 Task: Upload a fitness or workout routine video and make it public.
Action: Mouse moved to (413, 129)
Screenshot: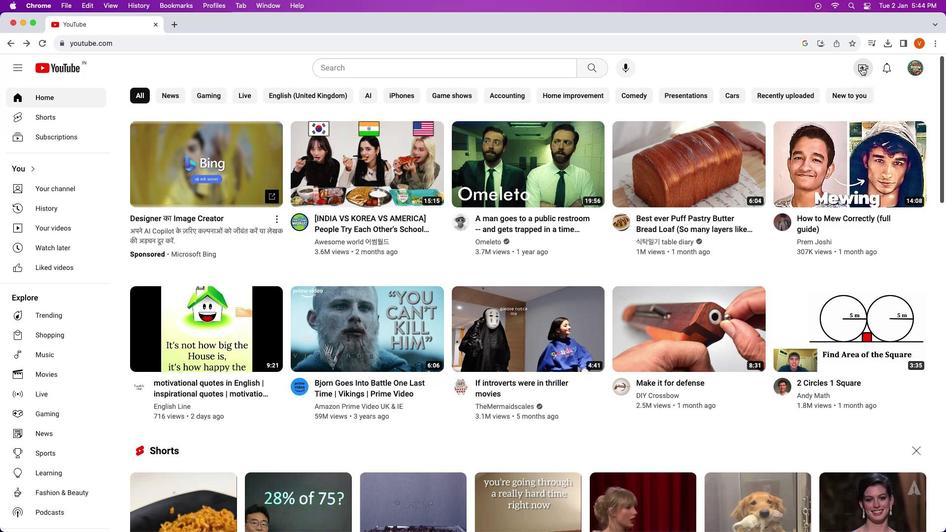 
Action: Mouse pressed left at (413, 129)
Screenshot: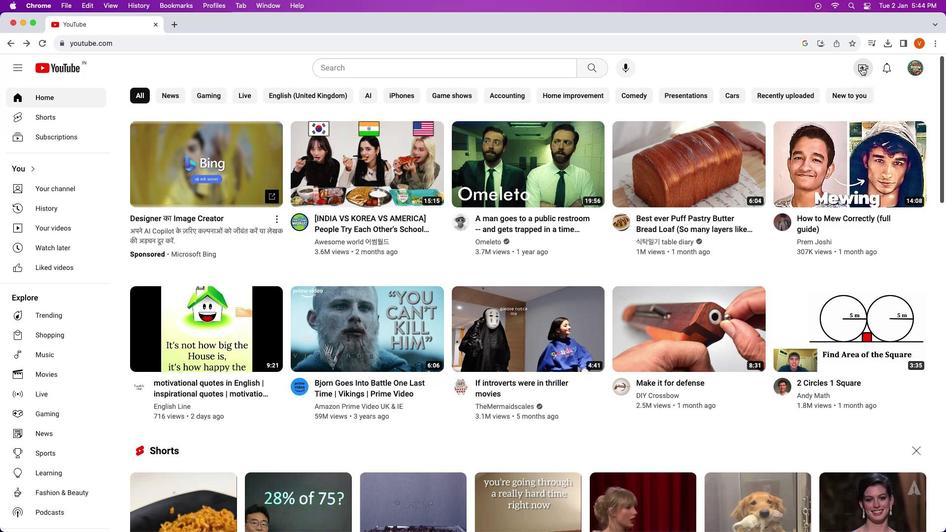 
Action: Mouse moved to (413, 129)
Screenshot: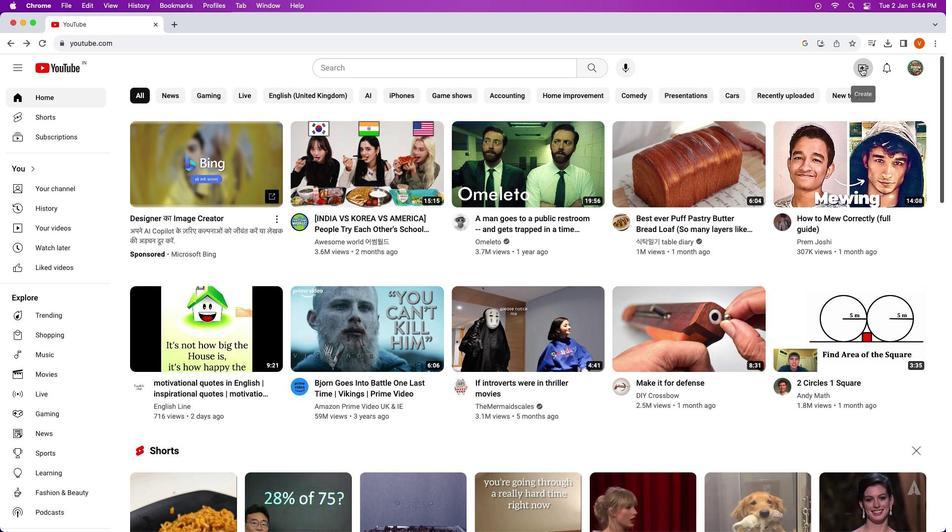 
Action: Mouse pressed left at (413, 129)
Screenshot: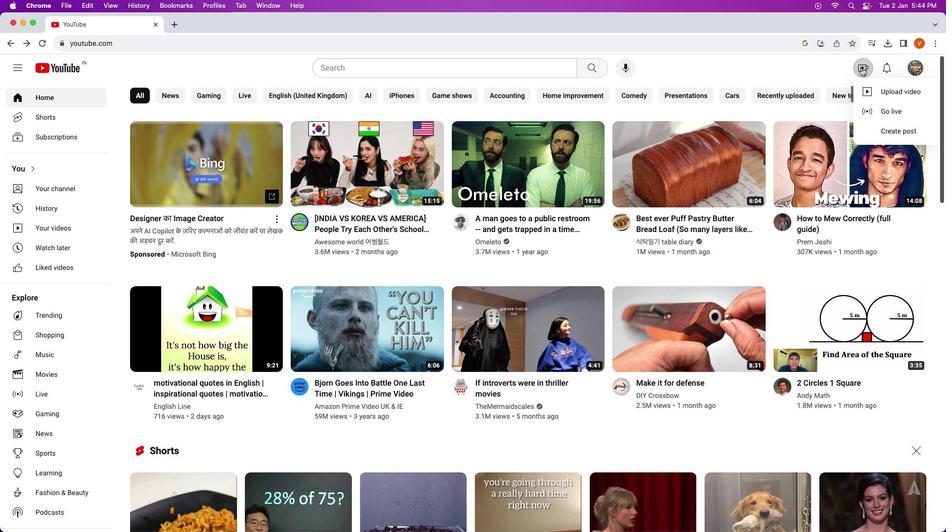 
Action: Mouse moved to (413, 129)
Screenshot: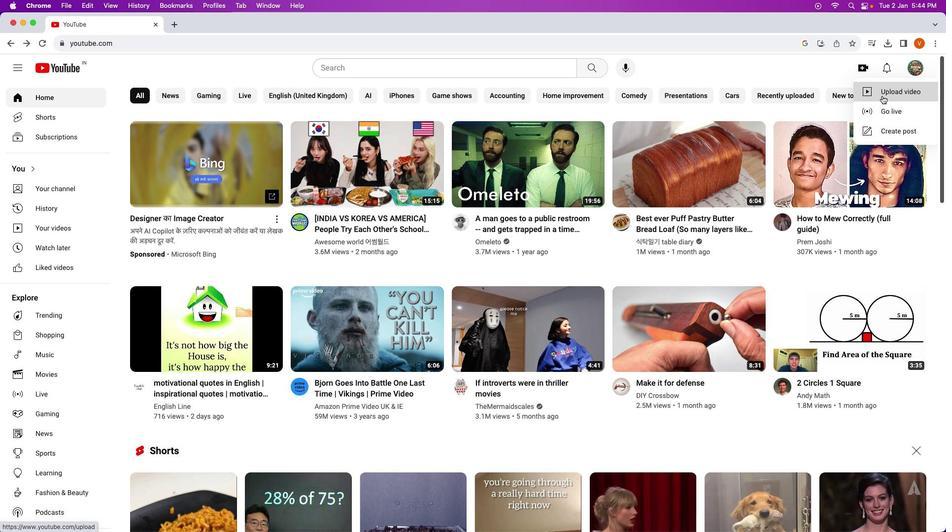 
Action: Mouse pressed left at (413, 129)
Screenshot: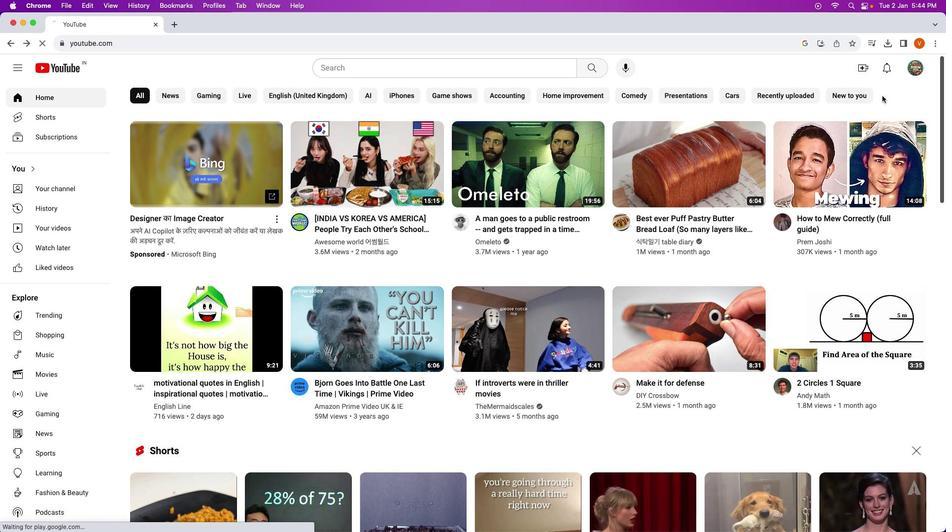 
Action: Mouse moved to (413, 129)
Screenshot: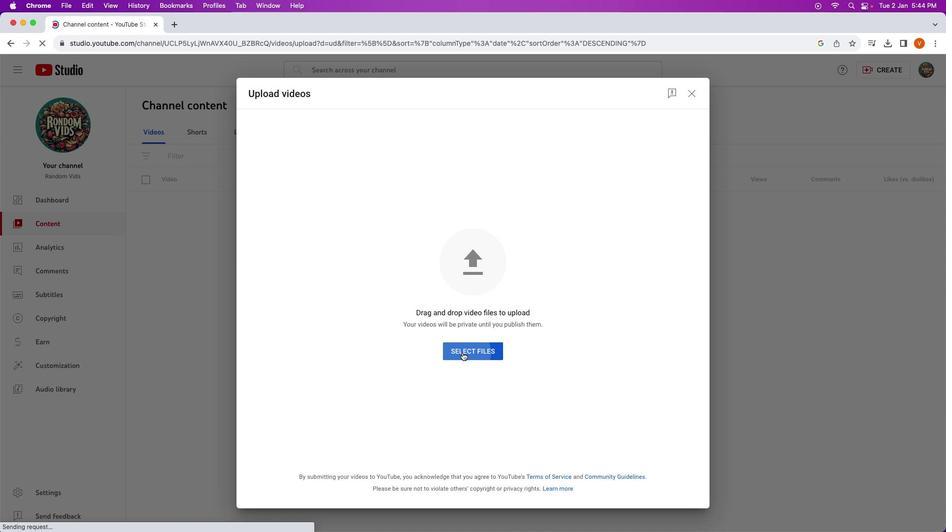 
Action: Mouse pressed left at (413, 129)
Screenshot: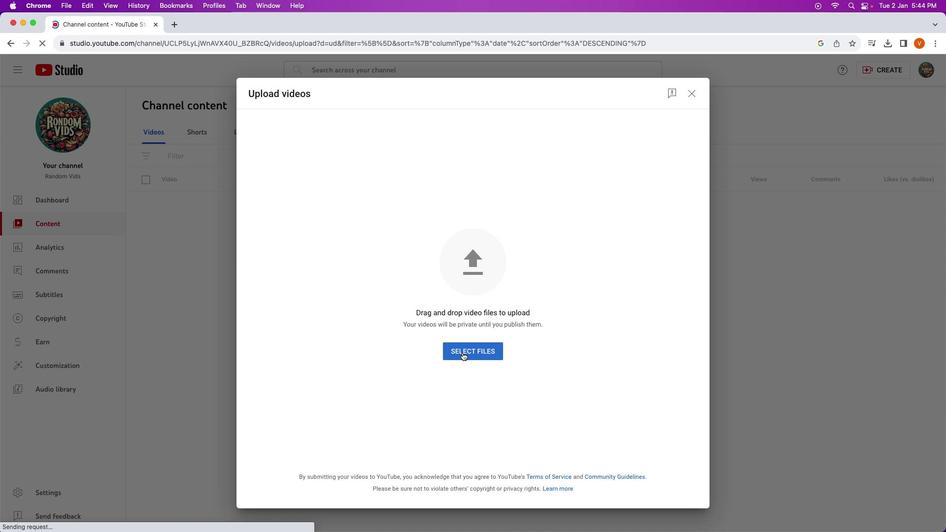 
Action: Mouse moved to (413, 129)
Screenshot: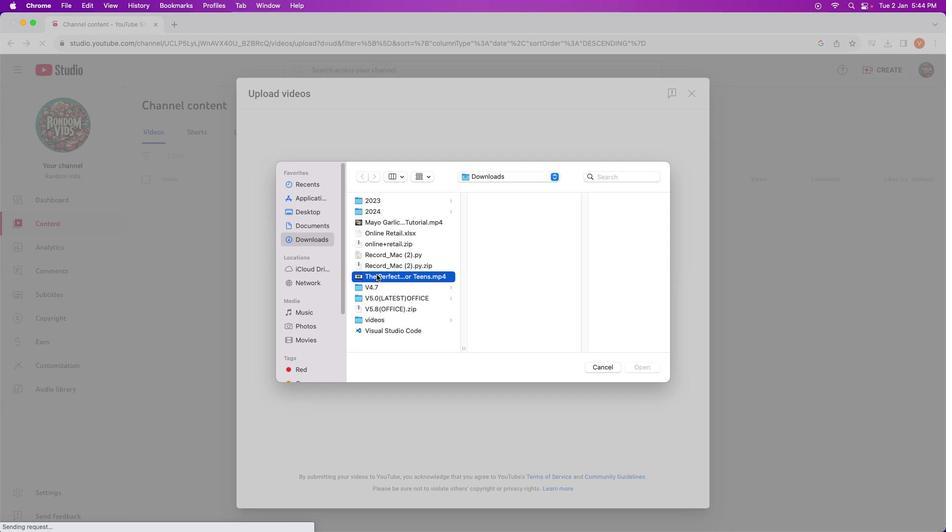 
Action: Mouse pressed left at (413, 129)
Screenshot: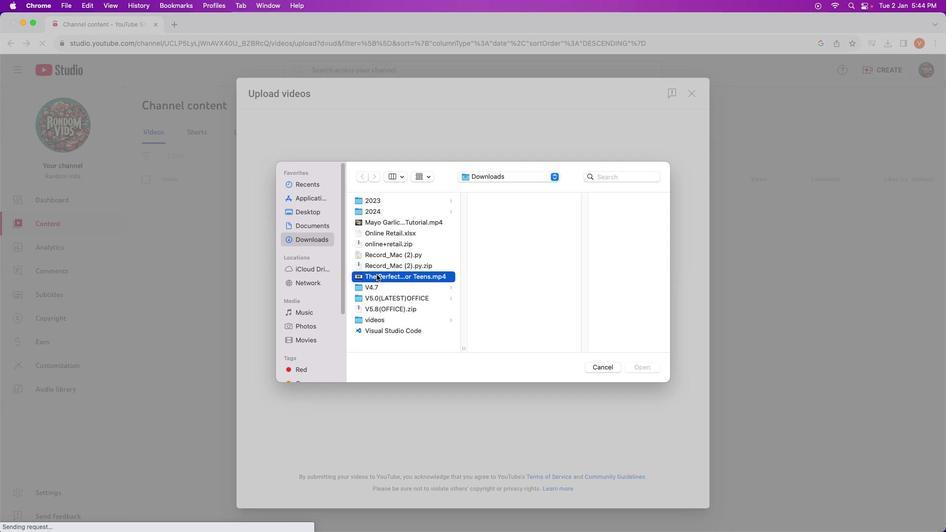 
Action: Mouse moved to (413, 129)
Screenshot: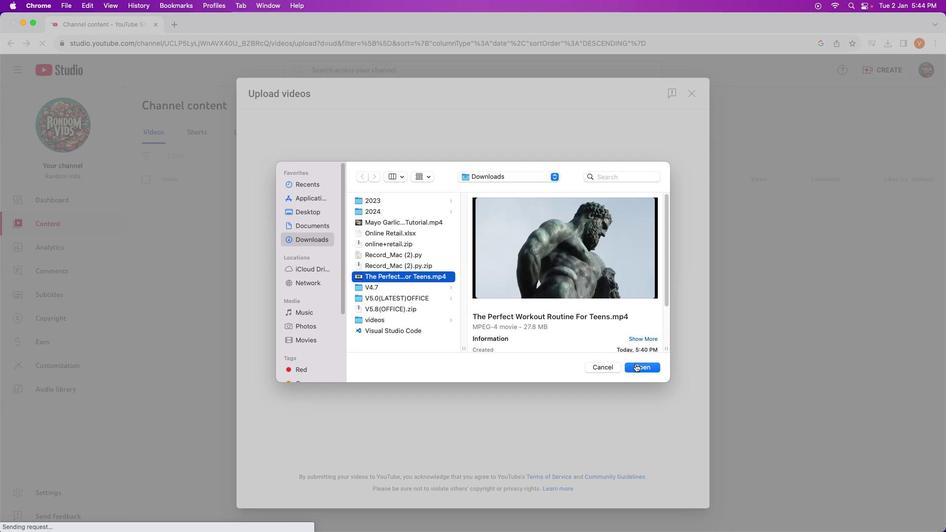 
Action: Mouse pressed left at (413, 129)
Screenshot: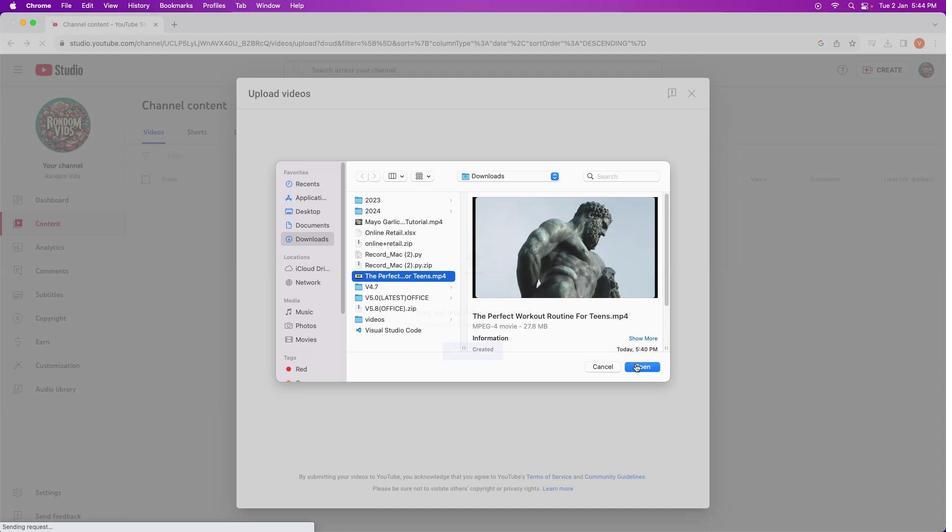 
Action: Mouse moved to (413, 129)
Screenshot: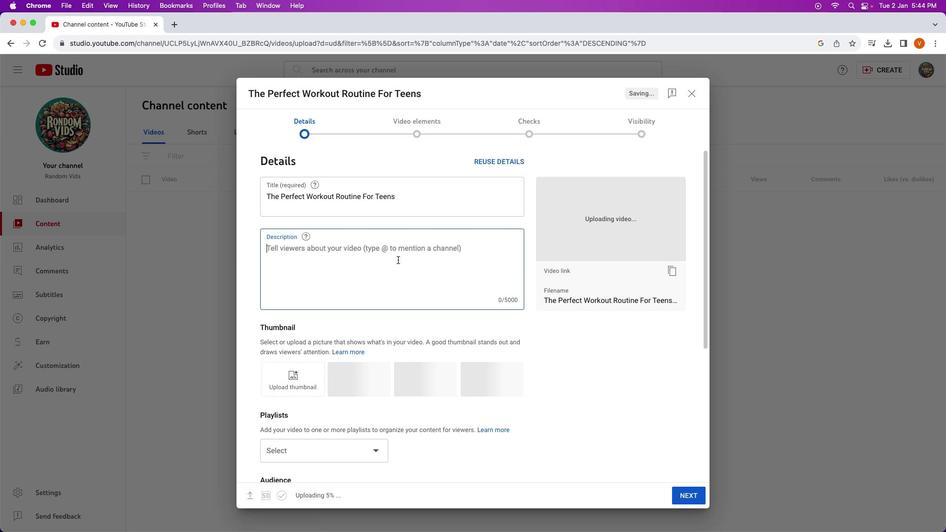 
Action: Mouse pressed left at (413, 129)
Screenshot: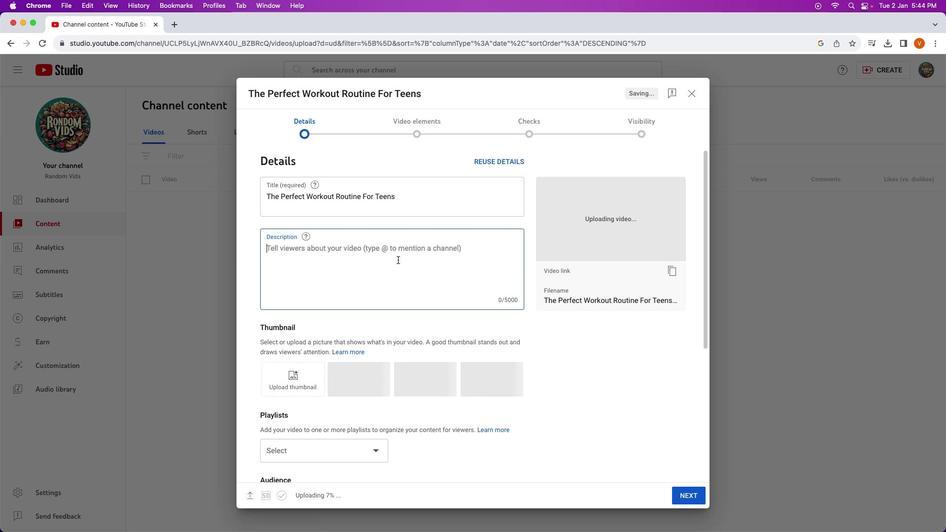 
Action: Mouse moved to (413, 129)
Screenshot: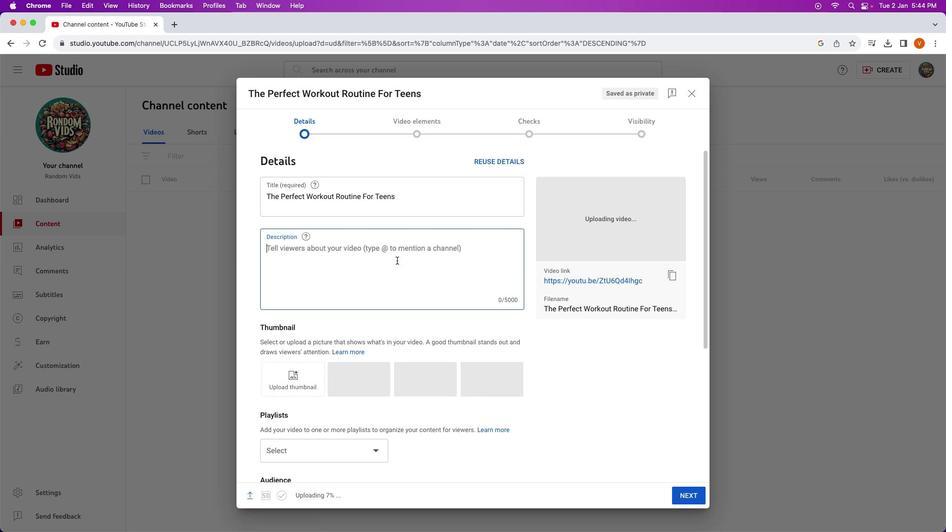
Action: Key pressed Key.shift'T''h''s'Key.backspace'i''s'Key.space't''h''e'Key.space'v''e''r''y'Key.space'b''a''s''i''c'Key.space'p''e''r''f''e''c''t'Key.space'a''n''d'Key.space'e''f''f''e''c''t''i''v''e'Key.space'r''o''u''t''i''n''e'Key.space'f''o''r'Key.space'w''o''r''k''o''u''t'Key.space'f''o''r'Key.space't''e''e''n''s''.'
Screenshot: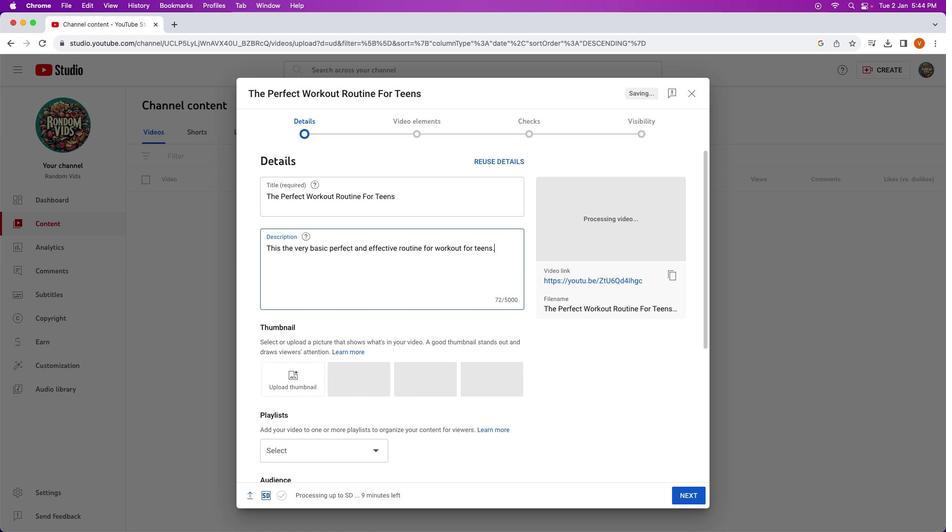 
Action: Mouse moved to (413, 129)
Screenshot: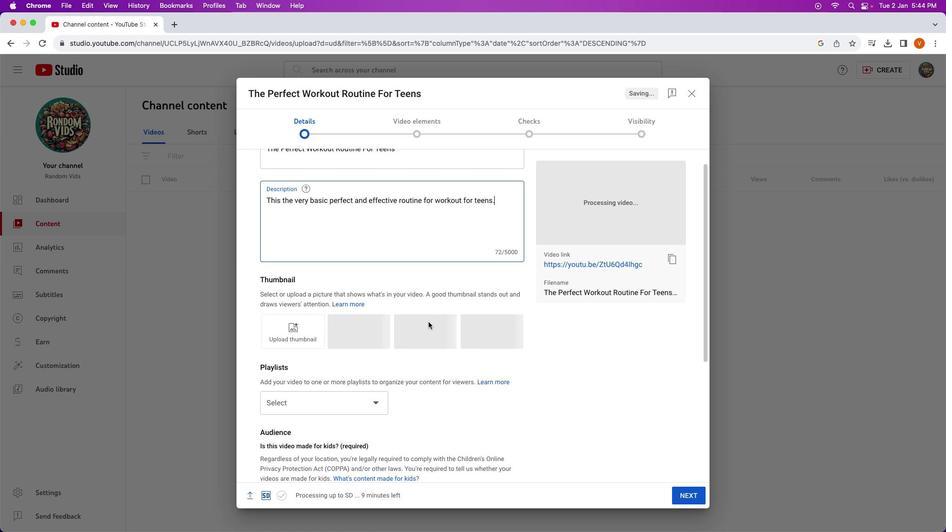 
Action: Mouse scrolled (413, 129) with delta (414, 129)
Screenshot: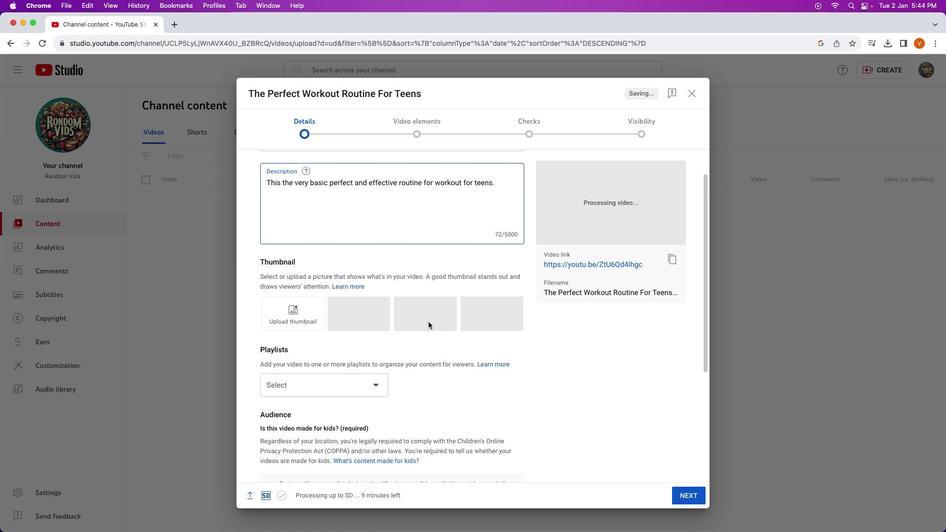 
Action: Mouse moved to (413, 129)
Screenshot: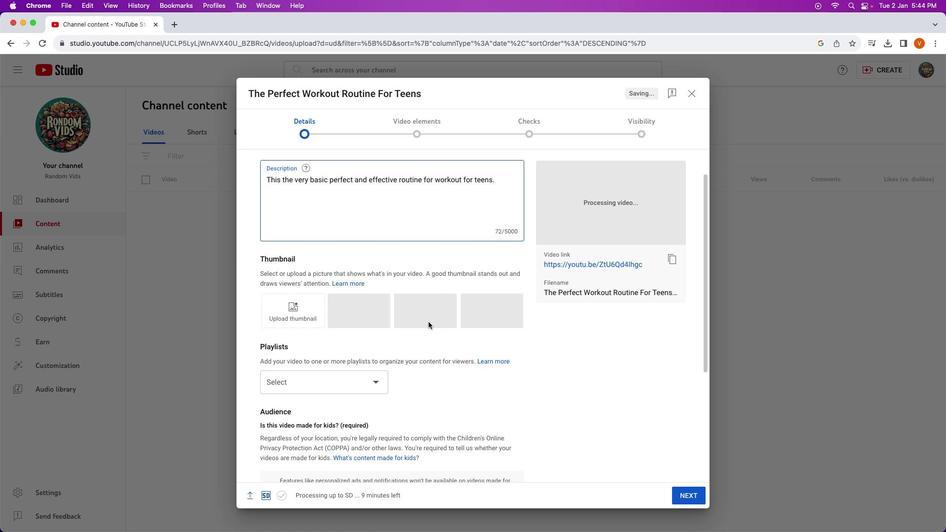 
Action: Mouse scrolled (413, 129) with delta (414, 129)
Screenshot: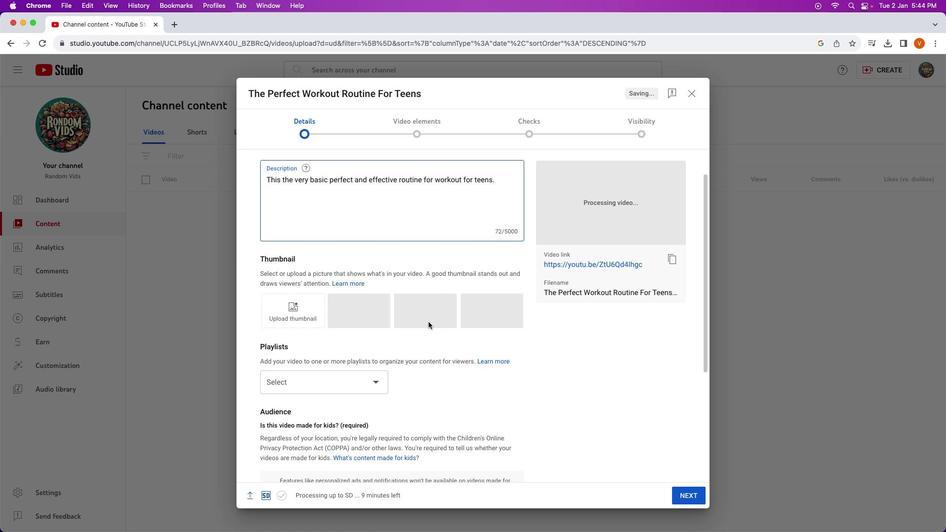 
Action: Mouse scrolled (413, 129) with delta (414, 129)
Screenshot: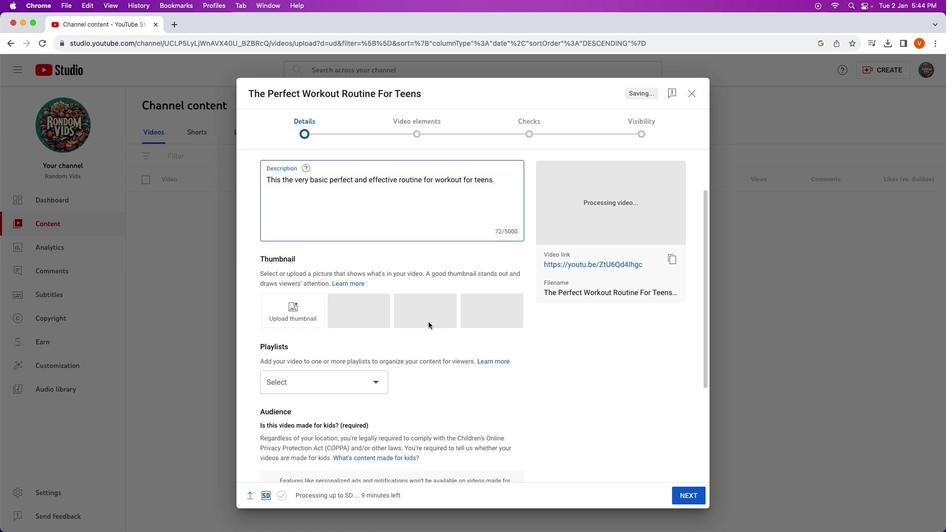
Action: Mouse moved to (413, 129)
Screenshot: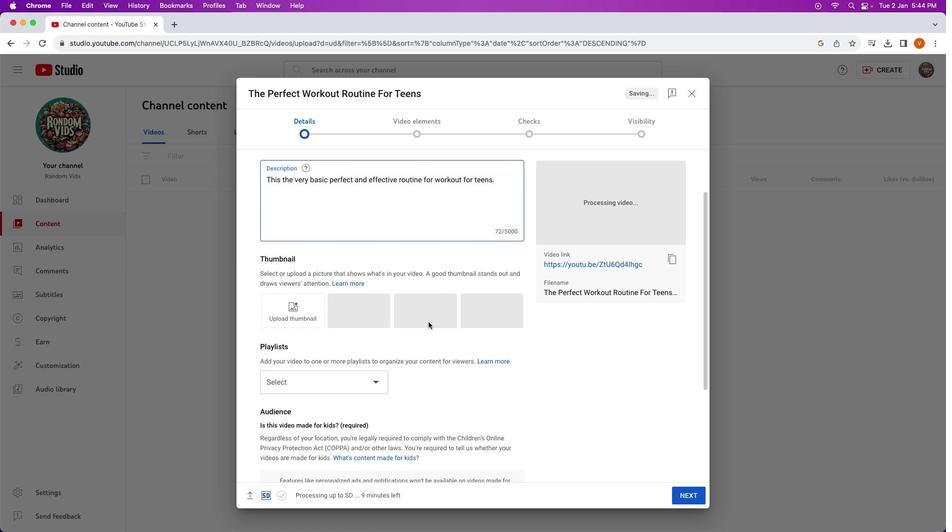 
Action: Mouse scrolled (413, 129) with delta (414, 129)
Screenshot: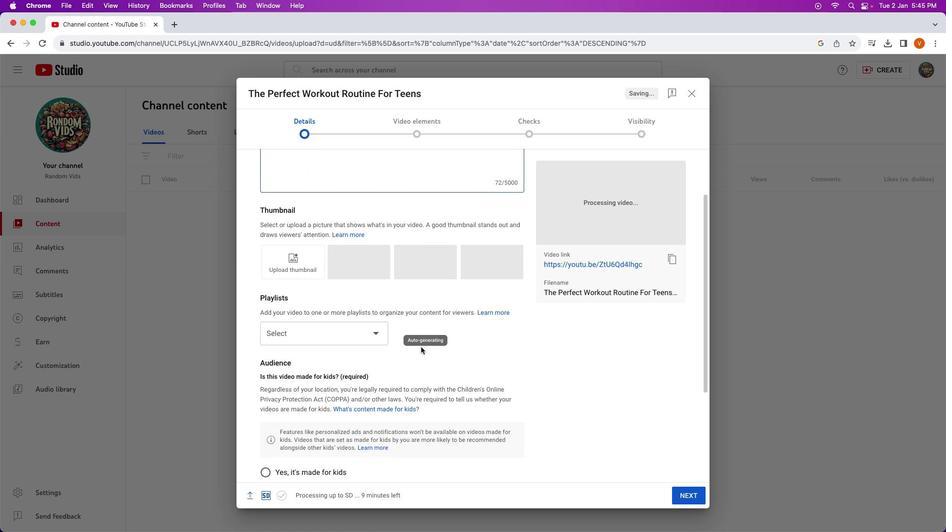 
Action: Mouse scrolled (413, 129) with delta (414, 129)
Screenshot: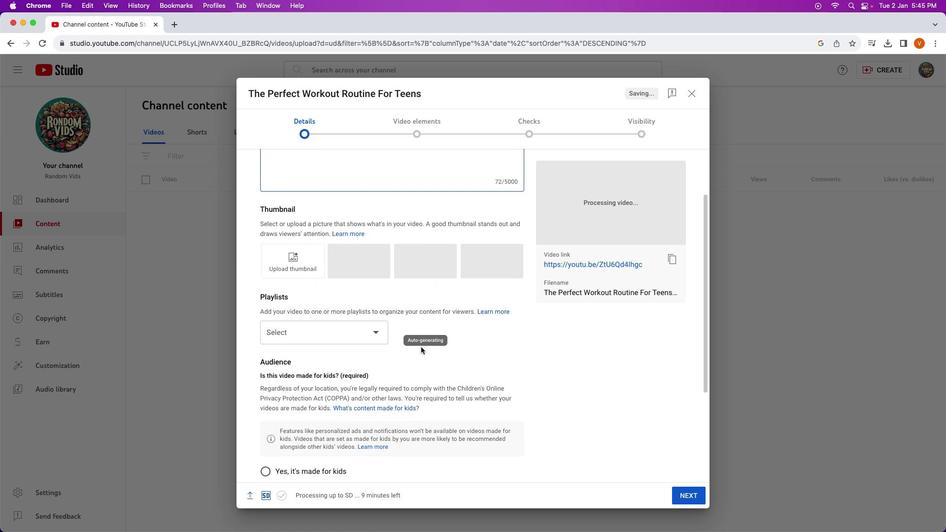 
Action: Mouse moved to (413, 129)
Screenshot: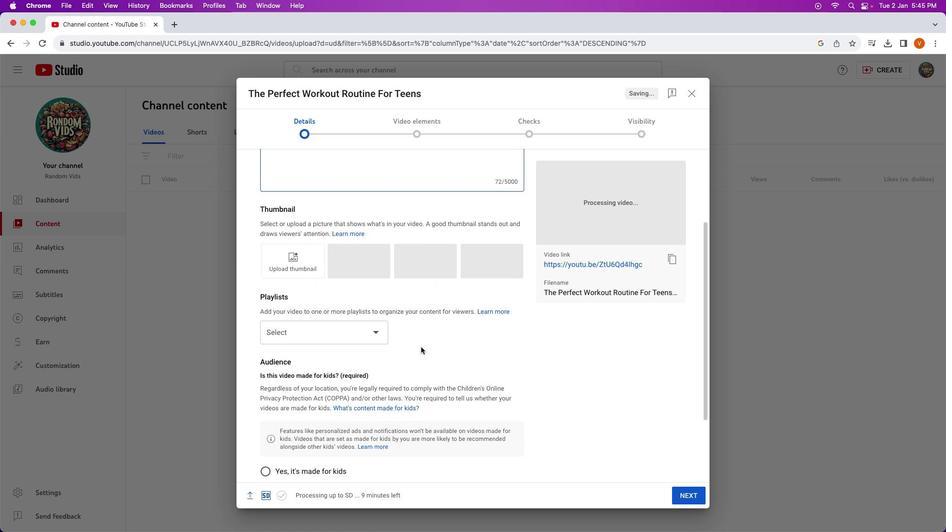 
Action: Mouse scrolled (413, 129) with delta (414, 129)
Screenshot: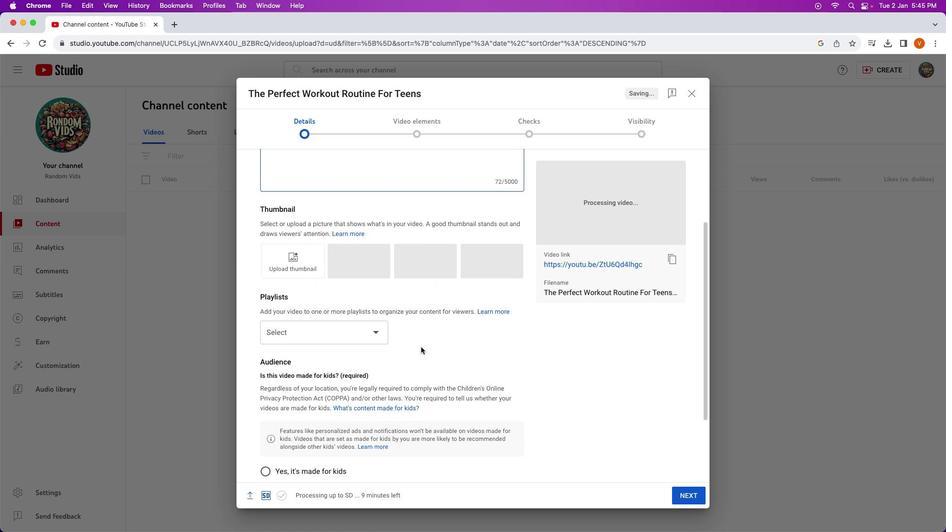 
Action: Mouse moved to (413, 129)
Screenshot: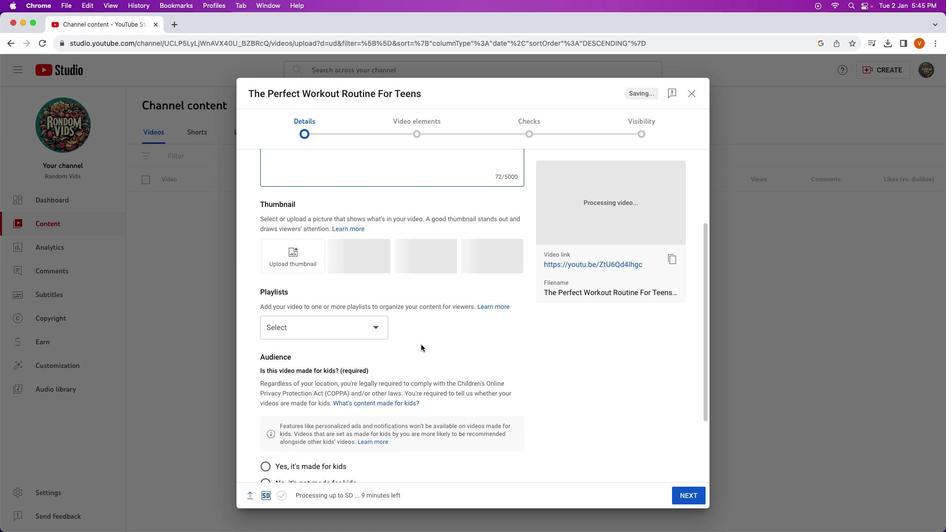 
Action: Mouse scrolled (413, 129) with delta (414, 129)
Screenshot: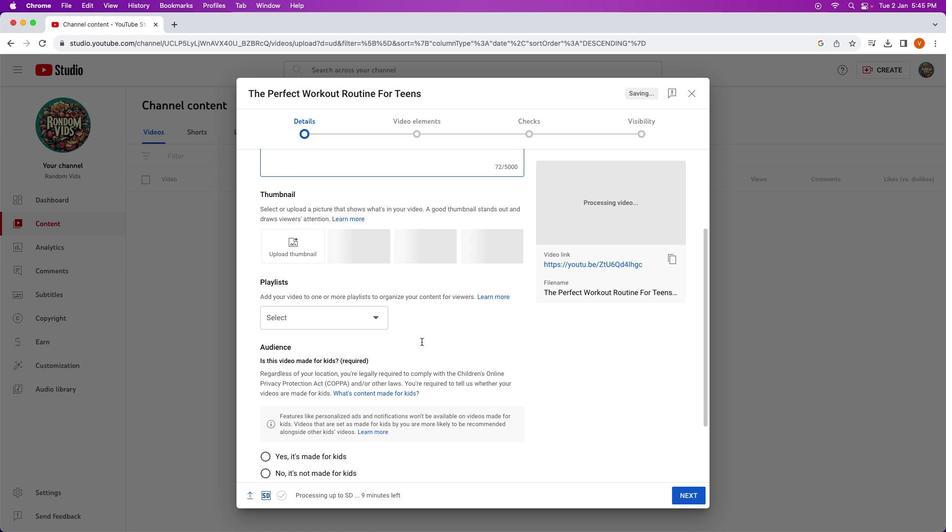 
Action: Mouse moved to (413, 129)
Screenshot: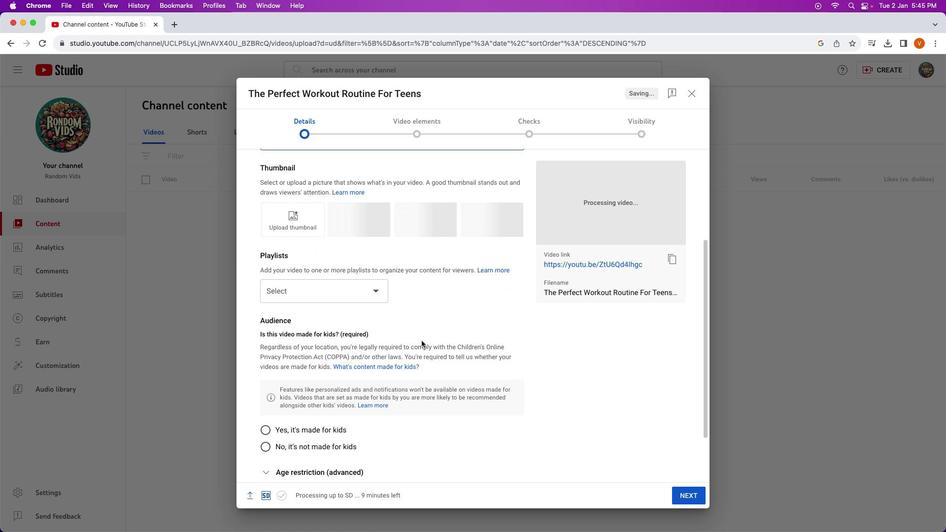 
Action: Mouse scrolled (413, 129) with delta (414, 129)
Screenshot: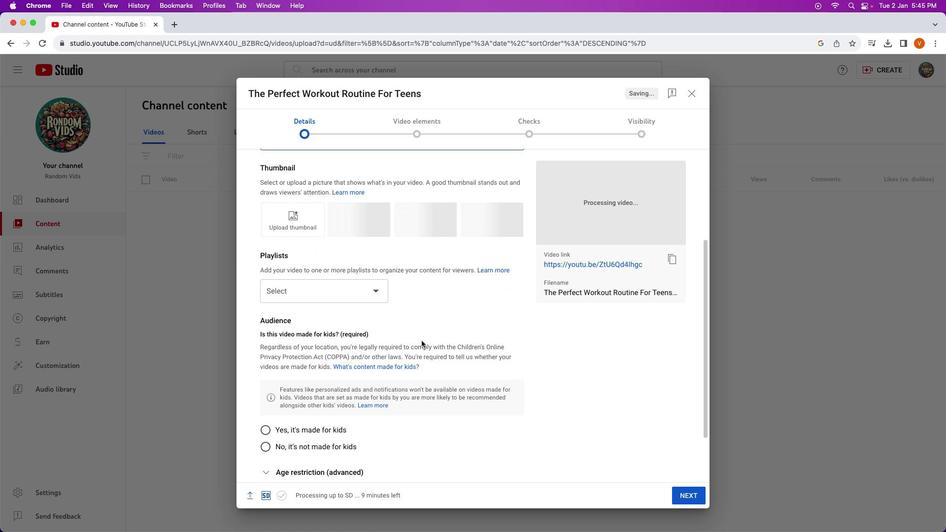 
Action: Mouse moved to (413, 129)
Screenshot: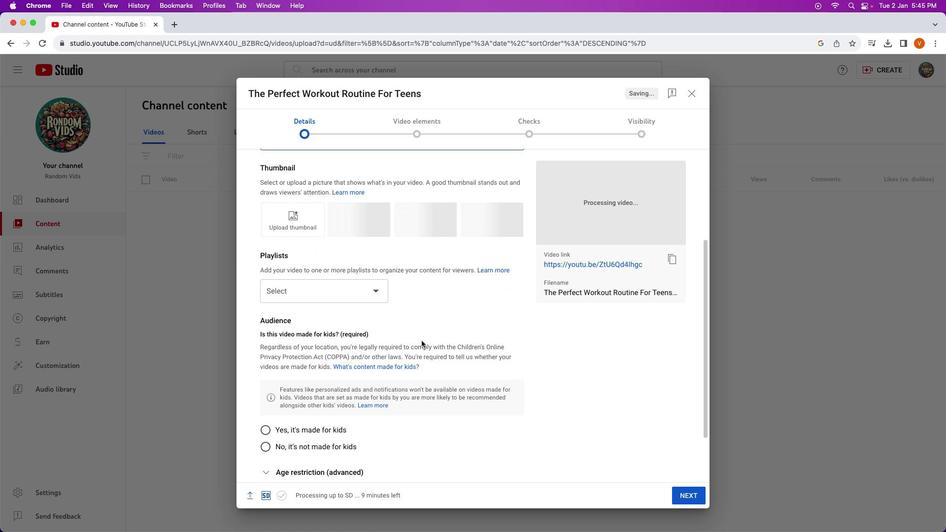 
Action: Mouse scrolled (413, 129) with delta (414, 129)
Screenshot: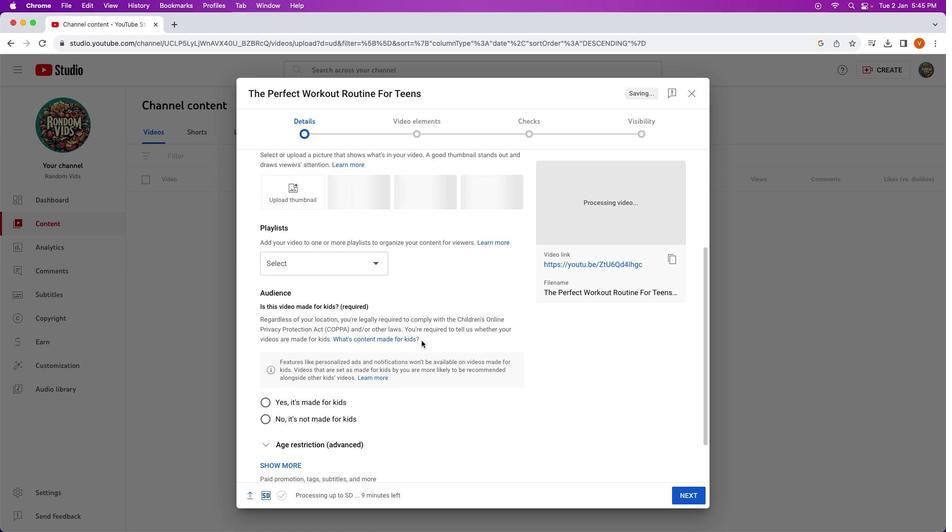 
Action: Mouse scrolled (413, 129) with delta (414, 129)
Screenshot: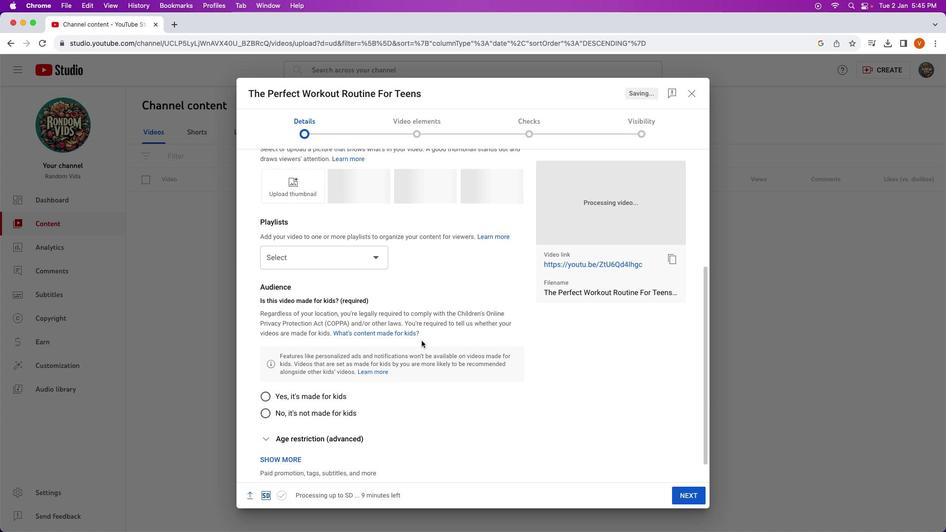 
Action: Mouse moved to (413, 129)
Screenshot: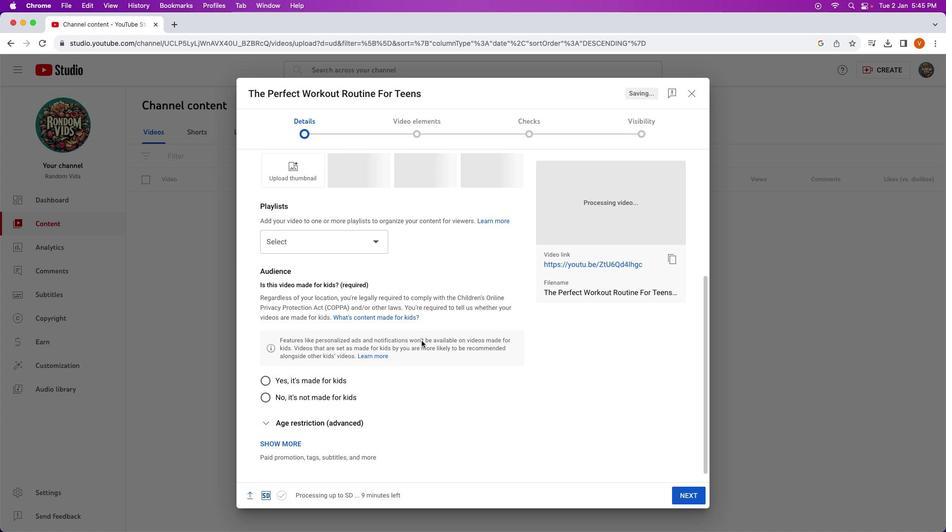 
Action: Mouse scrolled (413, 129) with delta (414, 129)
Screenshot: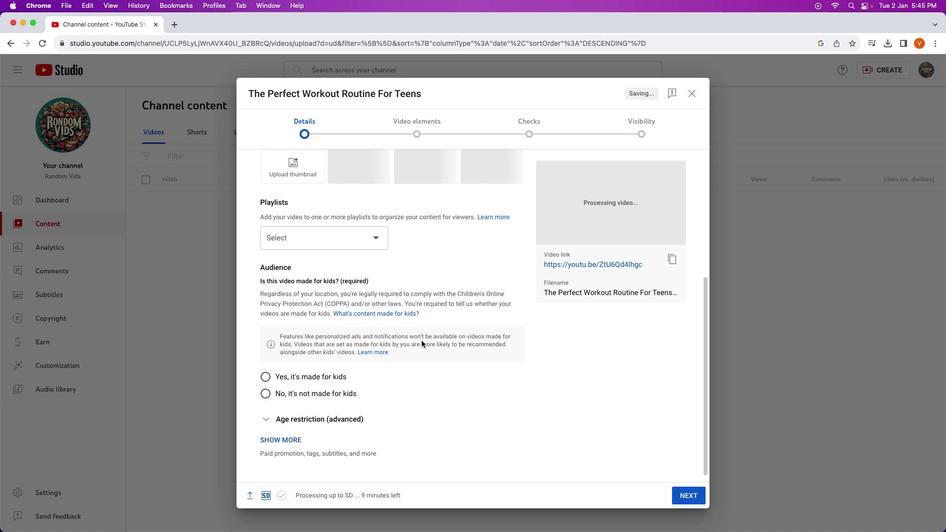 
Action: Mouse scrolled (413, 129) with delta (414, 129)
Screenshot: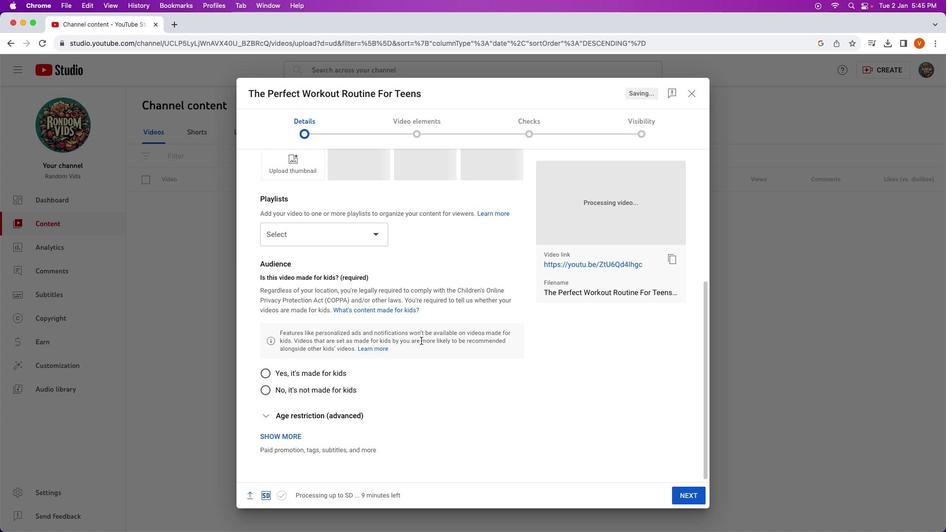 
Action: Mouse scrolled (413, 129) with delta (414, 129)
Screenshot: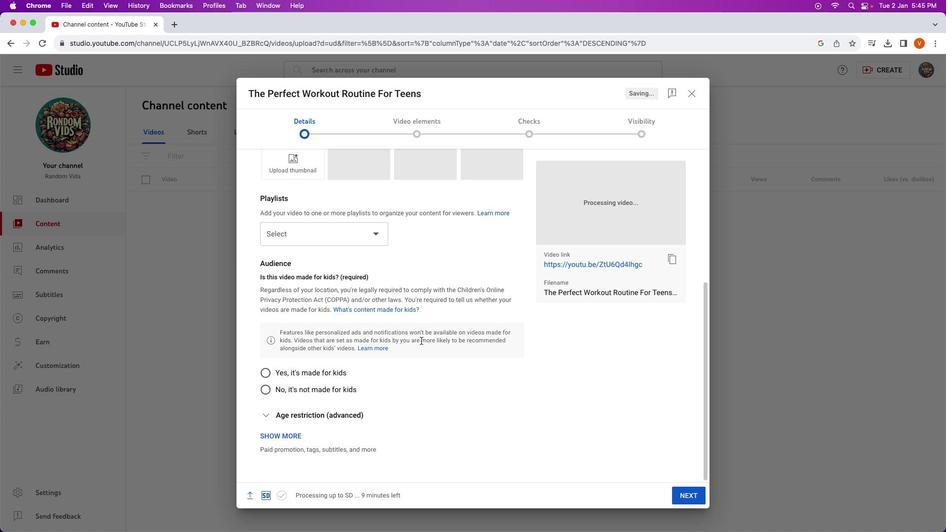 
Action: Mouse moved to (413, 129)
Screenshot: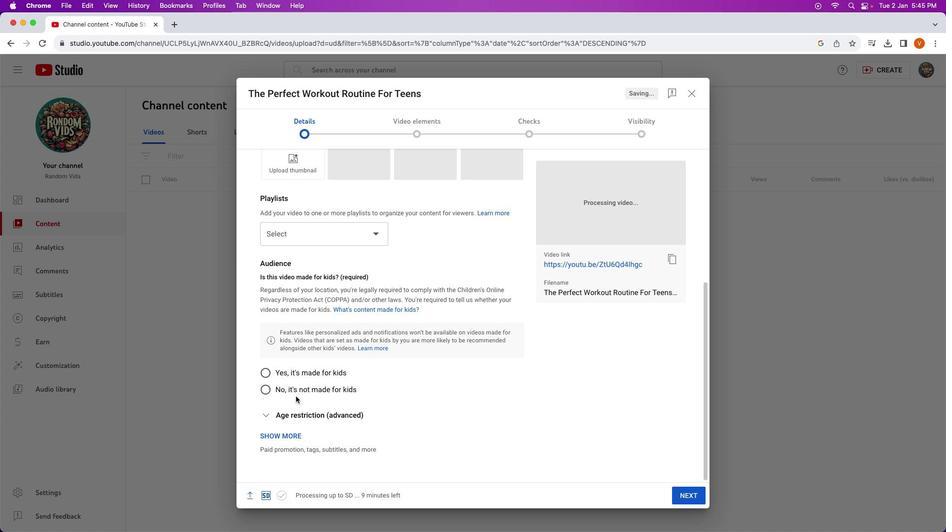 
Action: Mouse scrolled (413, 129) with delta (414, 129)
Screenshot: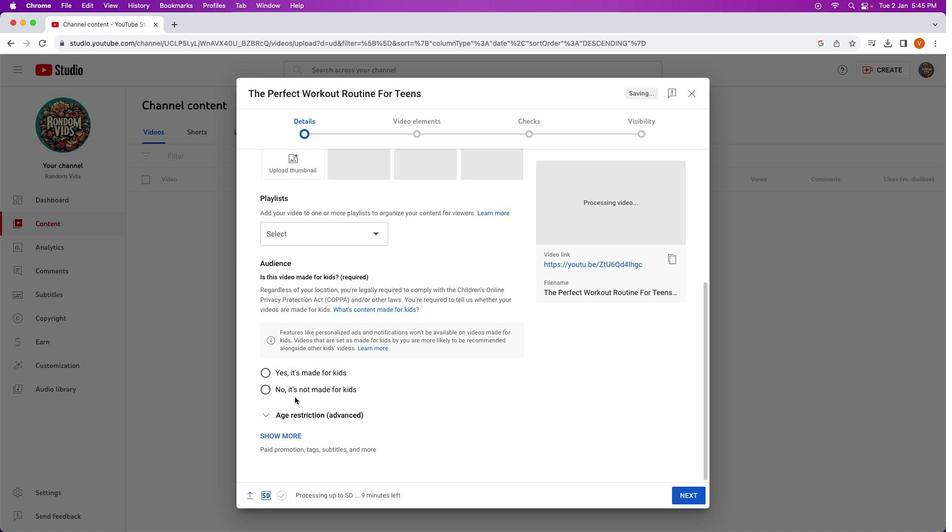
Action: Mouse scrolled (413, 129) with delta (414, 129)
Screenshot: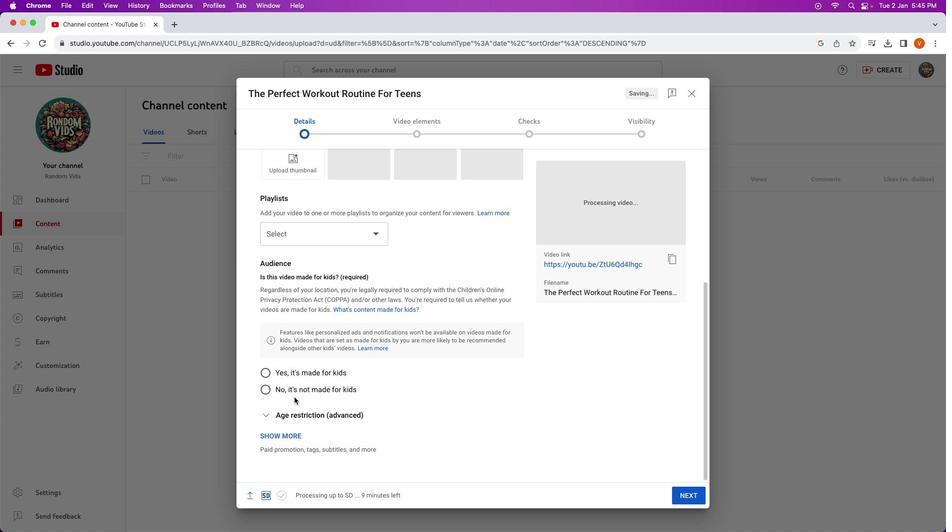 
Action: Mouse moved to (413, 129)
Screenshot: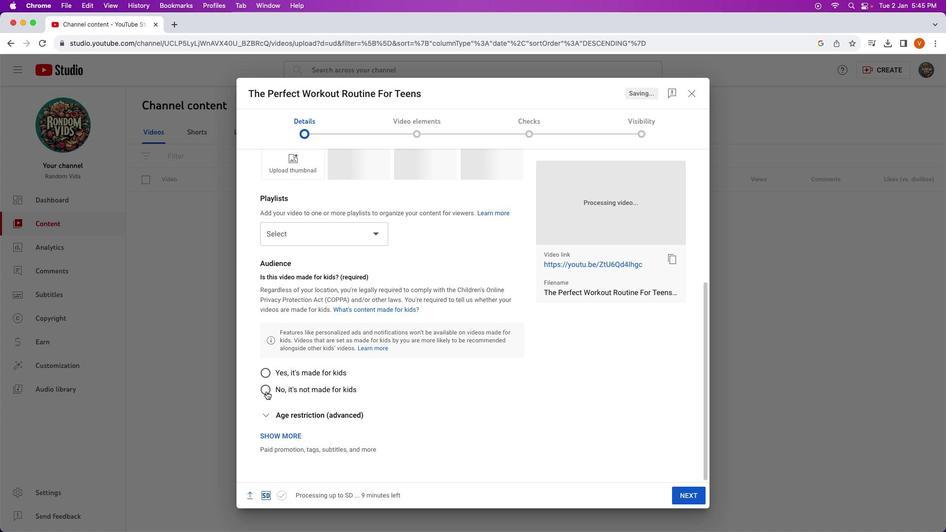 
Action: Mouse pressed left at (413, 129)
Screenshot: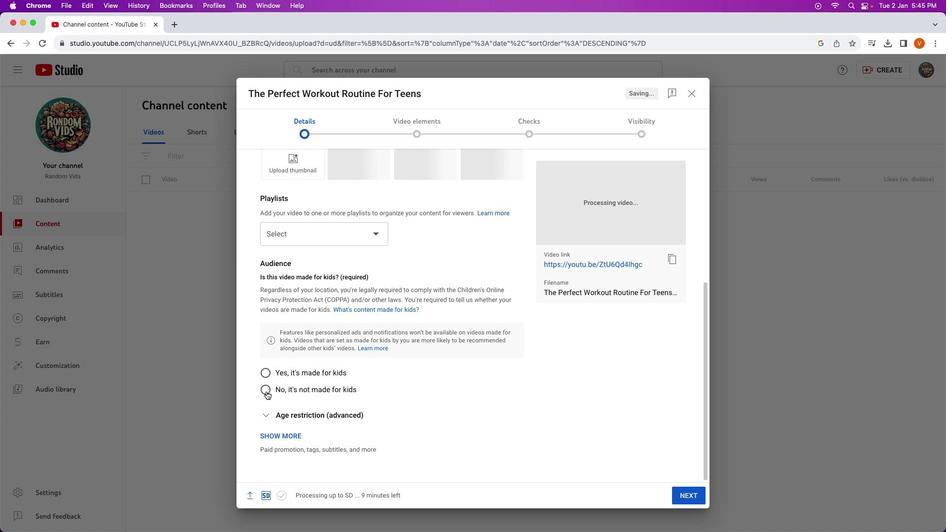 
Action: Mouse moved to (413, 129)
Screenshot: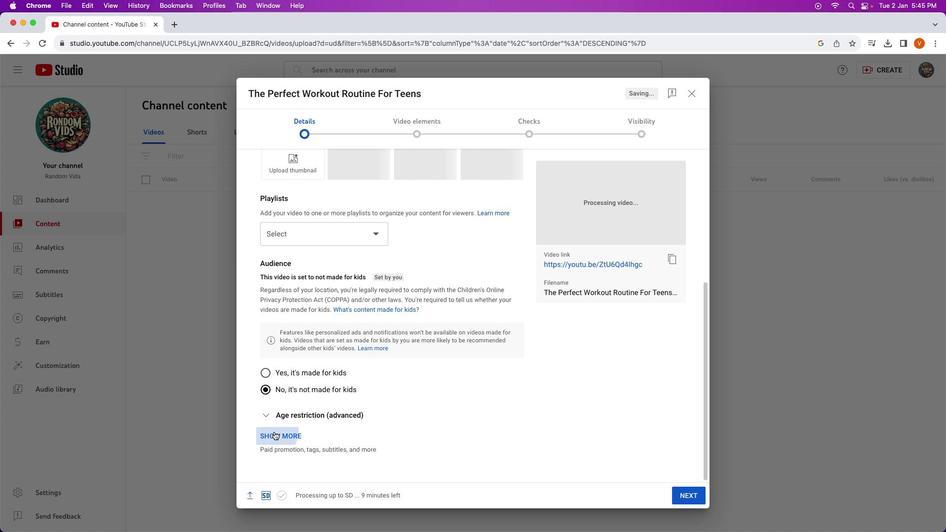 
Action: Mouse pressed left at (413, 129)
Screenshot: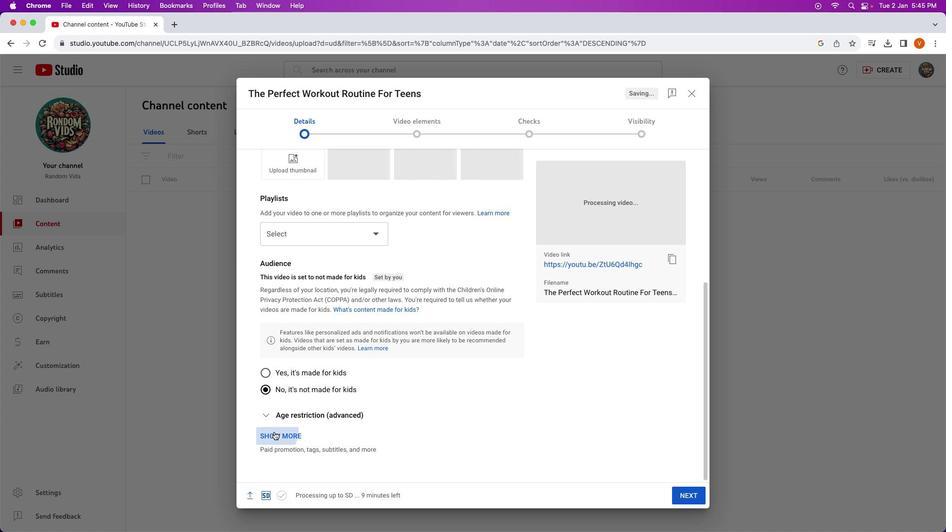 
Action: Mouse moved to (413, 129)
Screenshot: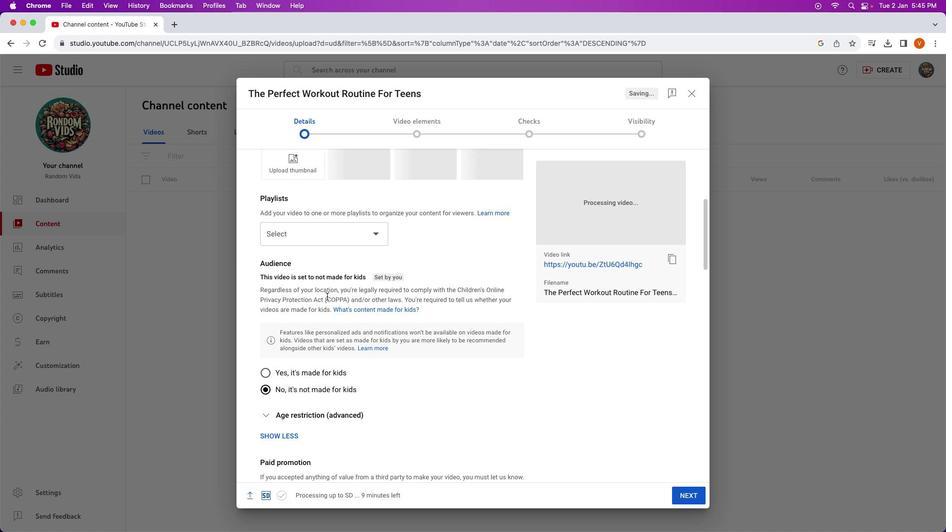 
Action: Mouse scrolled (413, 129) with delta (414, 129)
Screenshot: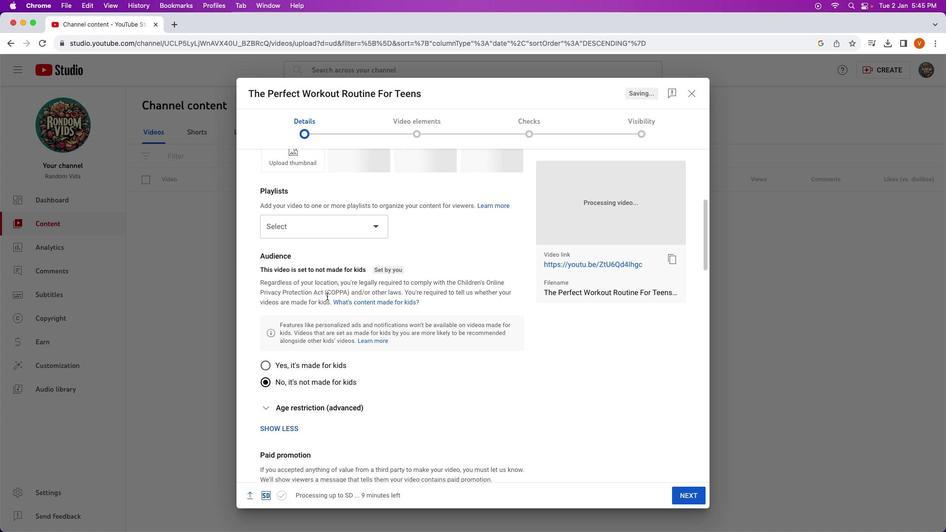 
Action: Mouse scrolled (413, 129) with delta (414, 129)
Screenshot: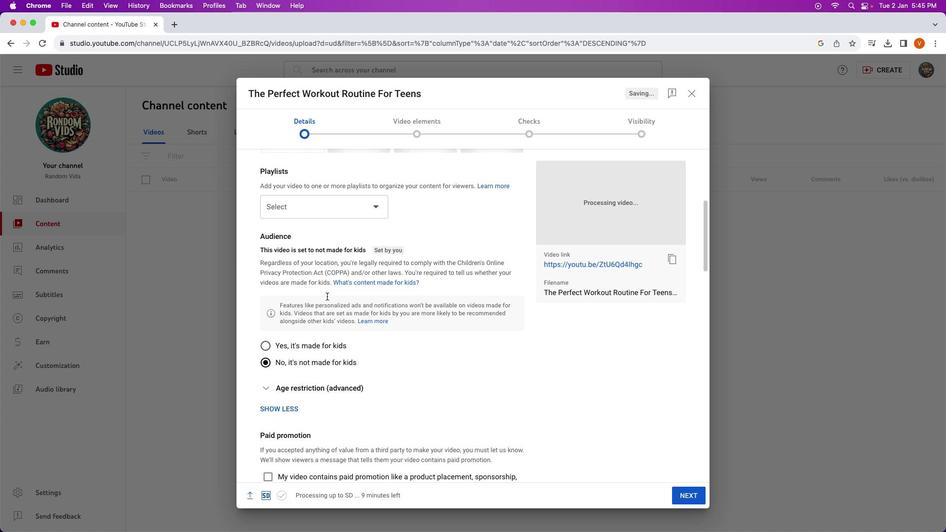 
Action: Mouse scrolled (413, 129) with delta (414, 129)
Screenshot: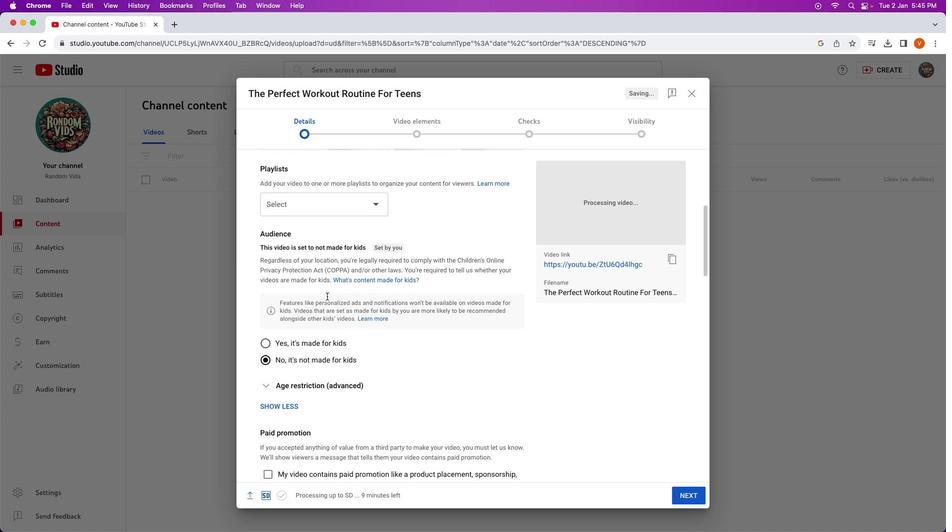
Action: Mouse scrolled (413, 129) with delta (414, 129)
Screenshot: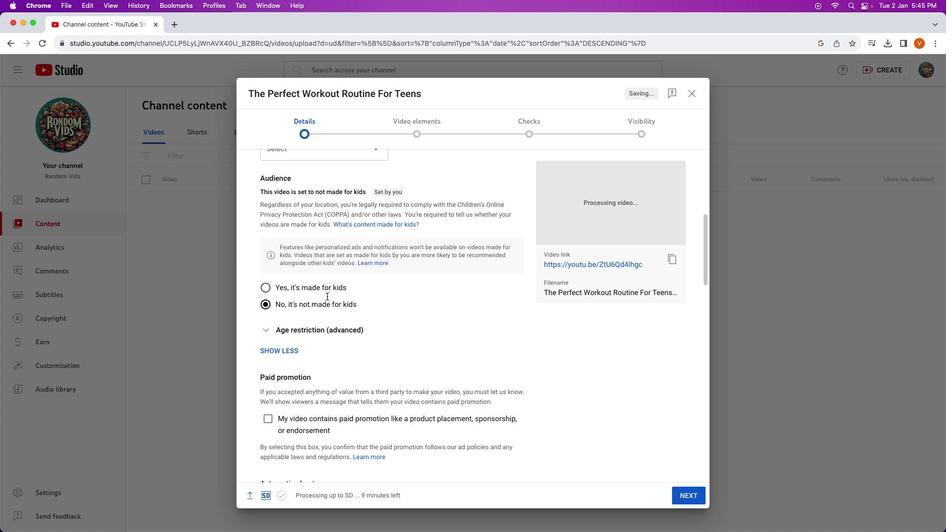
Action: Mouse scrolled (413, 129) with delta (414, 129)
Screenshot: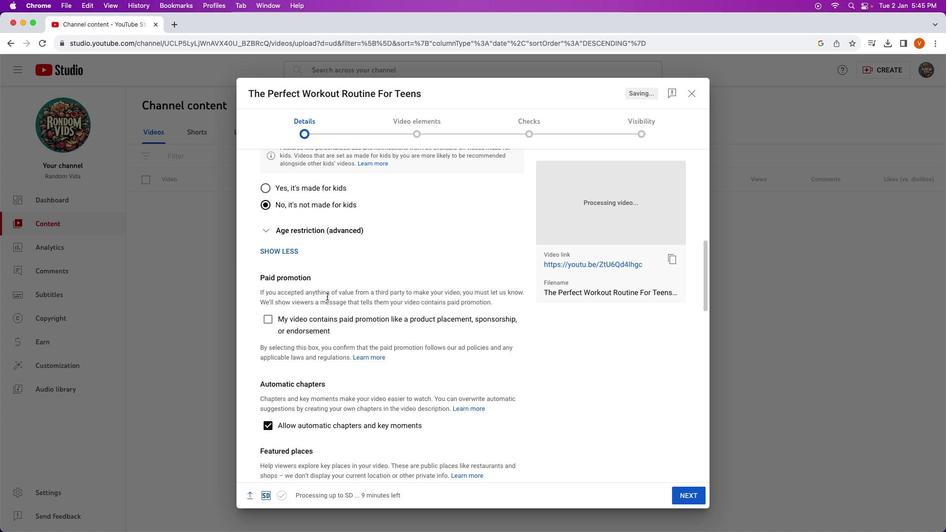 
Action: Mouse scrolled (413, 129) with delta (414, 129)
Screenshot: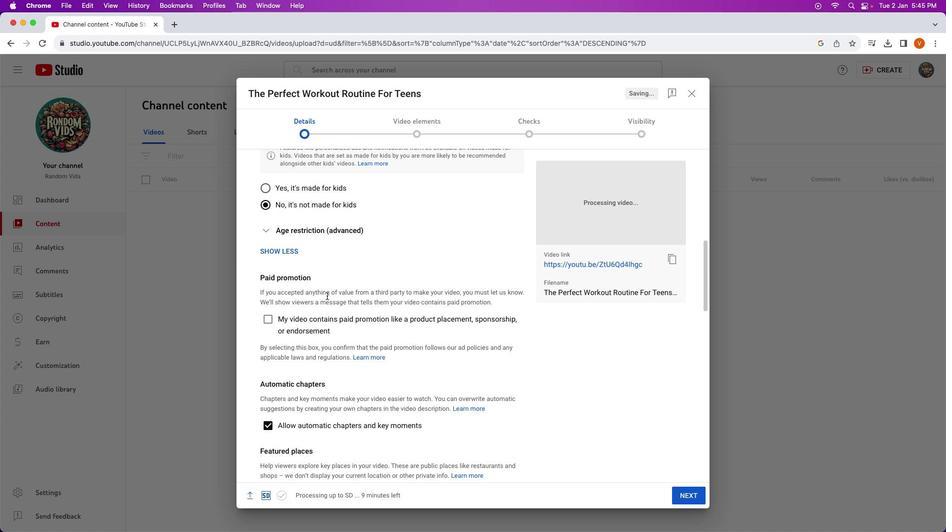 
Action: Mouse scrolled (413, 129) with delta (414, 129)
Screenshot: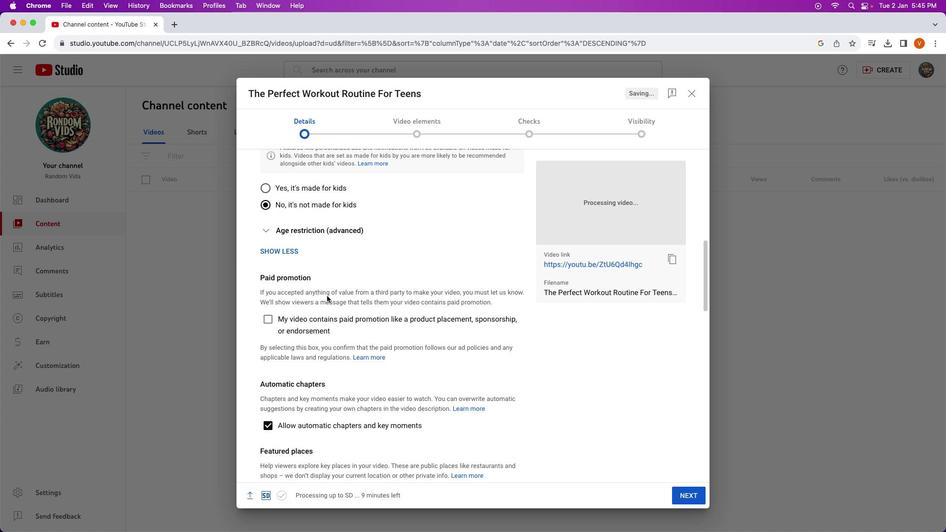 
Action: Mouse moved to (413, 129)
Screenshot: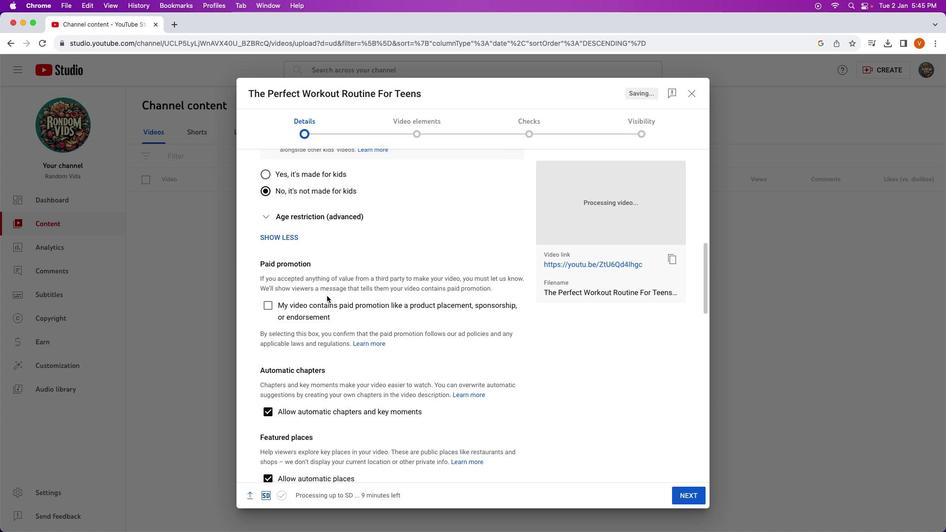 
Action: Mouse scrolled (413, 129) with delta (414, 129)
Screenshot: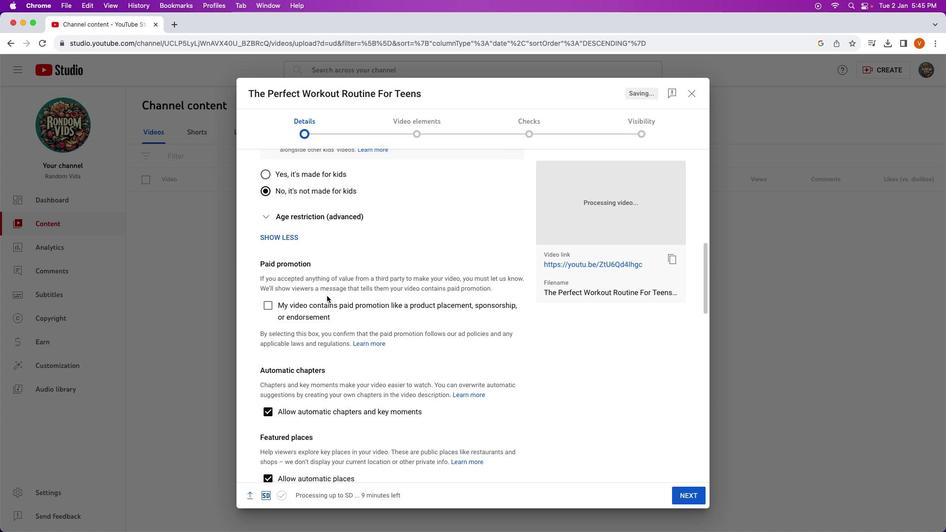 
Action: Mouse scrolled (413, 129) with delta (414, 129)
Screenshot: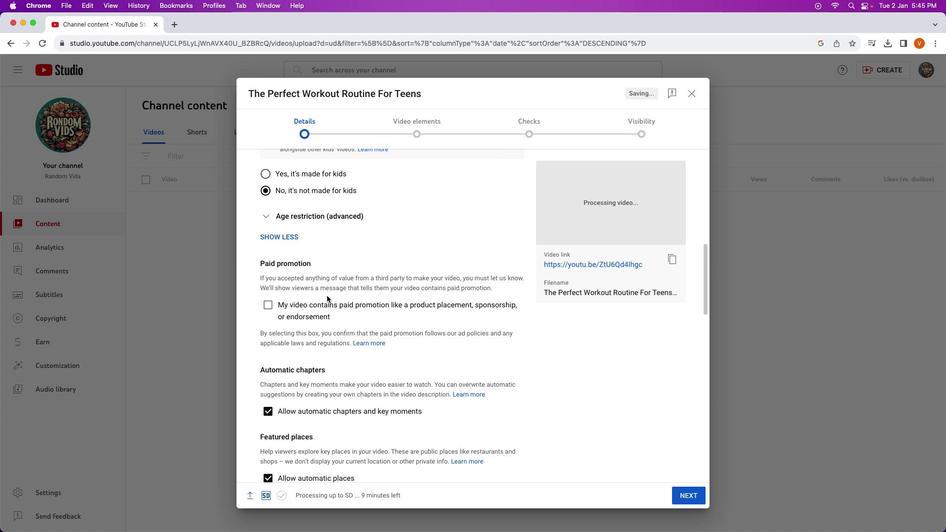 
Action: Mouse scrolled (413, 129) with delta (414, 129)
Screenshot: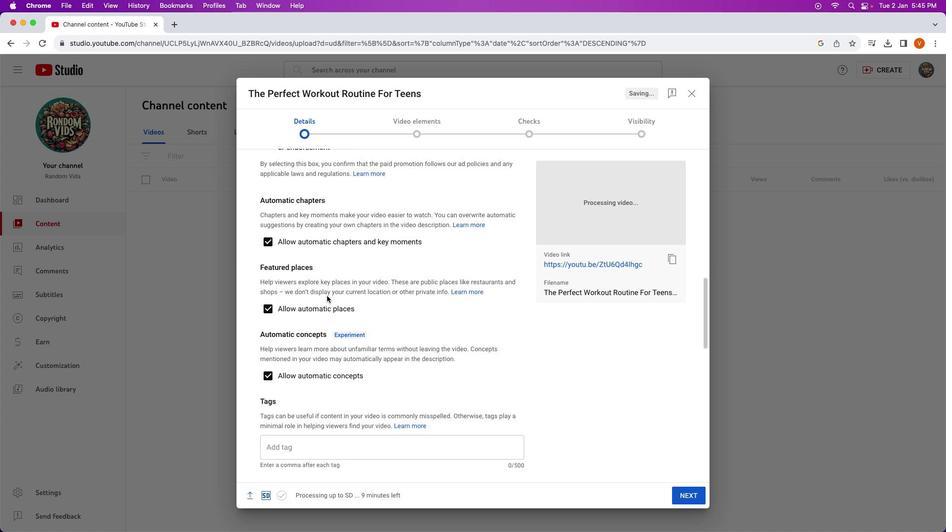 
Action: Mouse scrolled (413, 129) with delta (414, 129)
Screenshot: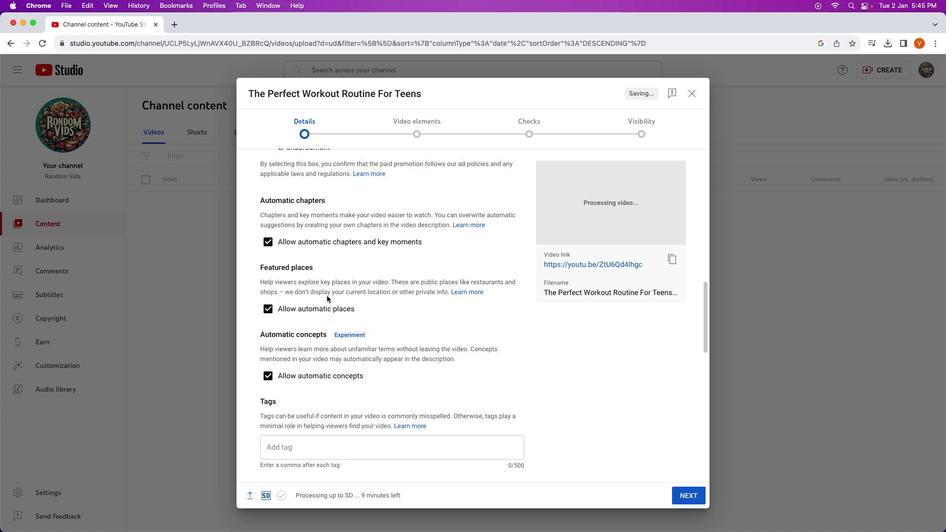 
Action: Mouse scrolled (413, 129) with delta (414, 129)
Screenshot: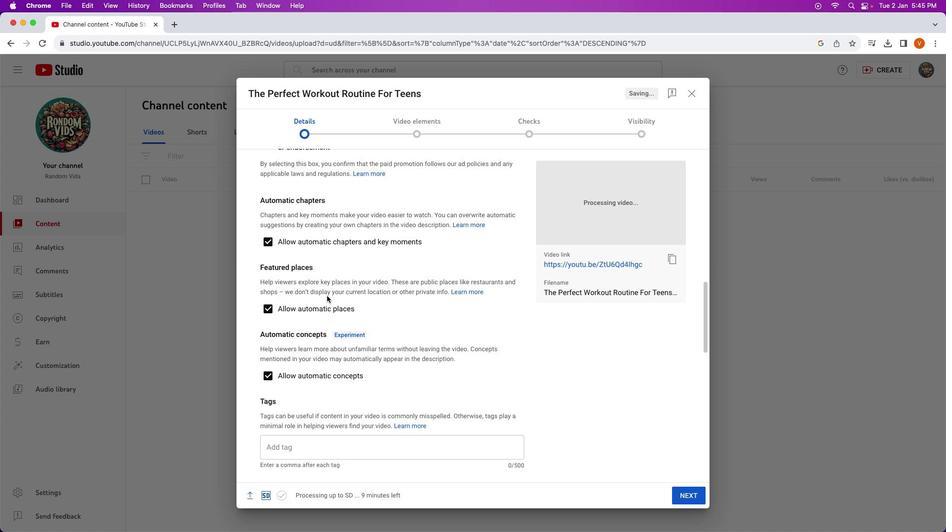 
Action: Mouse scrolled (413, 129) with delta (414, 129)
Screenshot: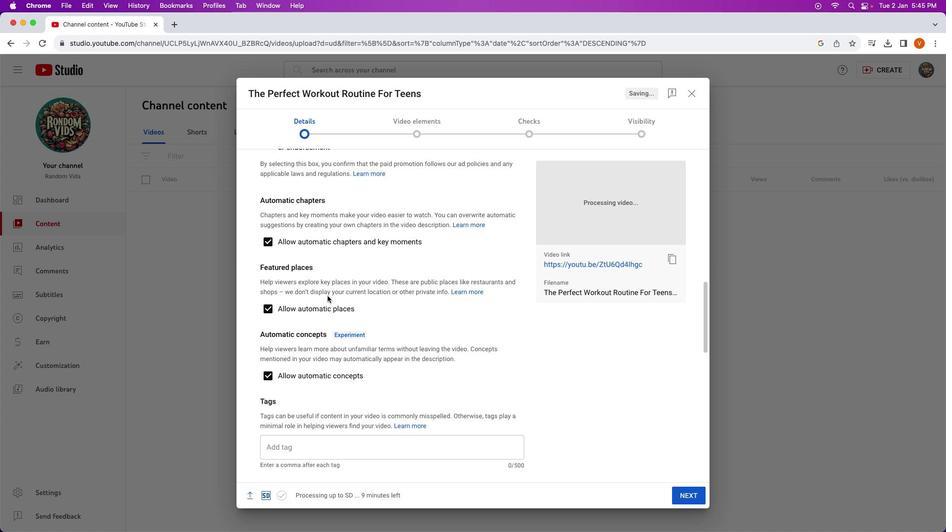 
Action: Mouse moved to (413, 129)
Screenshot: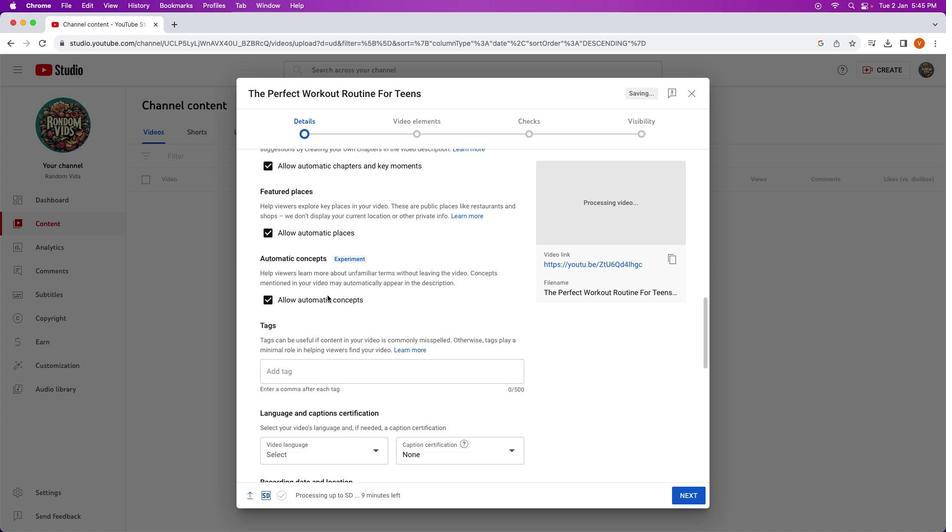 
Action: Mouse scrolled (413, 129) with delta (414, 129)
Screenshot: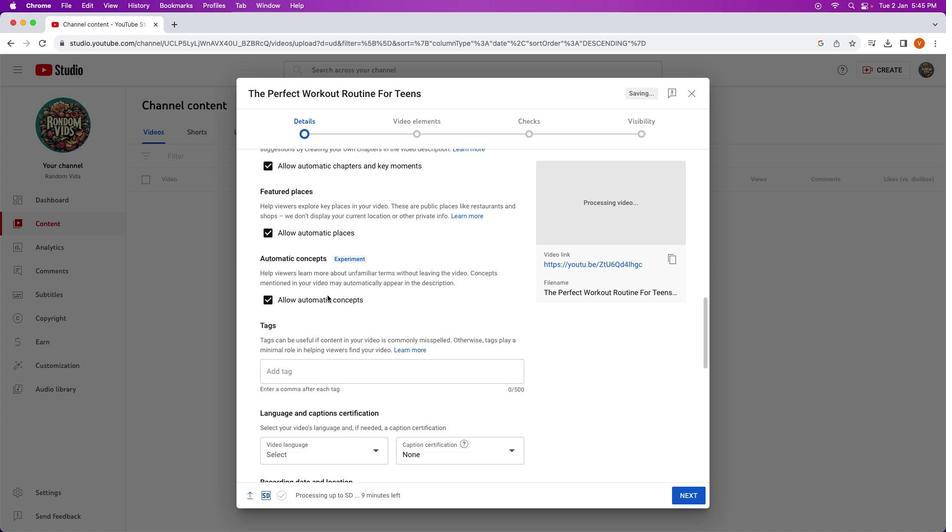 
Action: Mouse moved to (413, 129)
Screenshot: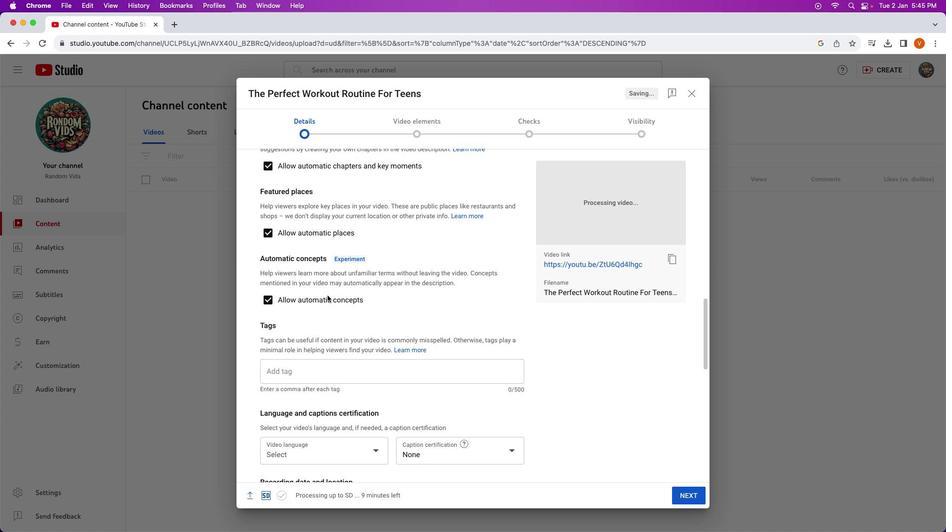 
Action: Mouse scrolled (413, 129) with delta (414, 129)
Screenshot: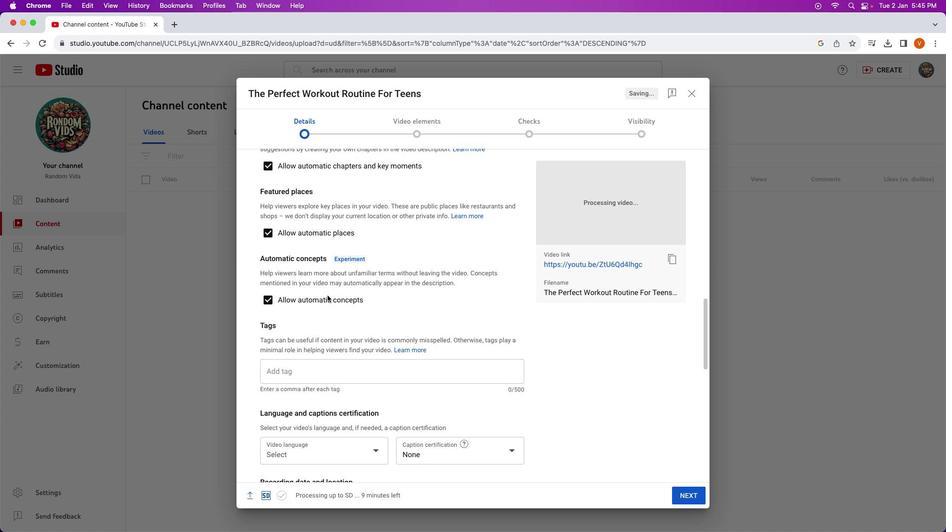 
Action: Mouse scrolled (413, 129) with delta (414, 129)
Screenshot: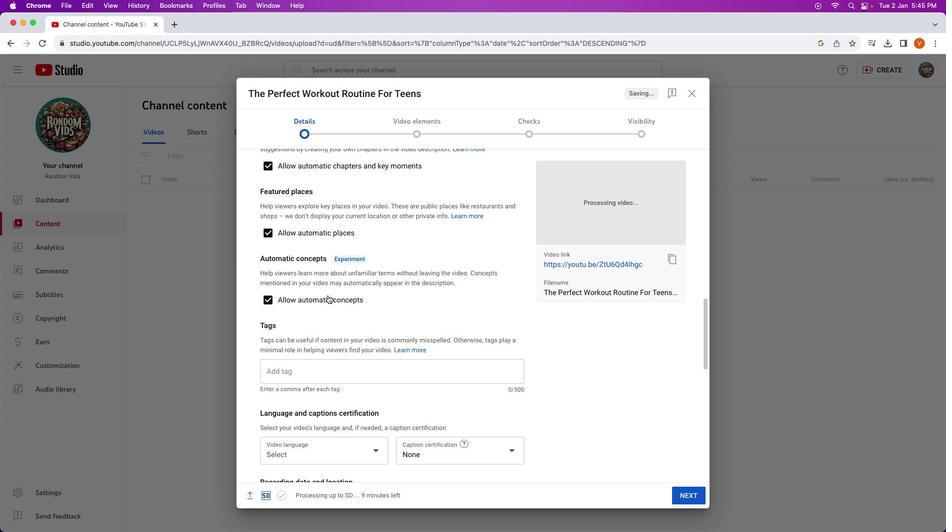
Action: Mouse moved to (413, 129)
Screenshot: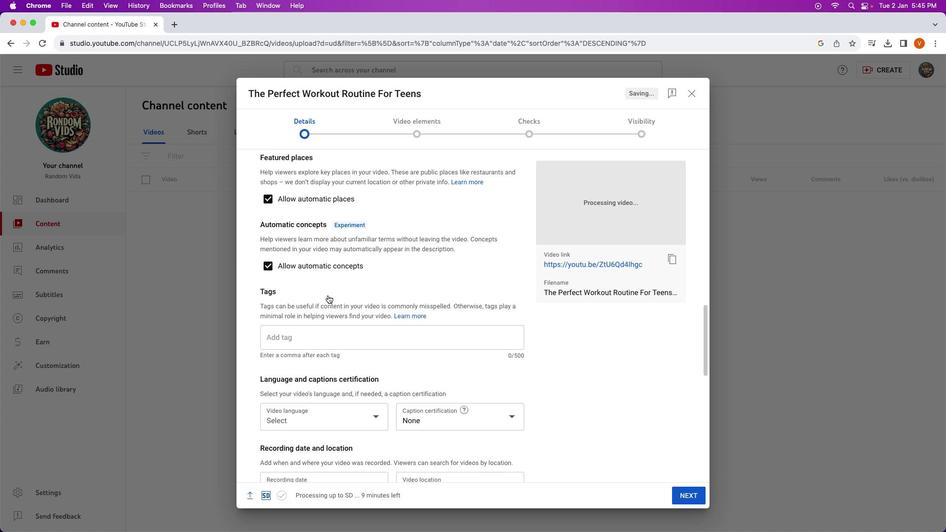 
Action: Mouse scrolled (413, 129) with delta (414, 129)
Screenshot: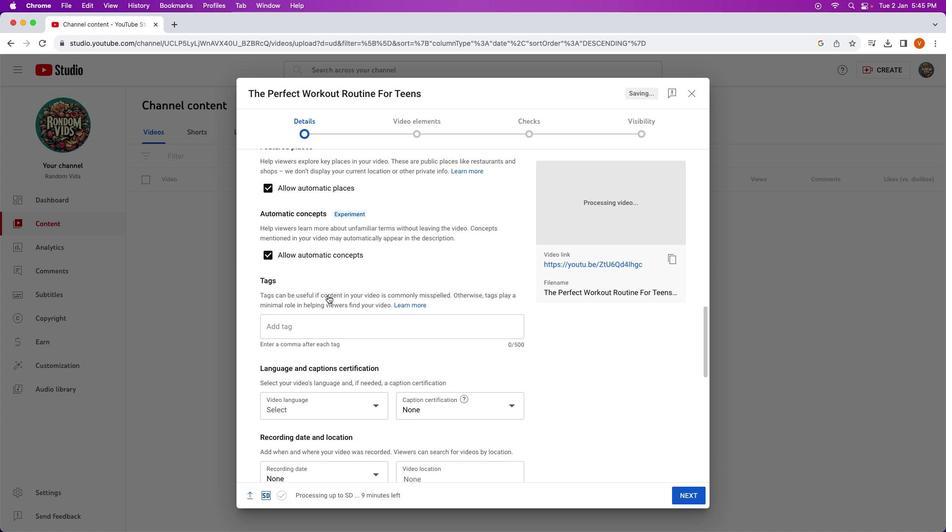 
Action: Mouse scrolled (413, 129) with delta (414, 129)
Screenshot: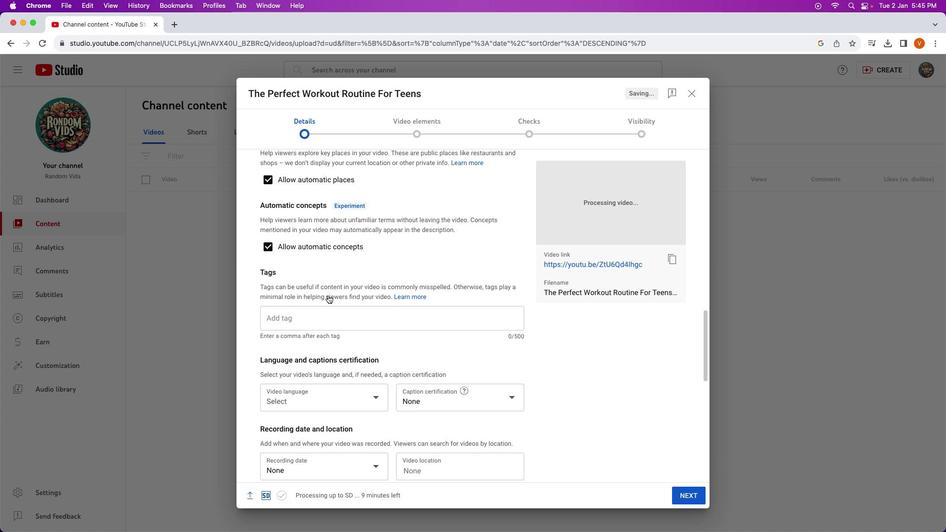 
Action: Mouse scrolled (413, 129) with delta (414, 129)
Screenshot: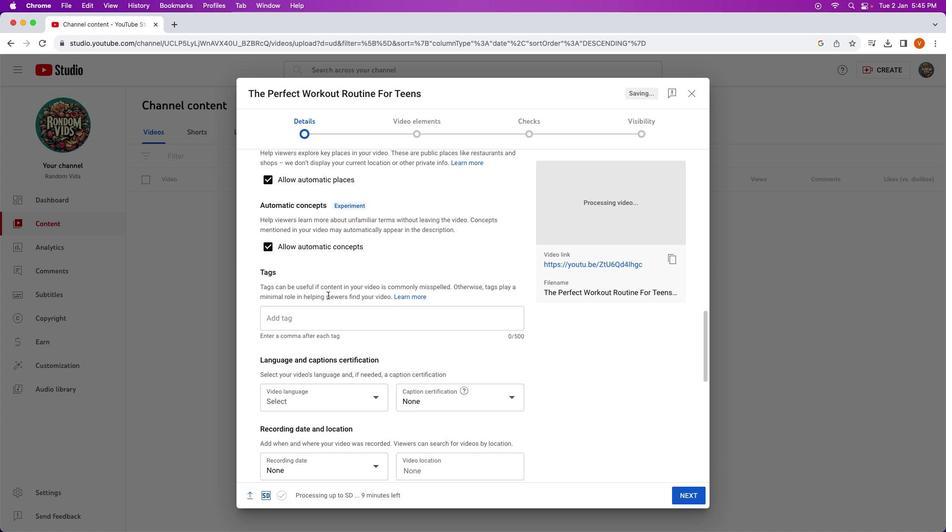
Action: Mouse moved to (413, 129)
Screenshot: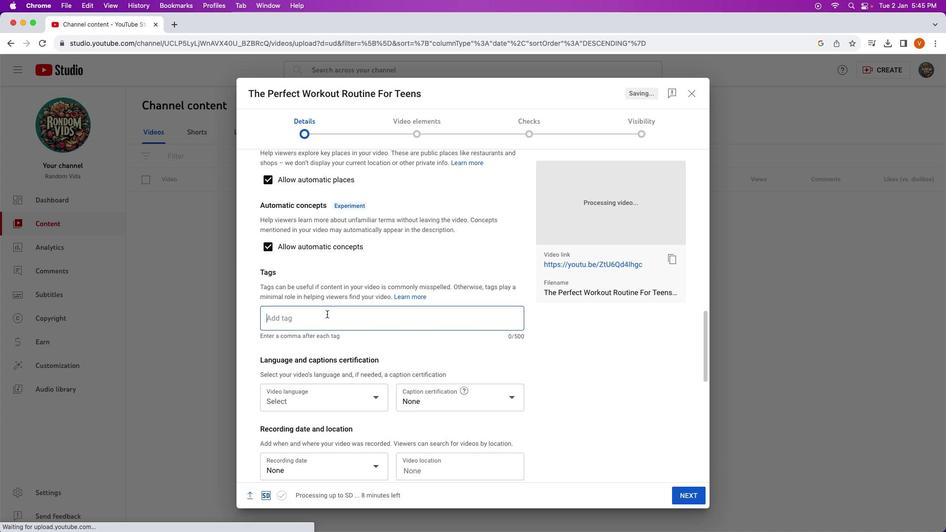 
Action: Mouse pressed left at (413, 129)
Screenshot: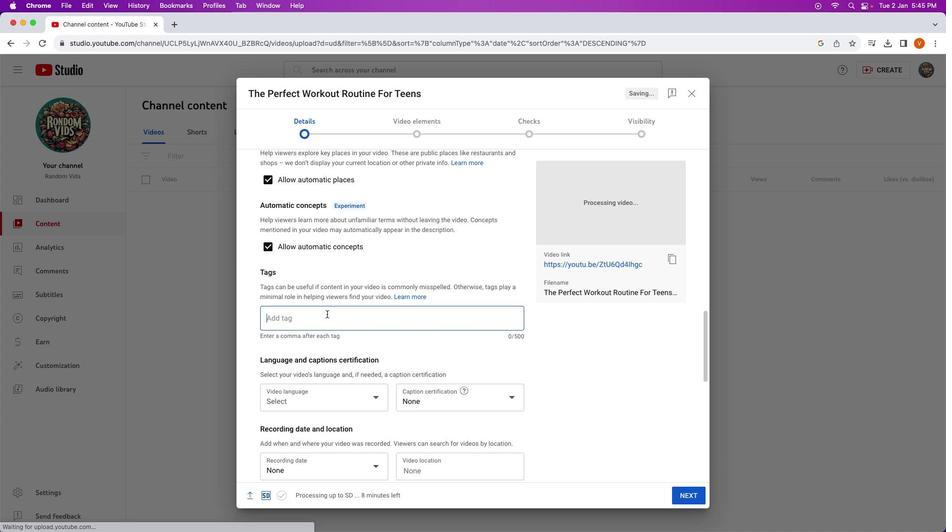 
Action: Key pressed Key.shift'W''o''r''k''o''u''t'Key.spaceKey.shift'R''o''u''t''i''n''e'Key.enterKey.shift'R''o''u''t''i''n''e'Key.space'f''o''r'Key.spaceKey.shift'W''o''r''k''o''u''t'Key.enterKey.shift'T''e''n'Key.backspace'e''n'Key.spaceKey.shift'W''o''r''k''o''u''t'Key.spaceKey.shift'R''o''u''t''i''n''e'Key.enter
Screenshot: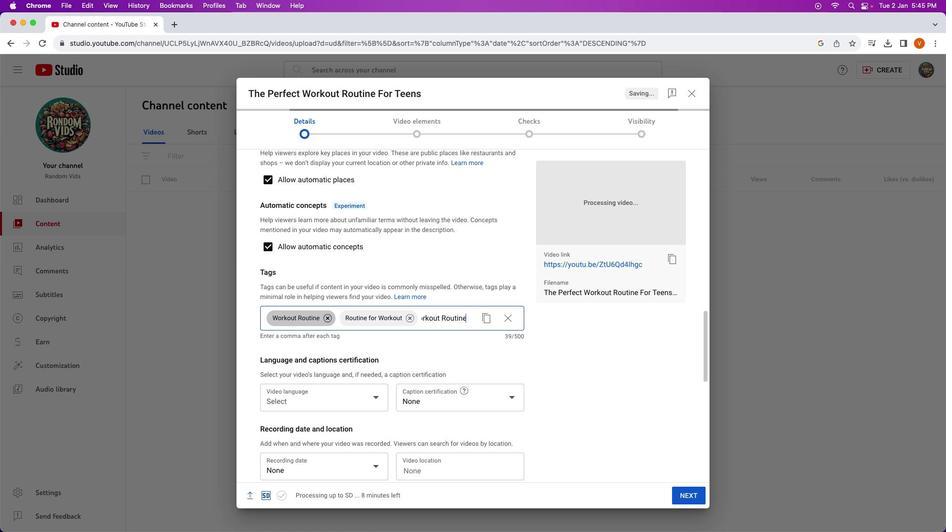
Action: Mouse moved to (413, 129)
Screenshot: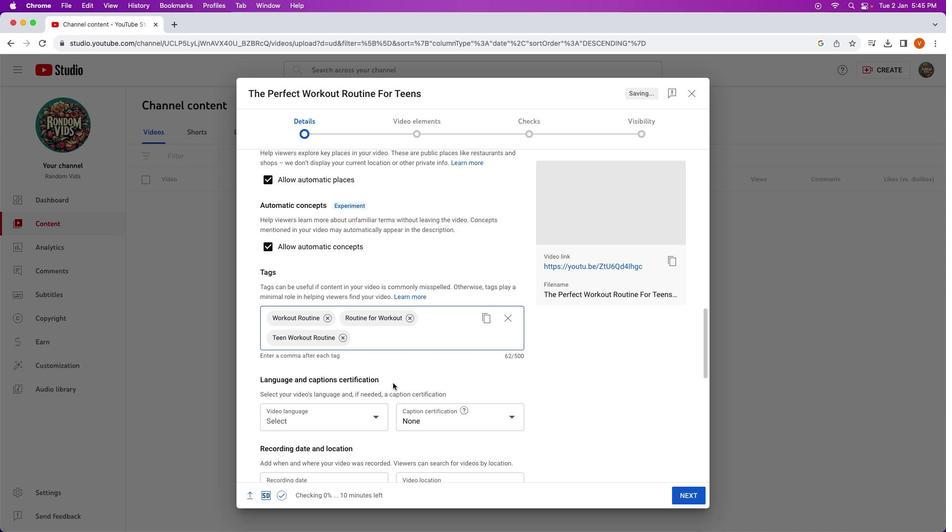 
Action: Mouse scrolled (413, 129) with delta (414, 129)
Screenshot: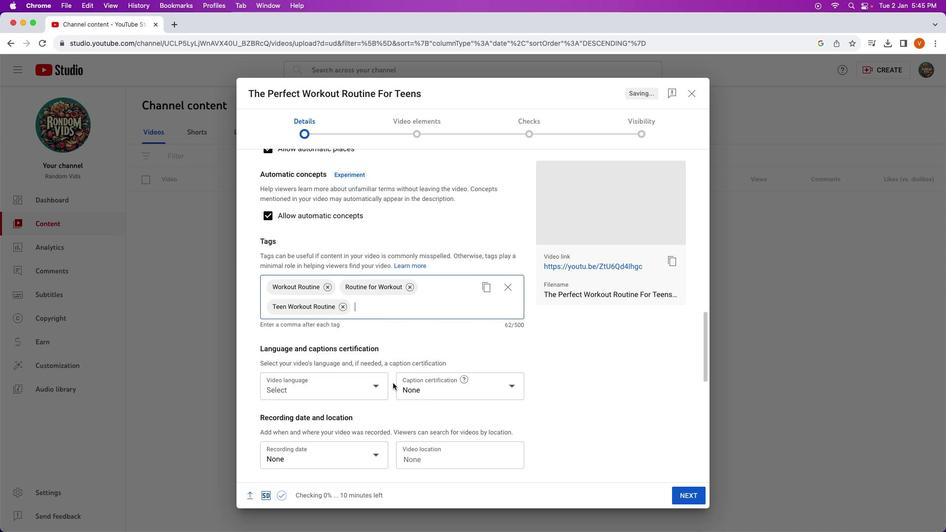 
Action: Mouse scrolled (413, 129) with delta (414, 129)
Screenshot: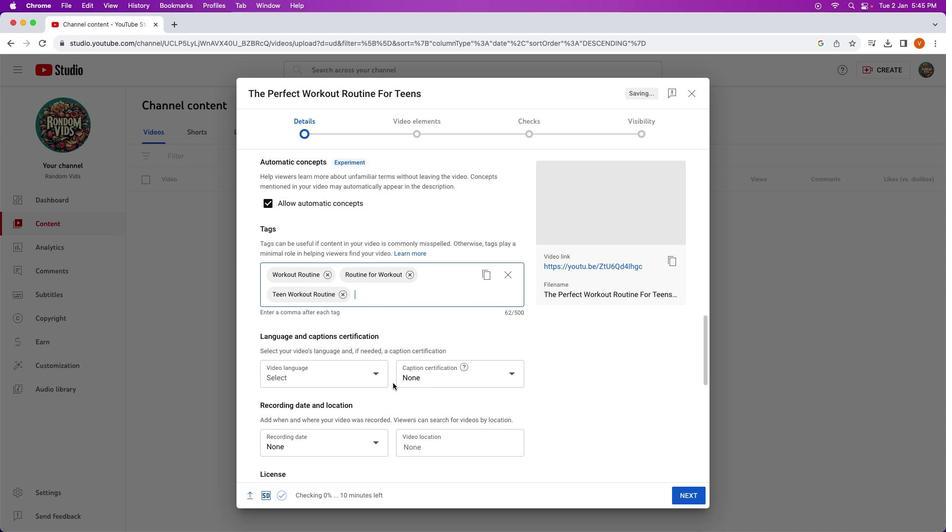 
Action: Mouse scrolled (413, 129) with delta (414, 129)
Screenshot: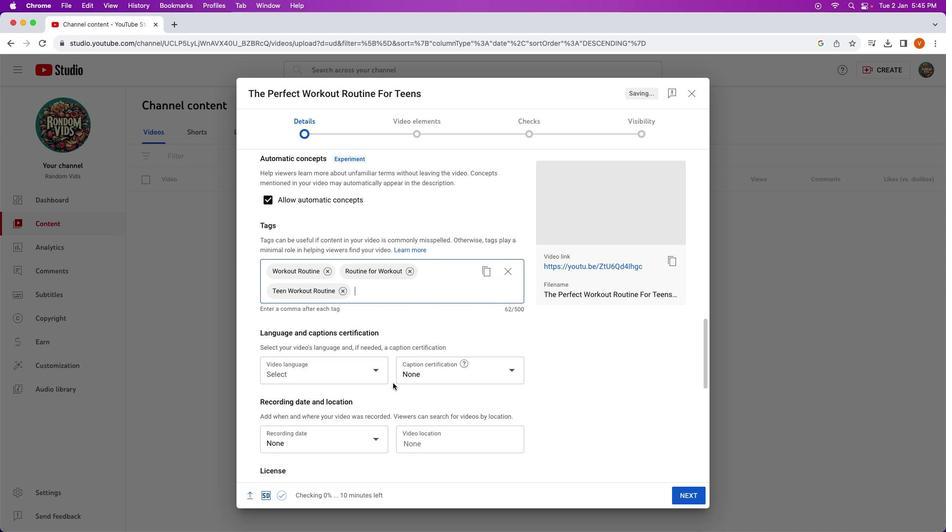 
Action: Mouse scrolled (413, 129) with delta (414, 129)
Screenshot: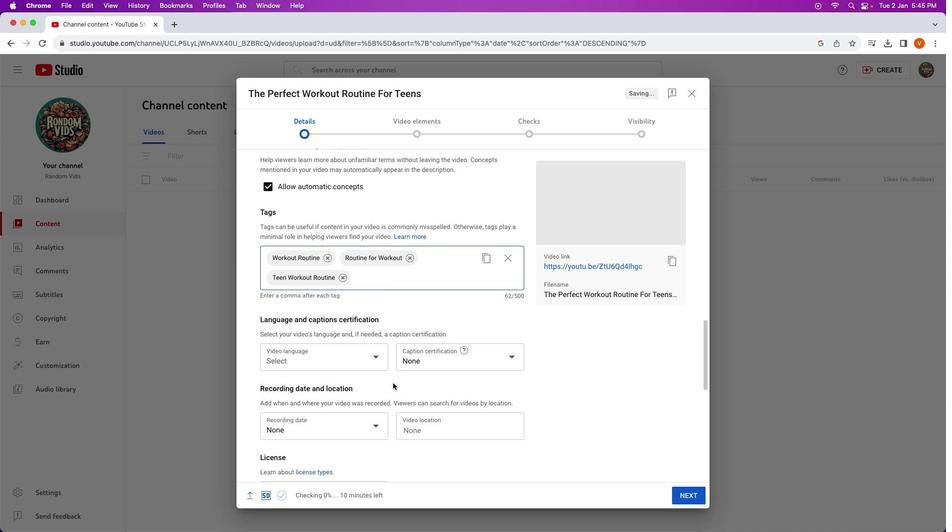 
Action: Mouse scrolled (413, 129) with delta (414, 129)
Screenshot: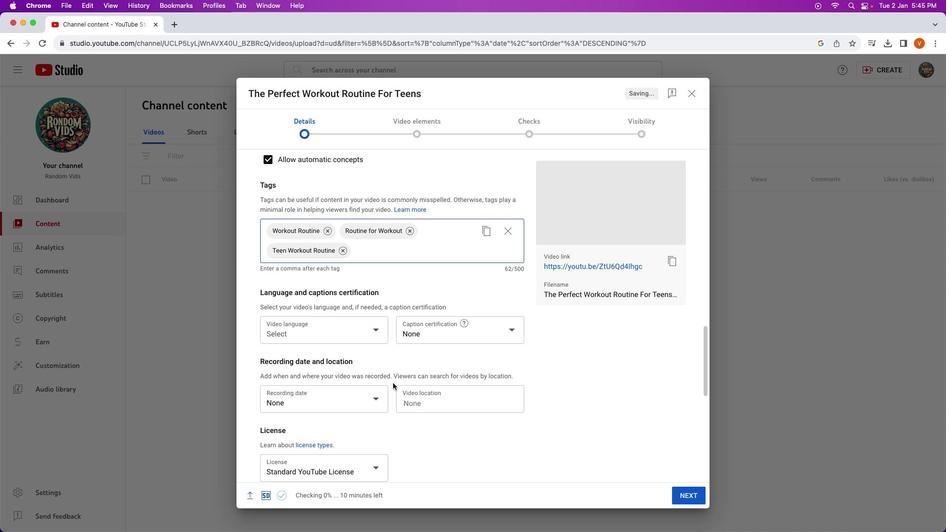 
Action: Mouse scrolled (413, 129) with delta (414, 129)
Screenshot: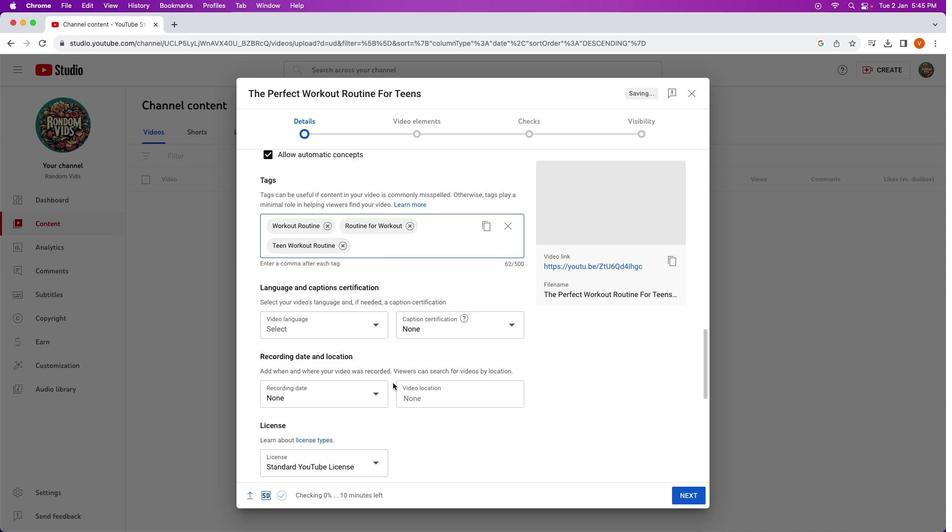 
Action: Mouse scrolled (413, 129) with delta (414, 129)
Screenshot: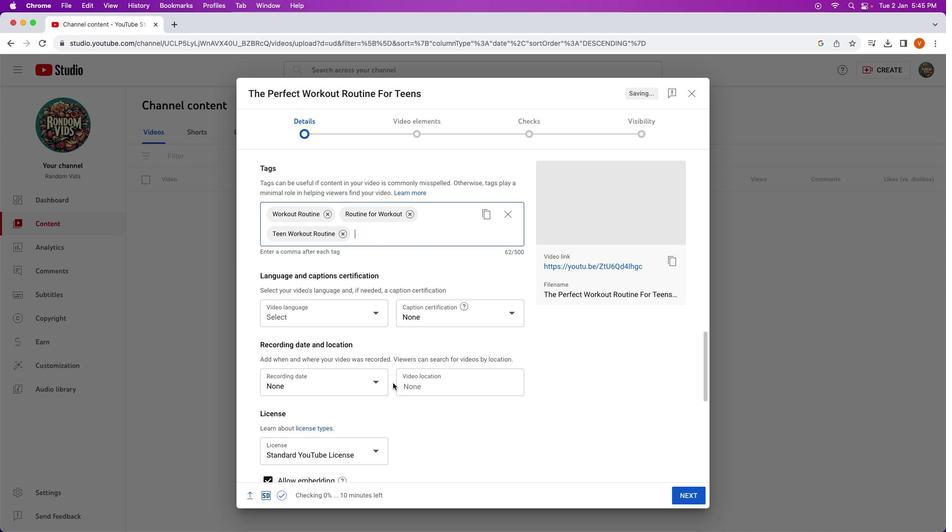 
Action: Mouse scrolled (413, 129) with delta (414, 129)
Screenshot: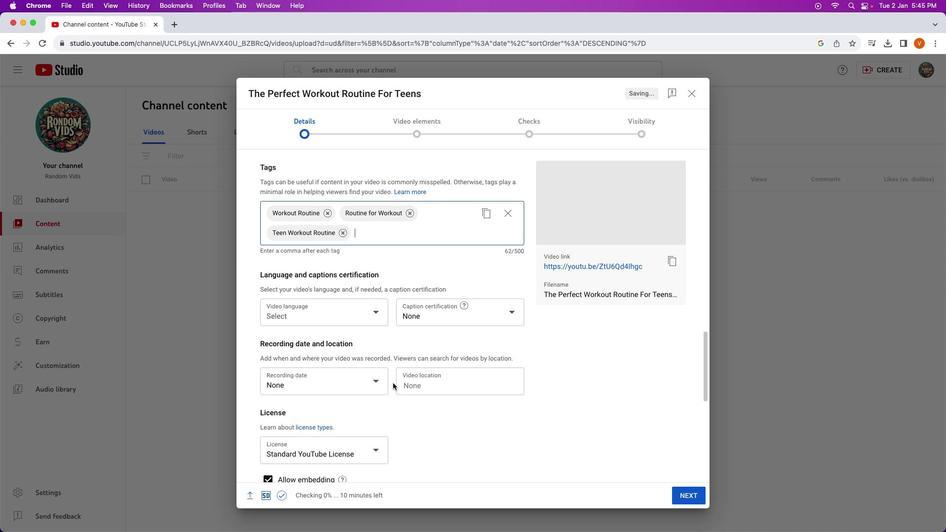 
Action: Mouse moved to (413, 129)
Screenshot: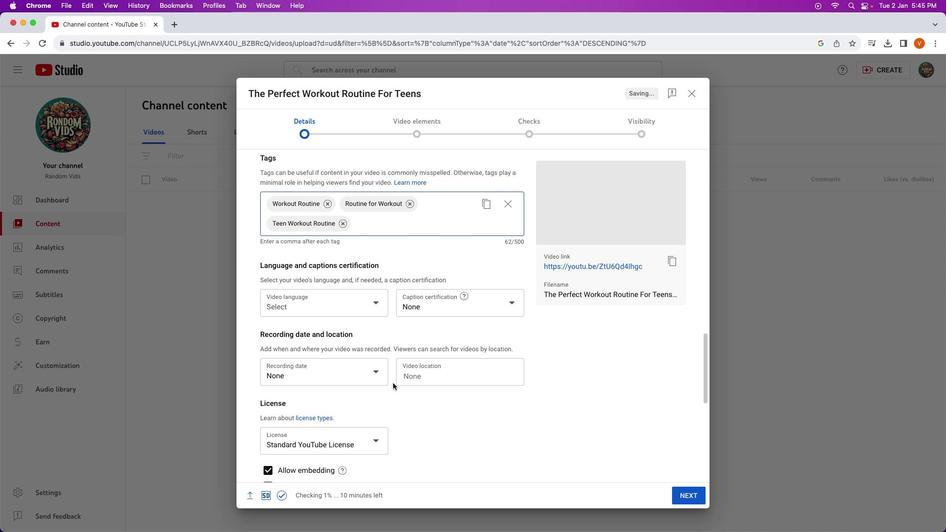 
Action: Mouse scrolled (413, 129) with delta (414, 129)
Screenshot: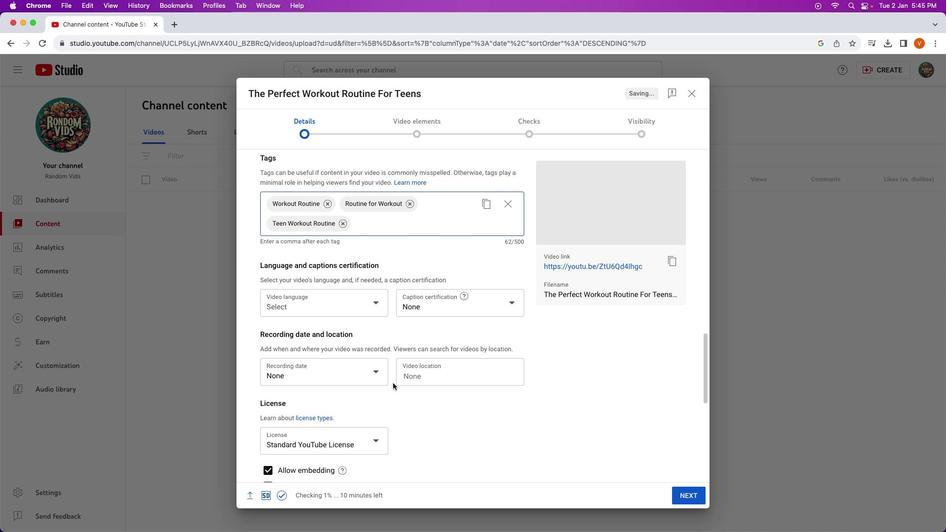 
Action: Mouse scrolled (413, 129) with delta (414, 129)
Screenshot: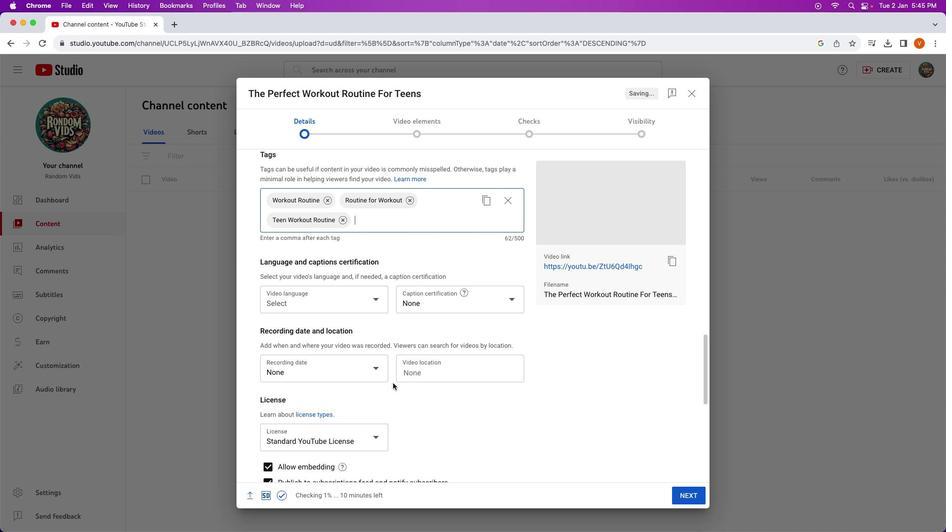 
Action: Mouse moved to (413, 129)
Screenshot: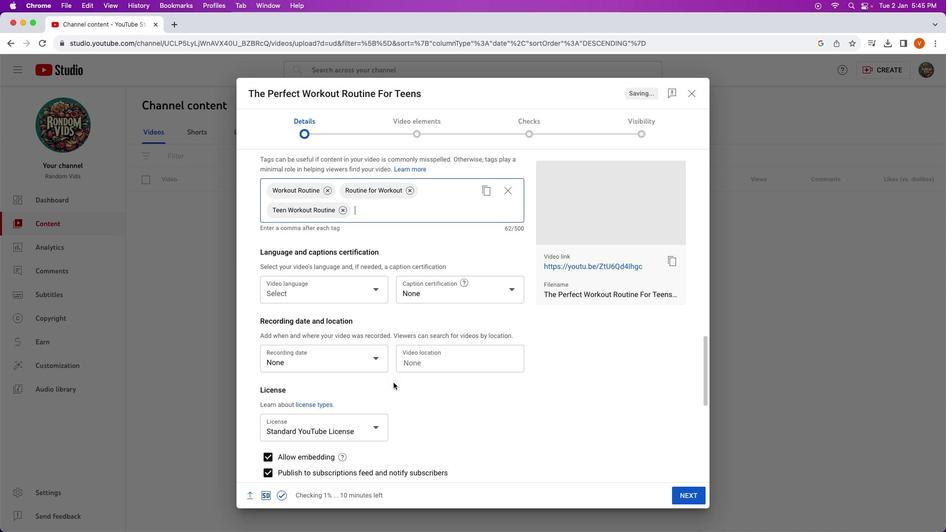 
Action: Mouse scrolled (413, 129) with delta (414, 129)
Screenshot: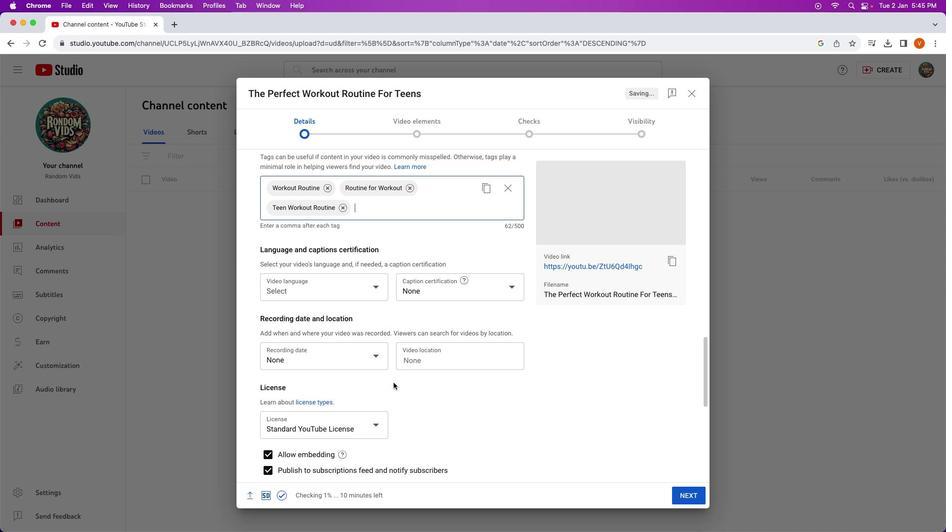 
Action: Mouse scrolled (413, 129) with delta (414, 129)
Screenshot: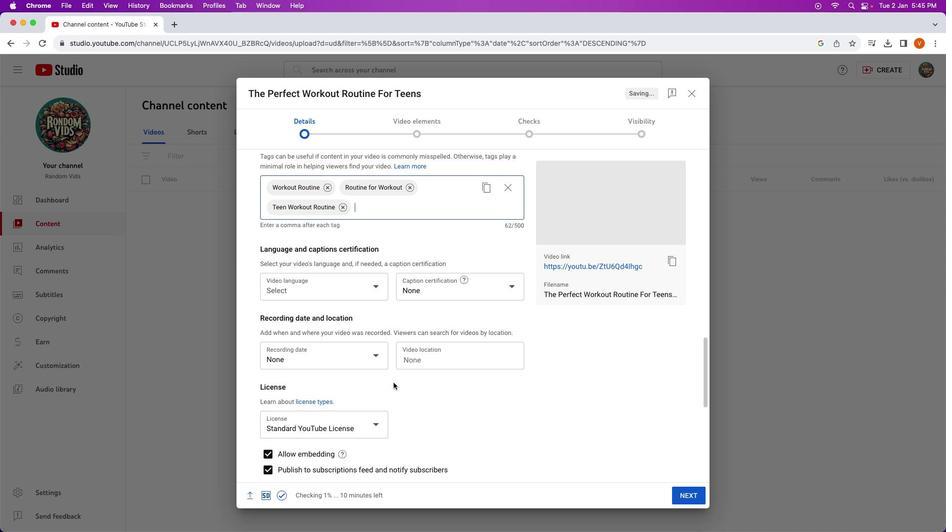 
Action: Mouse moved to (413, 129)
Screenshot: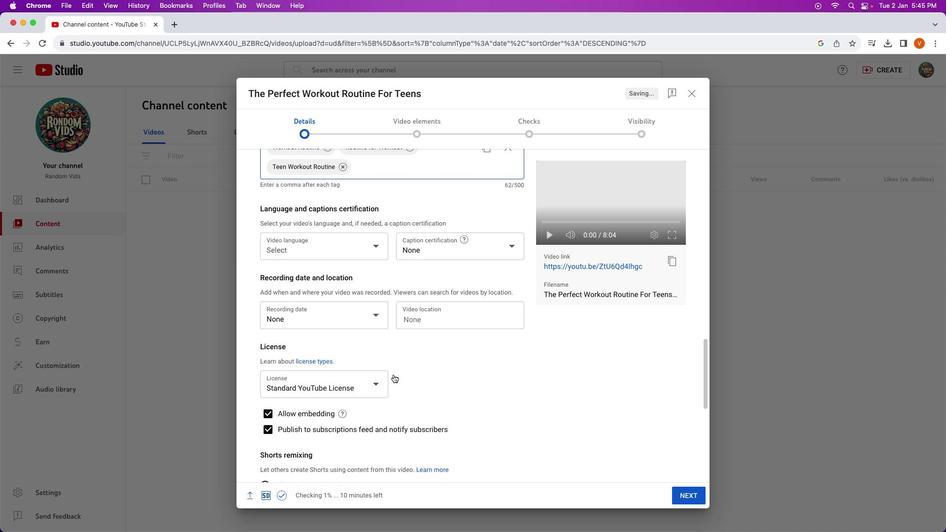 
Action: Mouse scrolled (413, 129) with delta (414, 129)
Screenshot: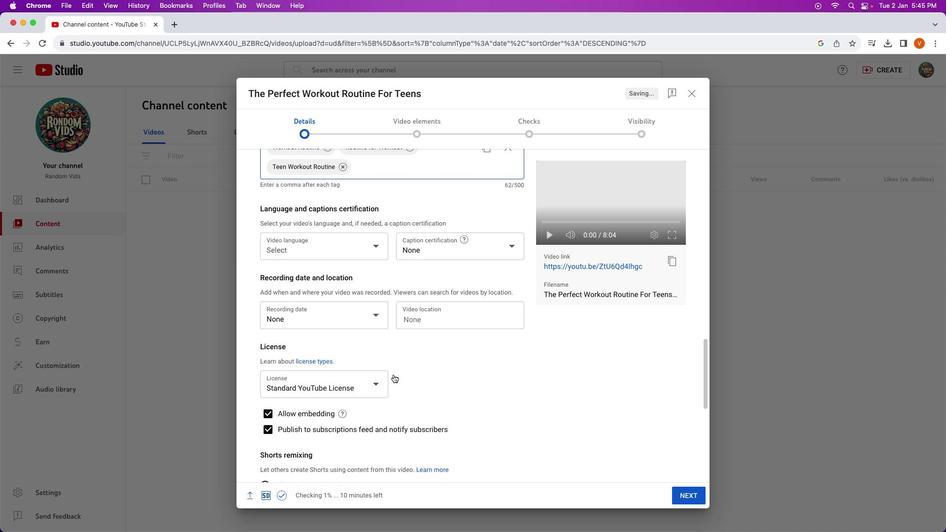 
Action: Mouse scrolled (413, 129) with delta (414, 129)
Screenshot: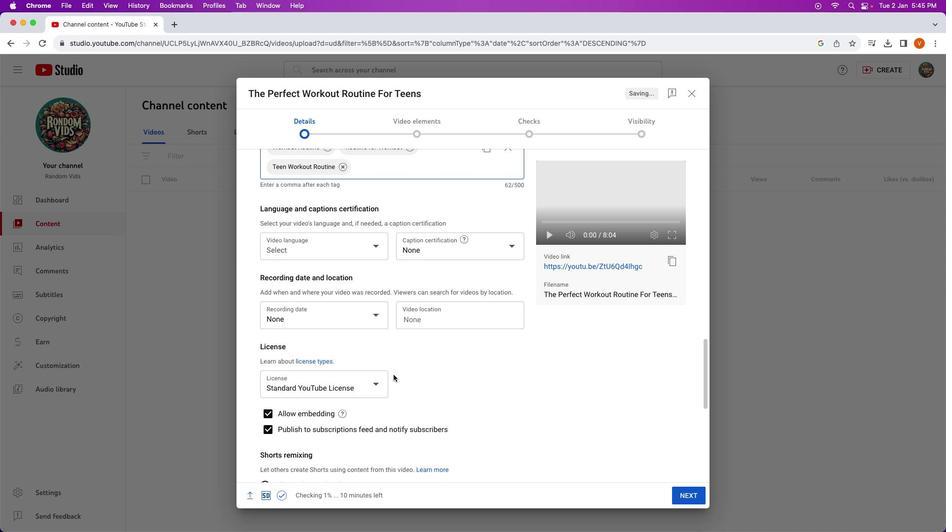 
Action: Mouse scrolled (413, 129) with delta (414, 129)
Screenshot: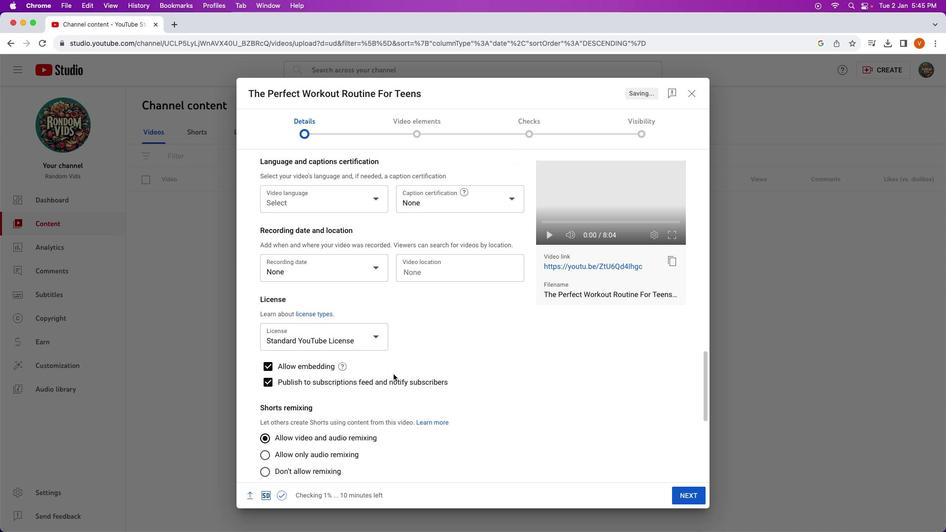 
Action: Mouse scrolled (413, 129) with delta (414, 129)
Screenshot: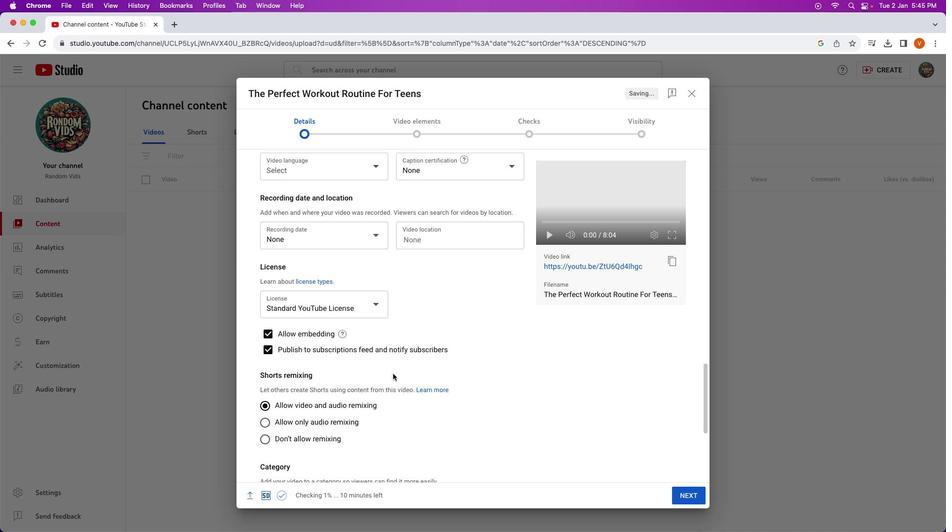 
Action: Mouse moved to (413, 129)
Screenshot: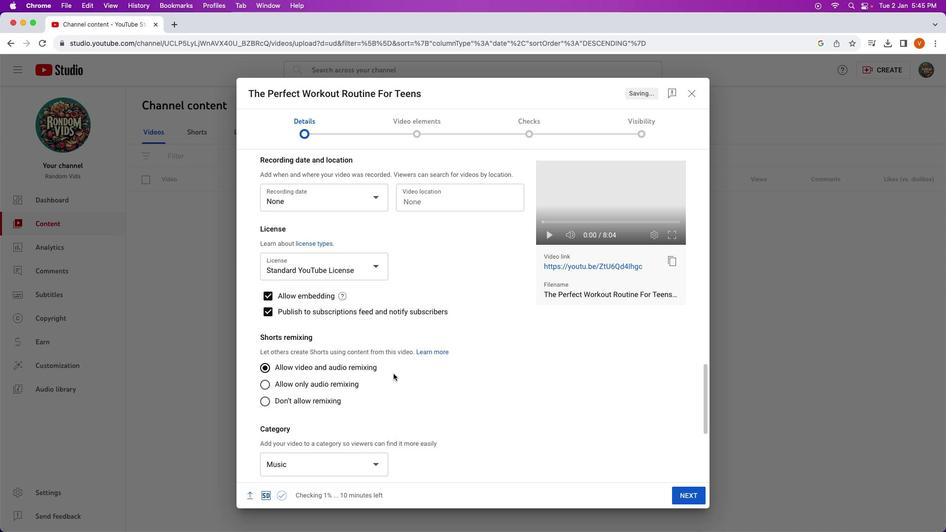 
Action: Mouse scrolled (413, 129) with delta (414, 129)
Screenshot: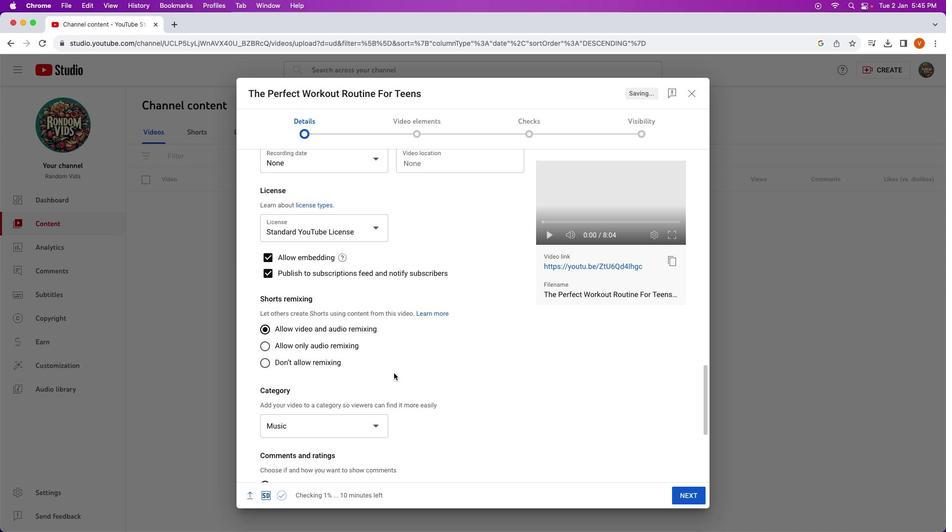 
Action: Mouse scrolled (413, 129) with delta (414, 129)
Screenshot: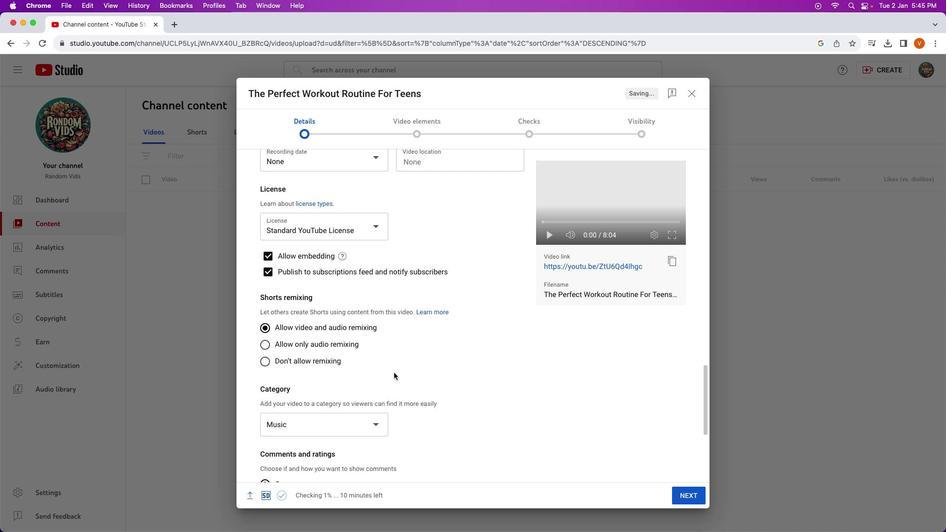 
Action: Mouse moved to (413, 129)
Screenshot: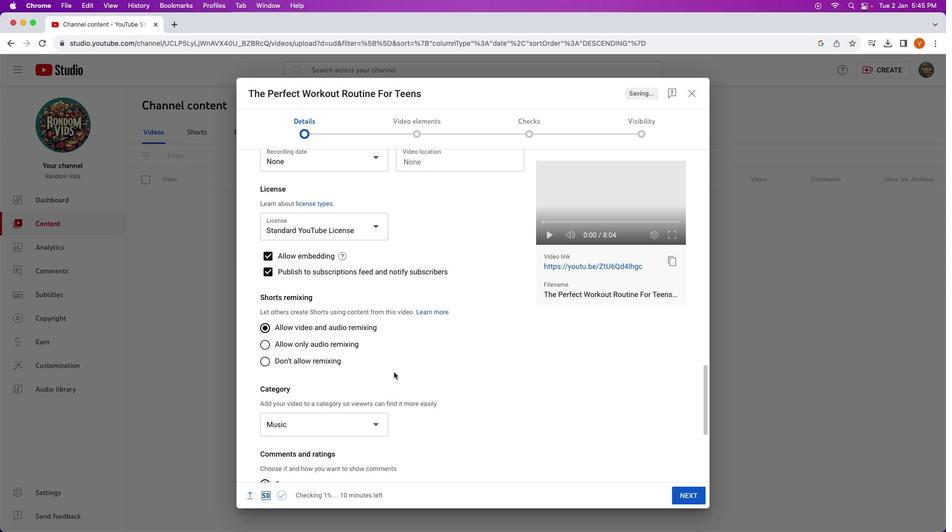 
Action: Mouse scrolled (413, 129) with delta (414, 129)
Screenshot: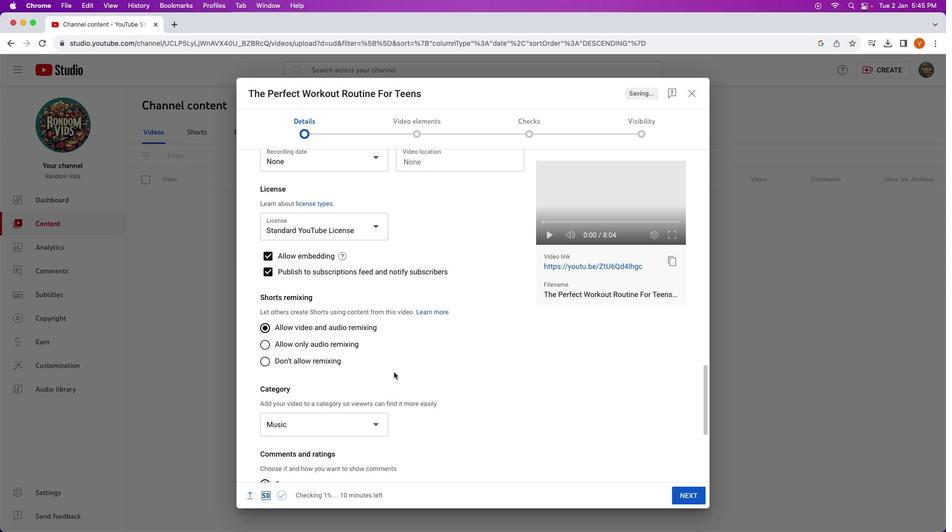 
Action: Mouse moved to (413, 129)
Screenshot: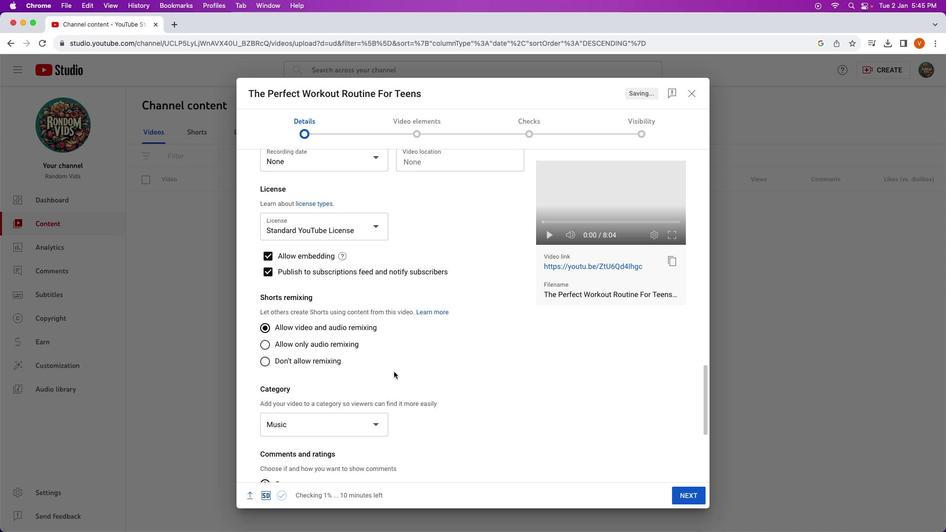 
Action: Mouse scrolled (413, 129) with delta (414, 129)
Screenshot: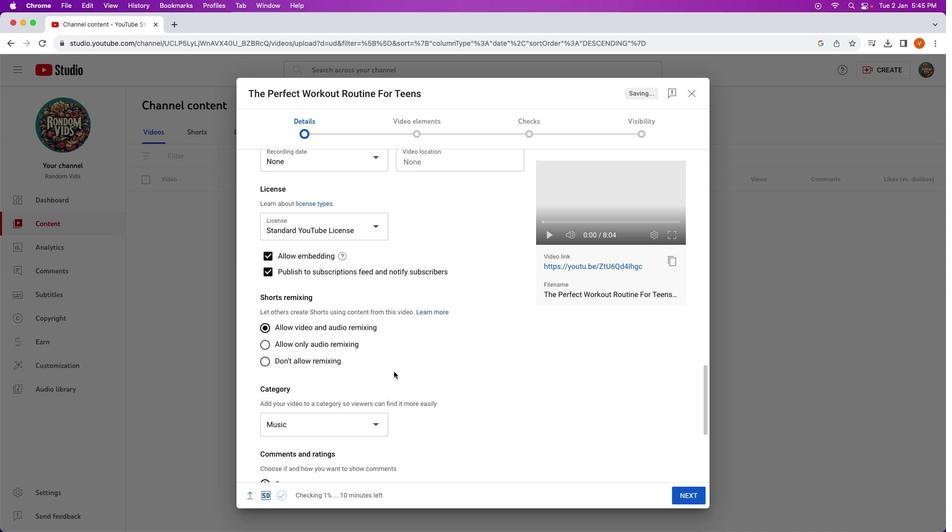 
Action: Mouse scrolled (413, 129) with delta (414, 129)
Screenshot: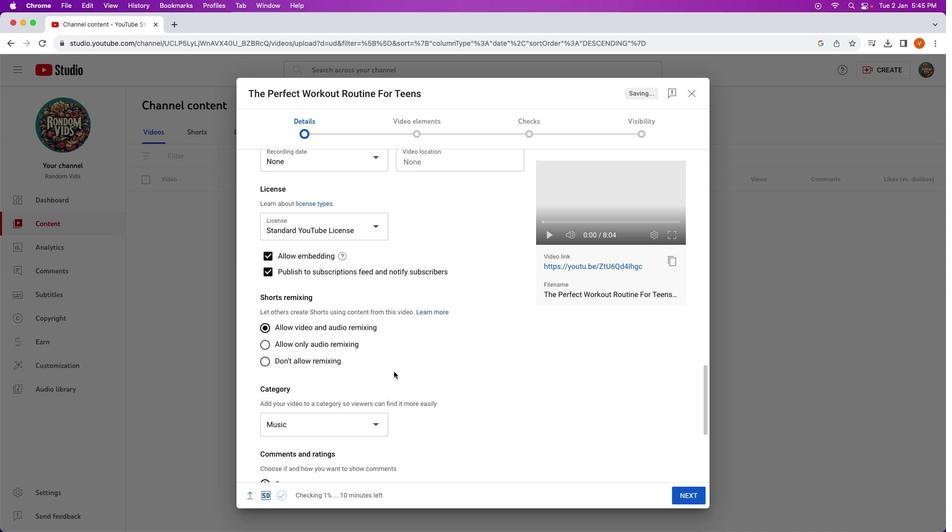 
Action: Mouse scrolled (413, 129) with delta (414, 129)
Screenshot: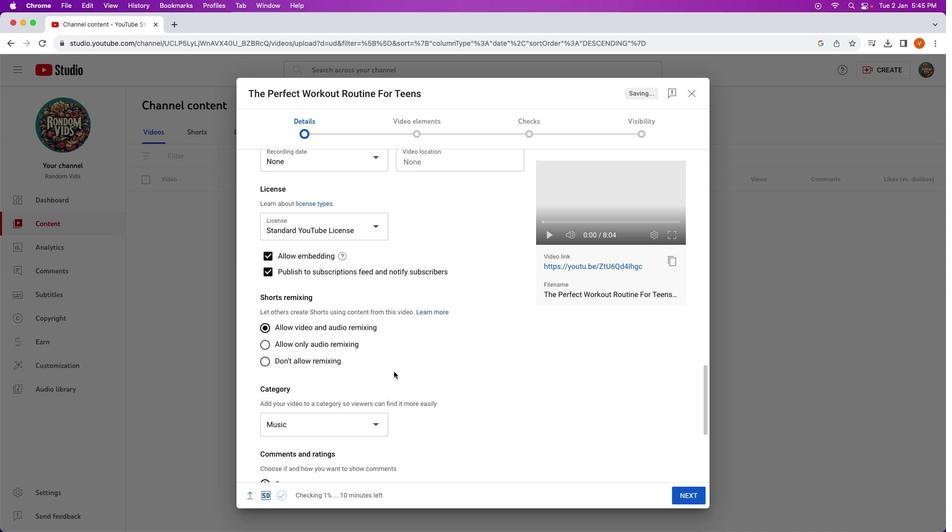 
Action: Mouse scrolled (413, 129) with delta (414, 129)
Screenshot: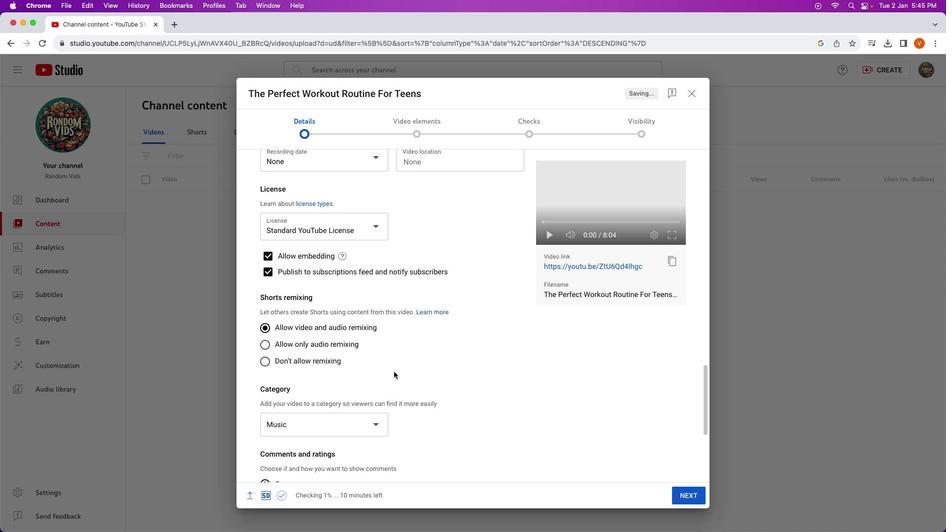 
Action: Mouse scrolled (413, 129) with delta (414, 129)
Screenshot: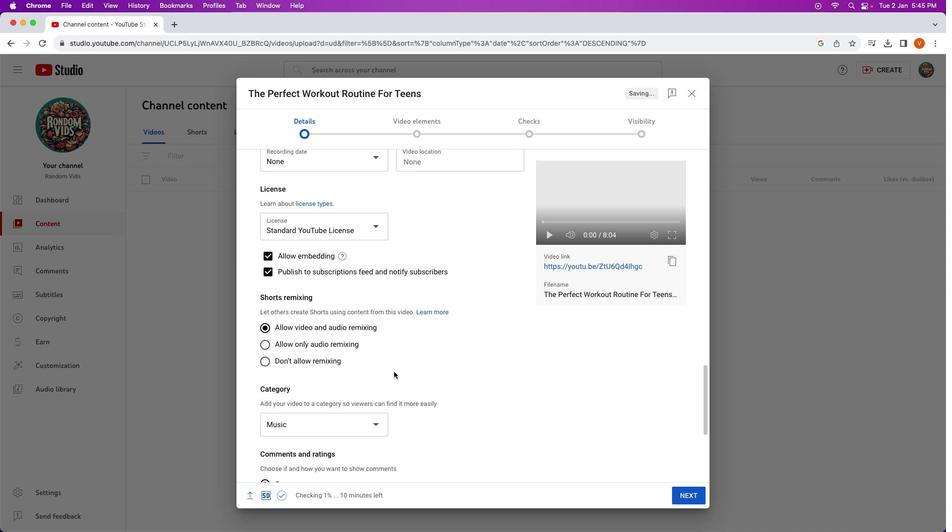 
Action: Mouse moved to (413, 129)
Screenshot: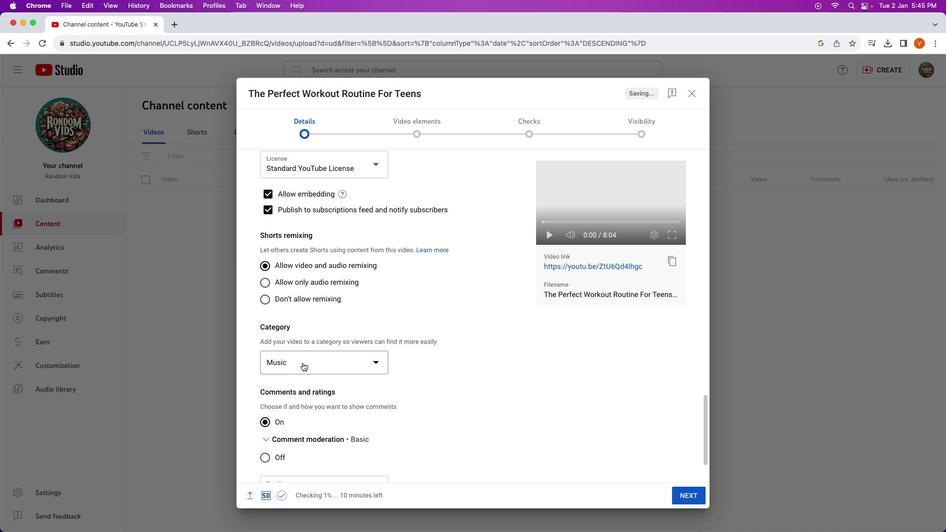 
Action: Mouse pressed left at (413, 129)
Screenshot: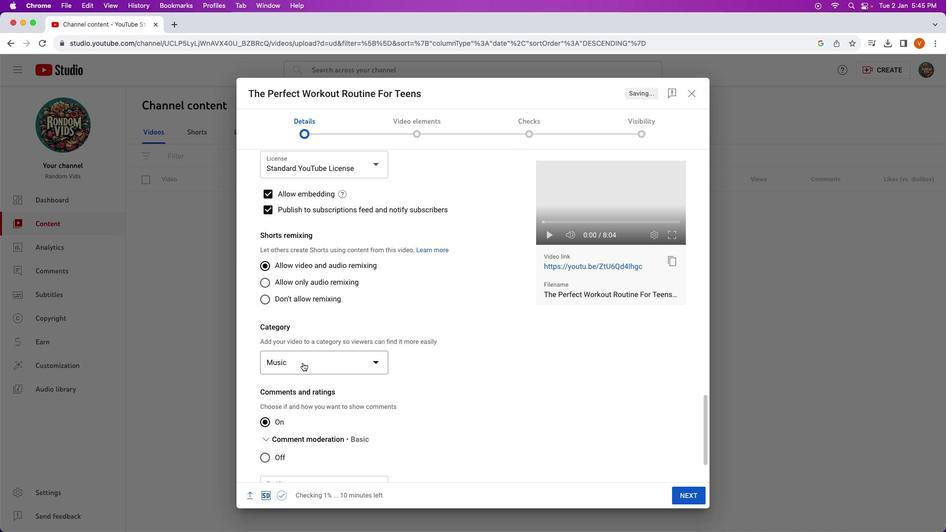 
Action: Mouse moved to (413, 129)
Screenshot: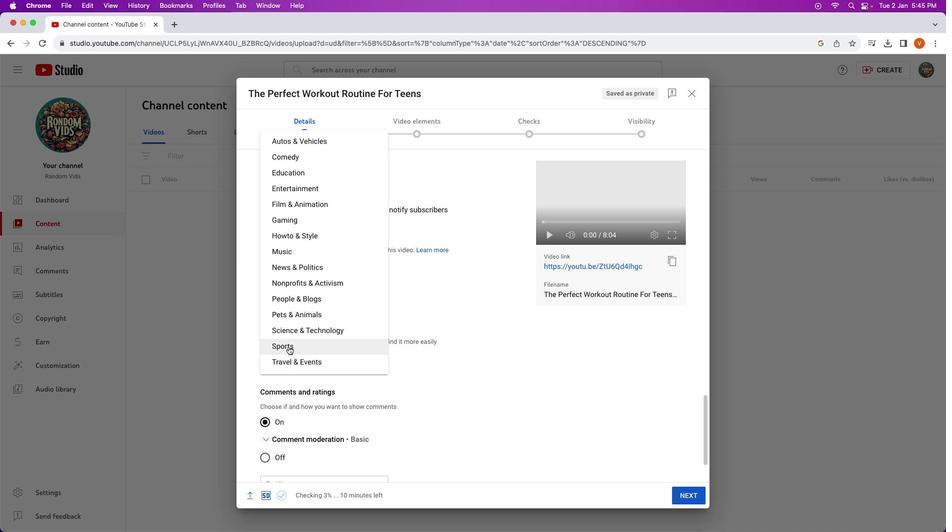 
Action: Mouse pressed left at (413, 129)
Screenshot: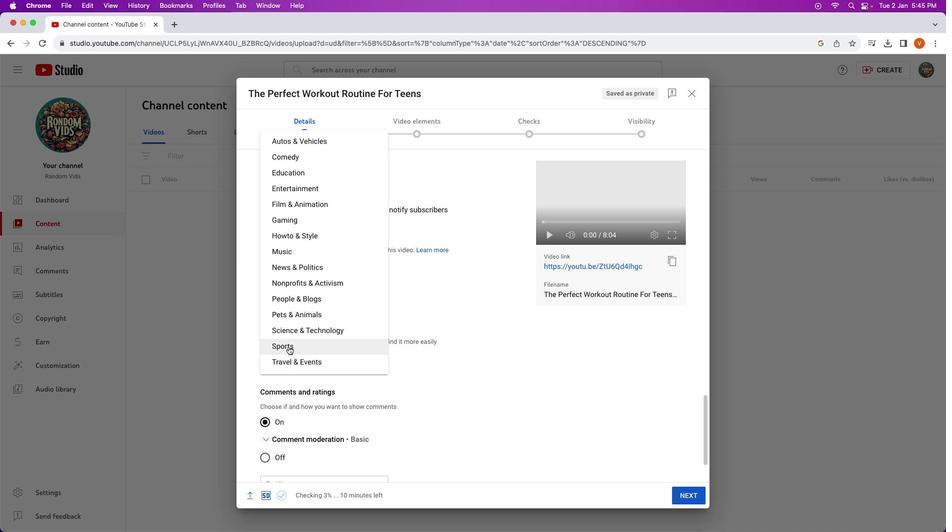 
Action: Mouse moved to (413, 129)
Screenshot: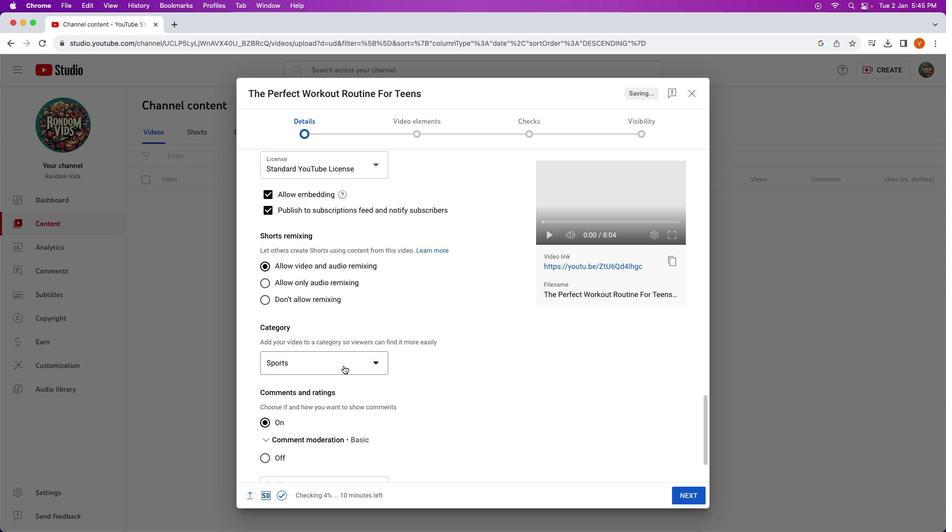 
Action: Mouse scrolled (413, 129) with delta (414, 129)
Screenshot: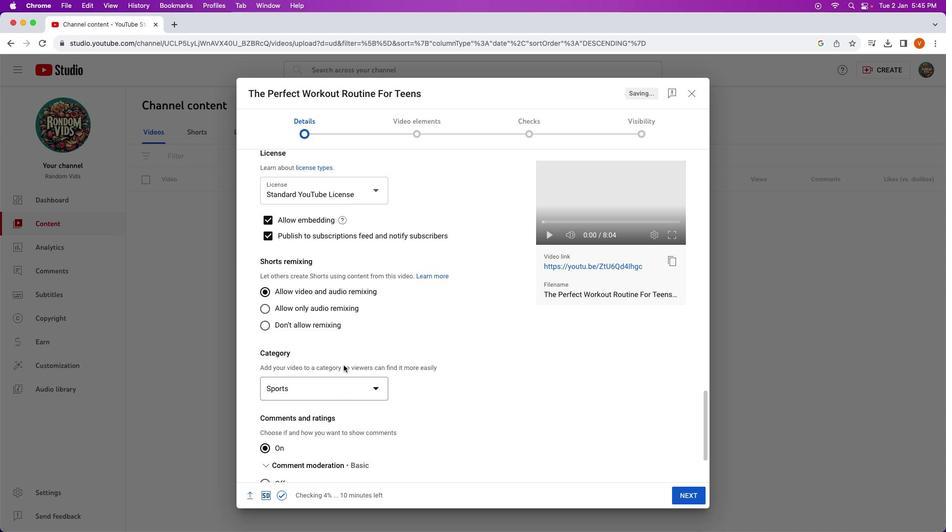 
Action: Mouse scrolled (413, 129) with delta (414, 129)
Screenshot: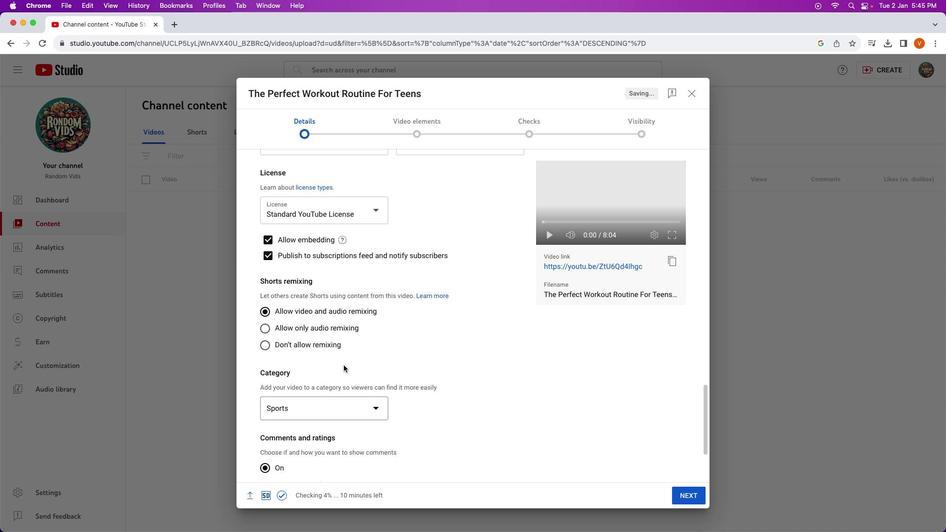 
Action: Mouse scrolled (413, 129) with delta (414, 129)
Screenshot: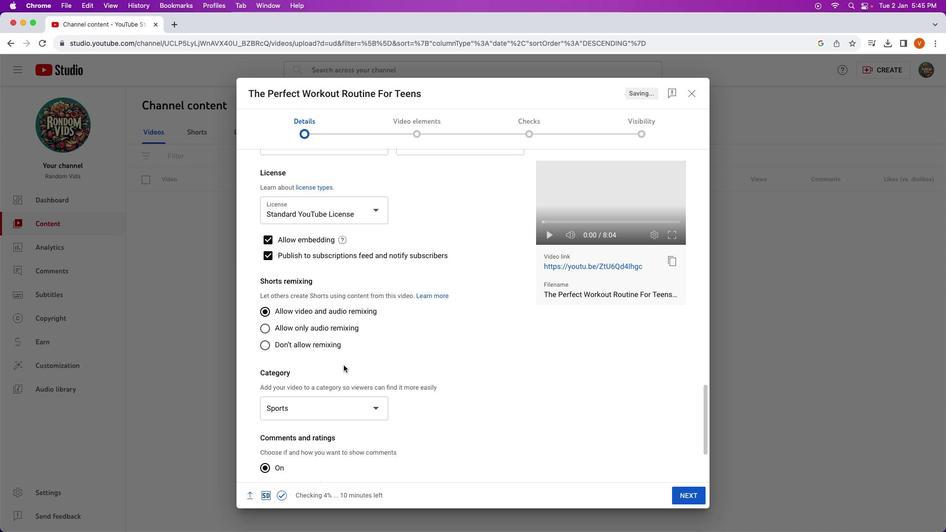 
Action: Mouse moved to (413, 129)
Screenshot: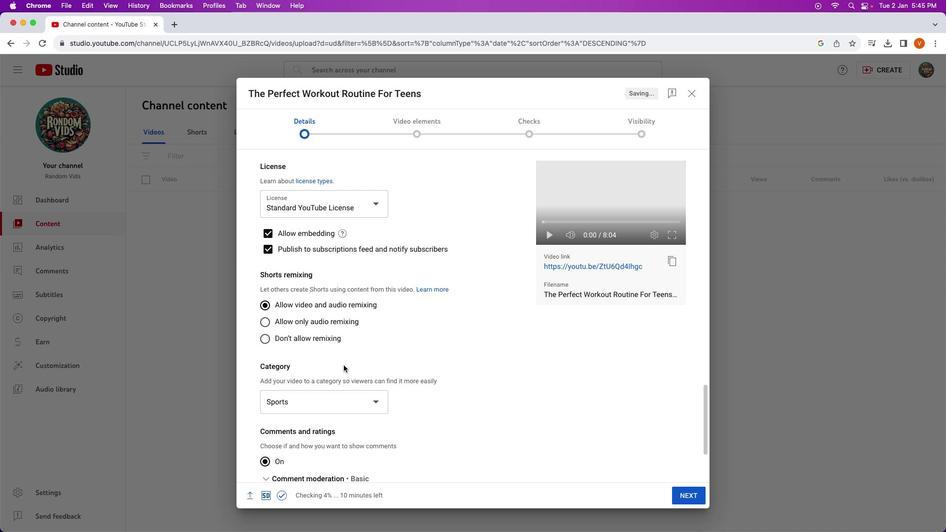 
Action: Mouse scrolled (413, 129) with delta (414, 129)
Screenshot: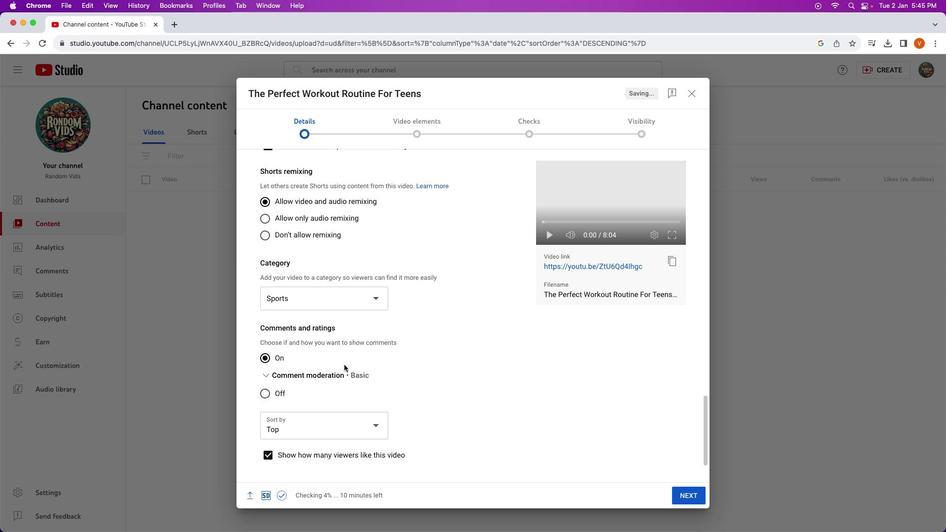 
Action: Mouse scrolled (413, 129) with delta (414, 129)
Screenshot: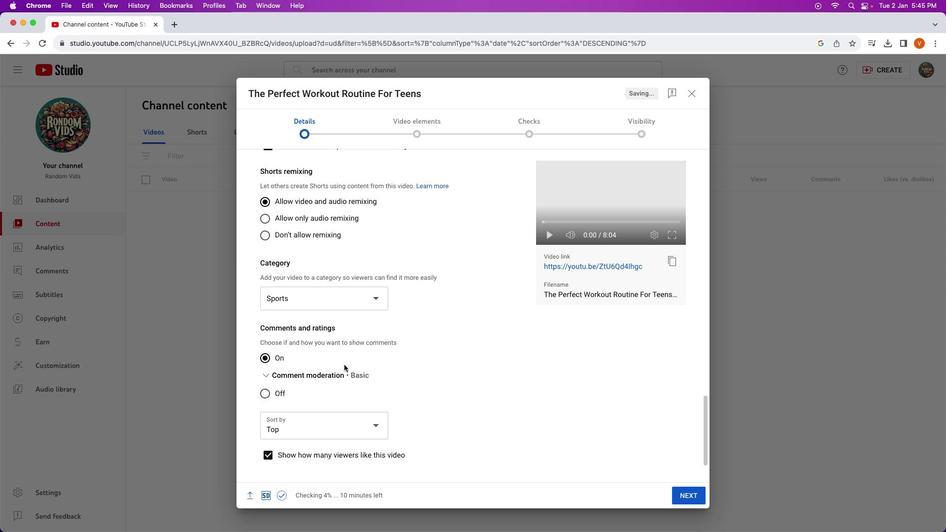 
Action: Mouse scrolled (413, 129) with delta (414, 129)
Screenshot: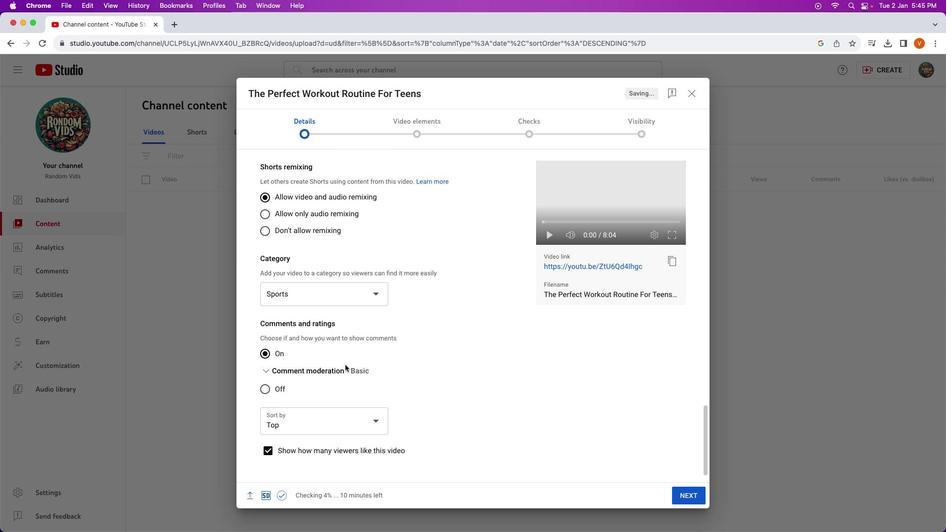 
Action: Mouse scrolled (413, 129) with delta (414, 129)
Screenshot: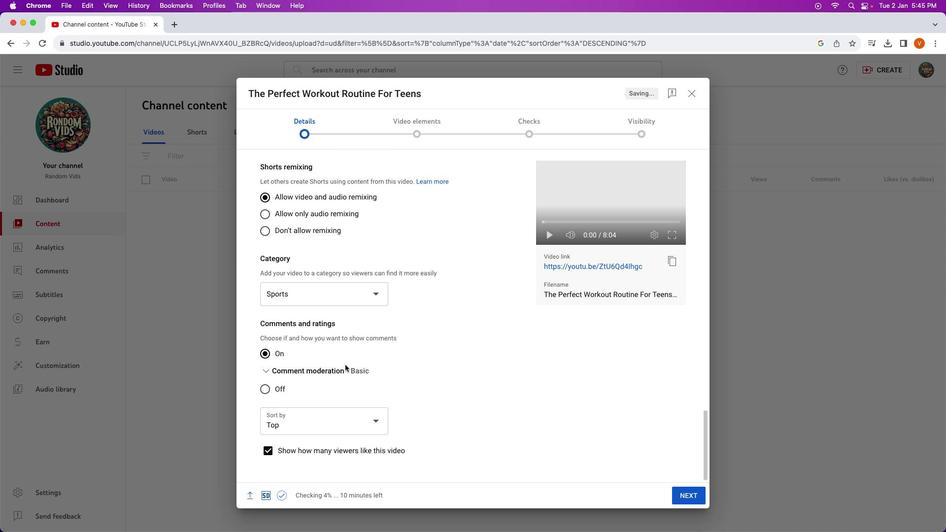 
Action: Mouse scrolled (413, 129) with delta (414, 129)
Screenshot: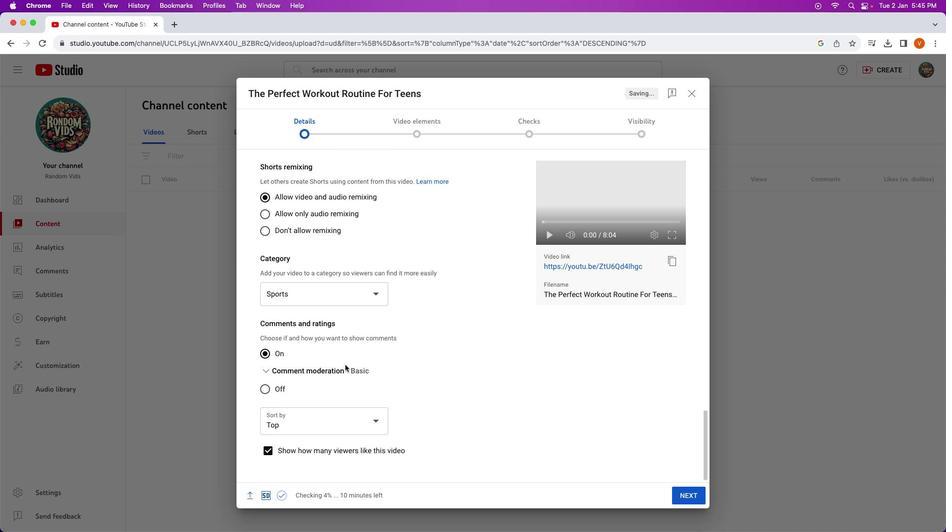 
Action: Mouse moved to (413, 129)
Screenshot: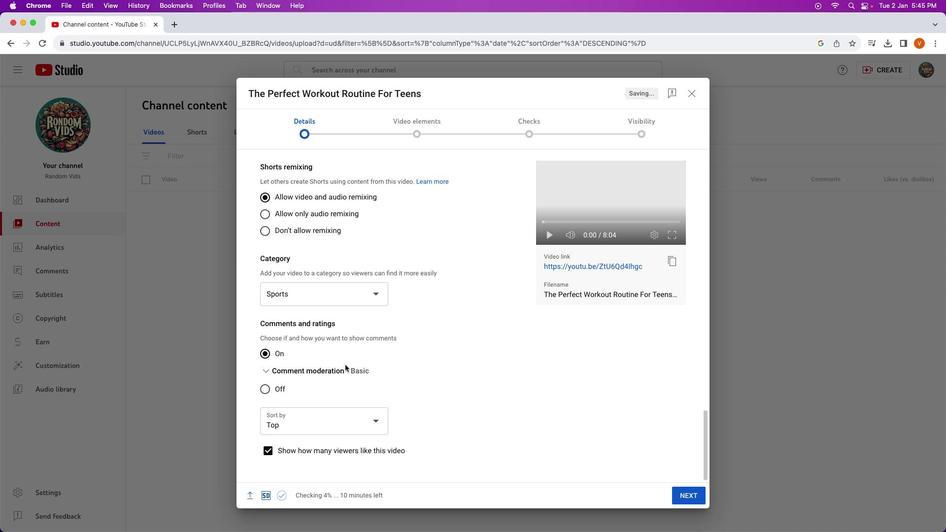 
Action: Mouse scrolled (413, 129) with delta (414, 129)
Screenshot: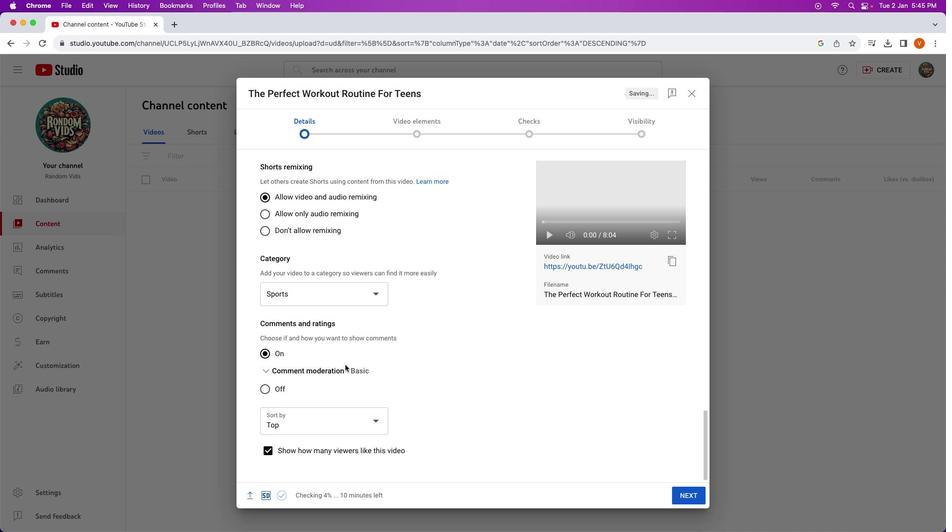 
Action: Mouse scrolled (413, 129) with delta (414, 129)
Screenshot: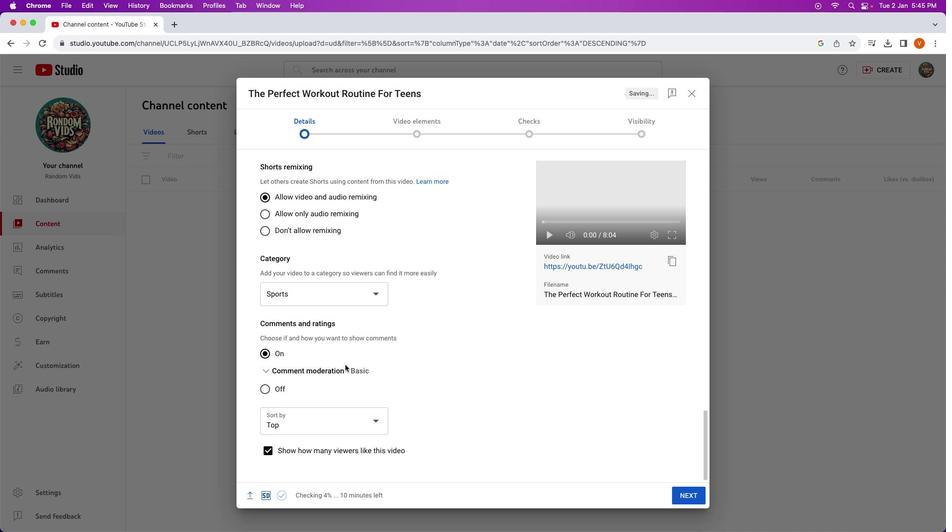 
Action: Mouse scrolled (413, 129) with delta (414, 129)
Screenshot: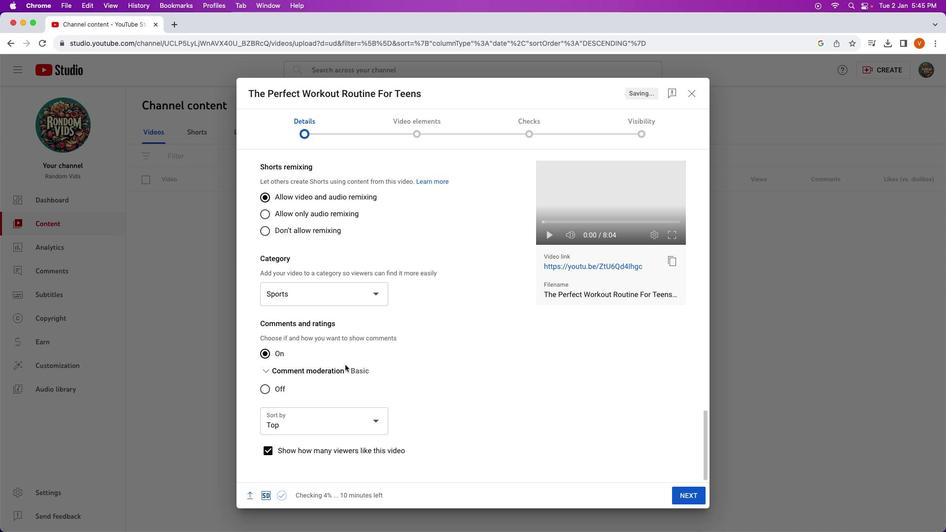 
Action: Mouse scrolled (413, 129) with delta (414, 129)
Screenshot: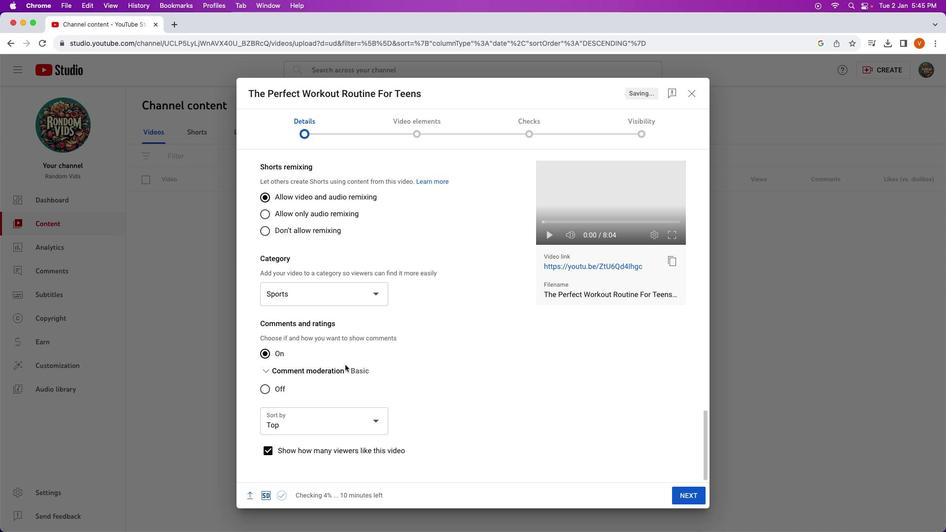
Action: Mouse scrolled (413, 129) with delta (414, 129)
Screenshot: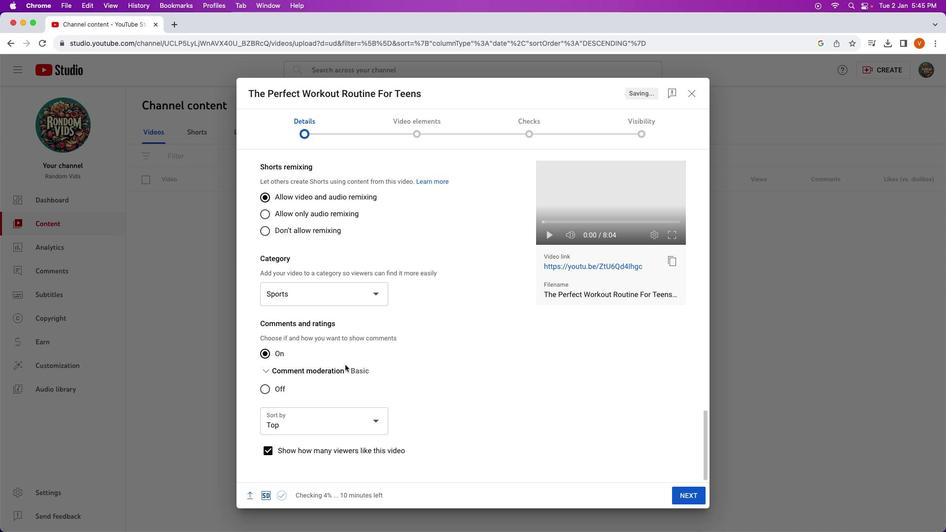 
Action: Mouse scrolled (413, 129) with delta (414, 129)
Screenshot: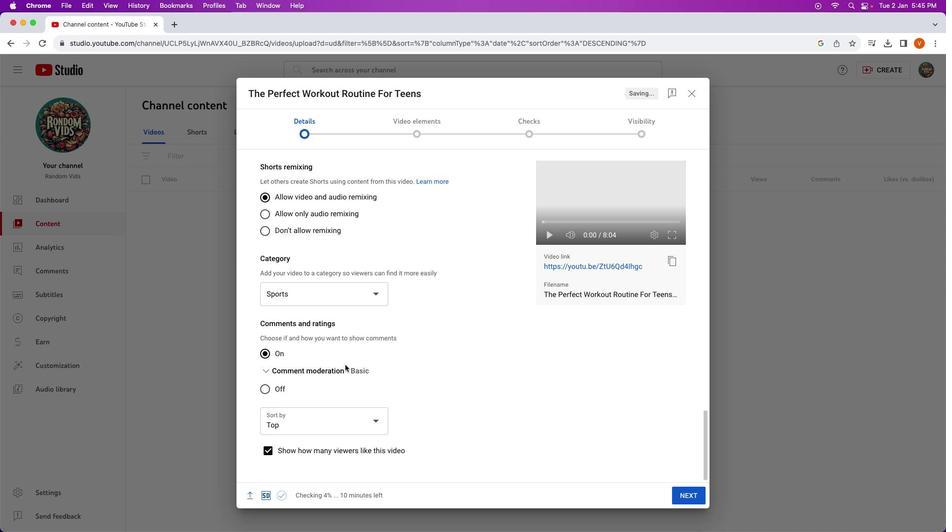
Action: Mouse scrolled (413, 129) with delta (414, 129)
Screenshot: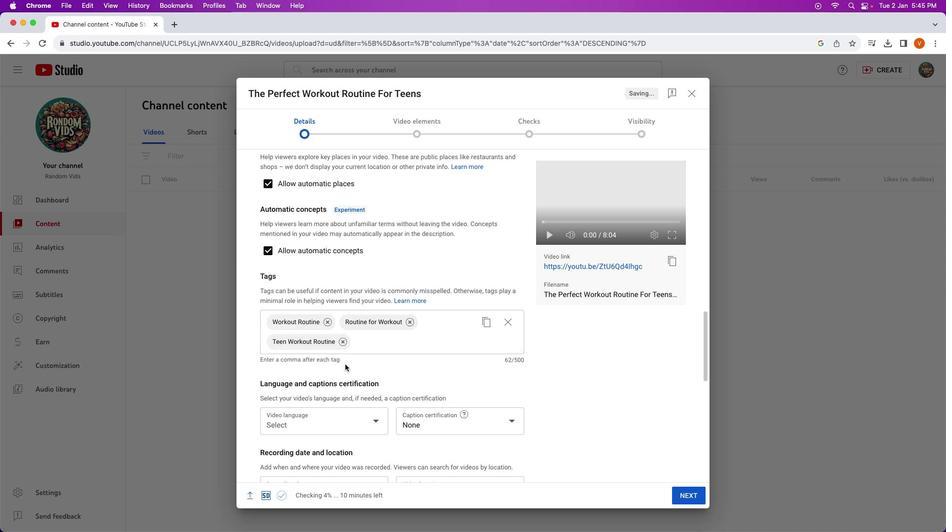 
Action: Mouse scrolled (413, 129) with delta (414, 129)
Screenshot: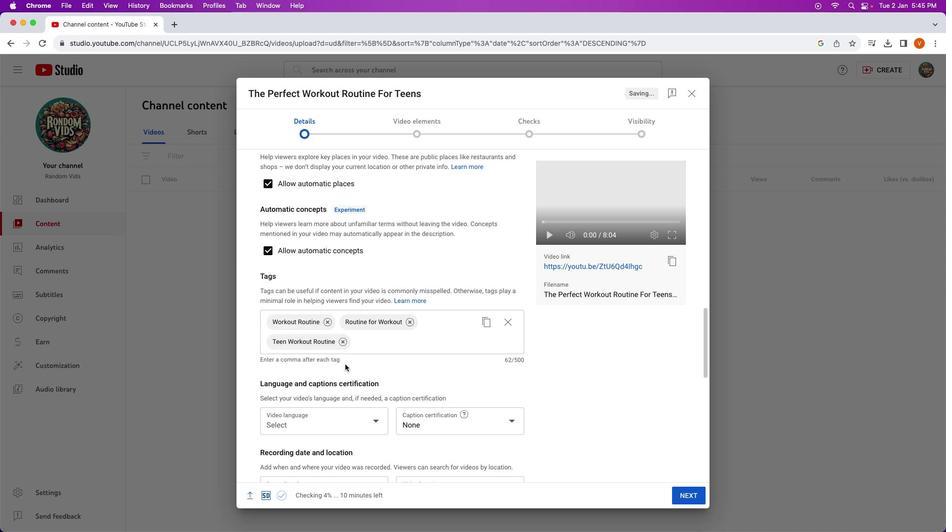 
Action: Mouse scrolled (413, 129) with delta (414, 129)
Screenshot: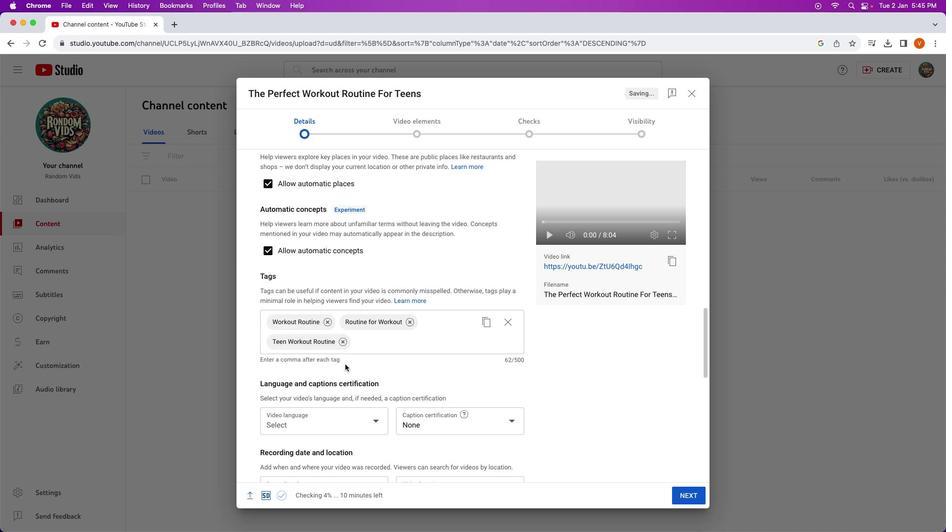 
Action: Mouse scrolled (413, 129) with delta (414, 129)
Screenshot: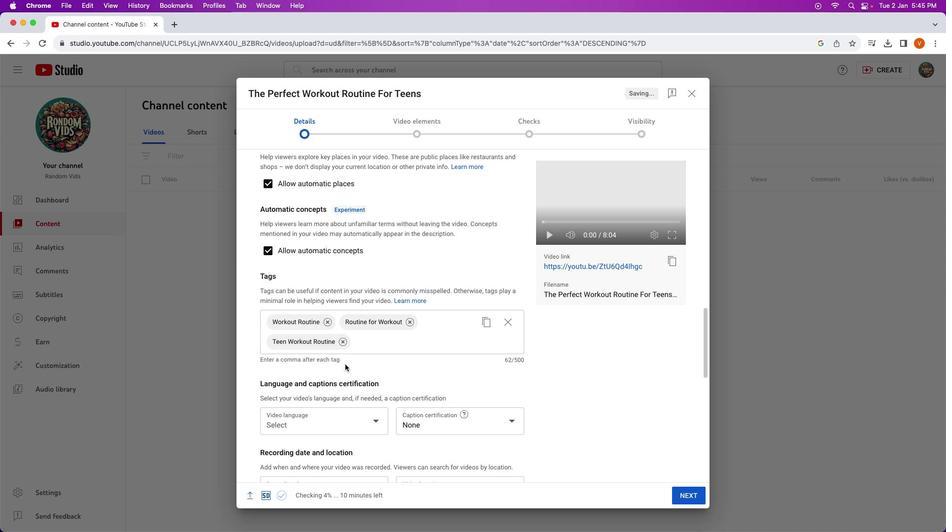 
Action: Mouse scrolled (413, 129) with delta (414, 129)
Screenshot: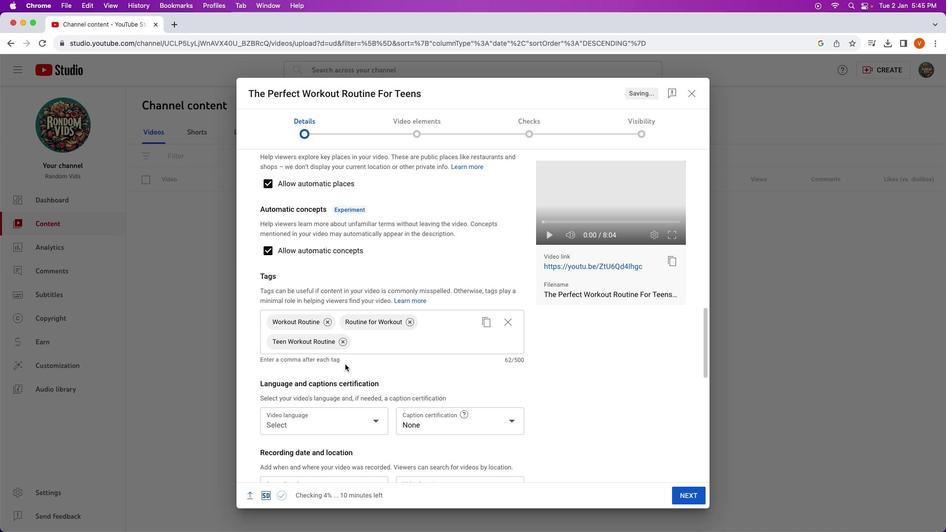 
Action: Mouse scrolled (413, 129) with delta (414, 129)
Screenshot: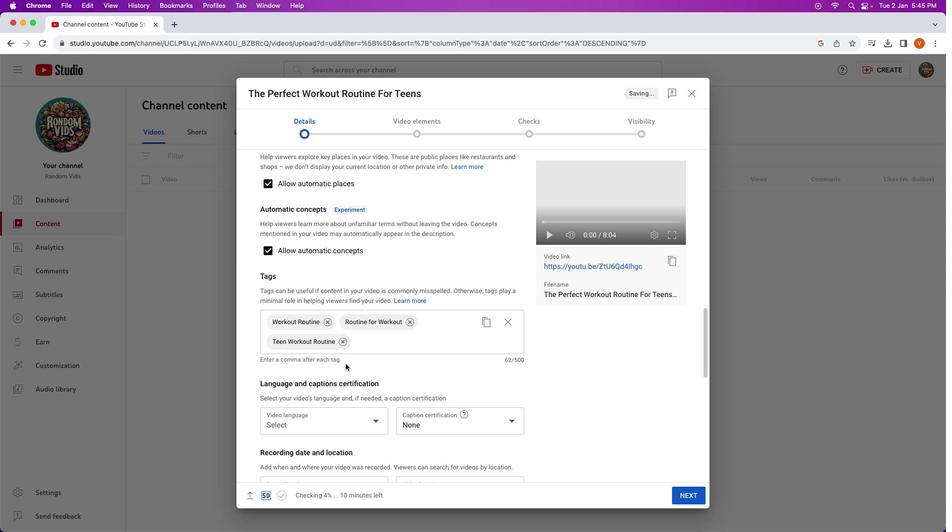 
Action: Mouse moved to (413, 129)
Screenshot: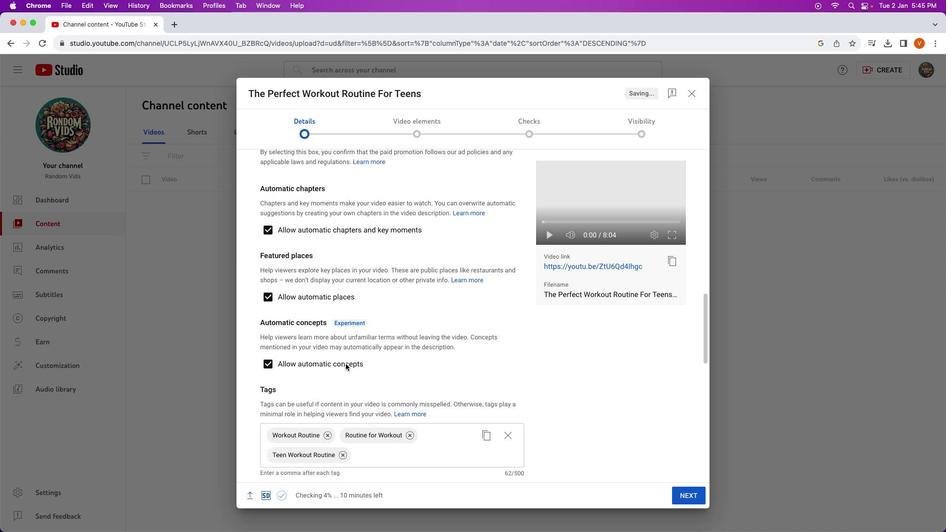 
Action: Mouse scrolled (413, 129) with delta (414, 129)
Screenshot: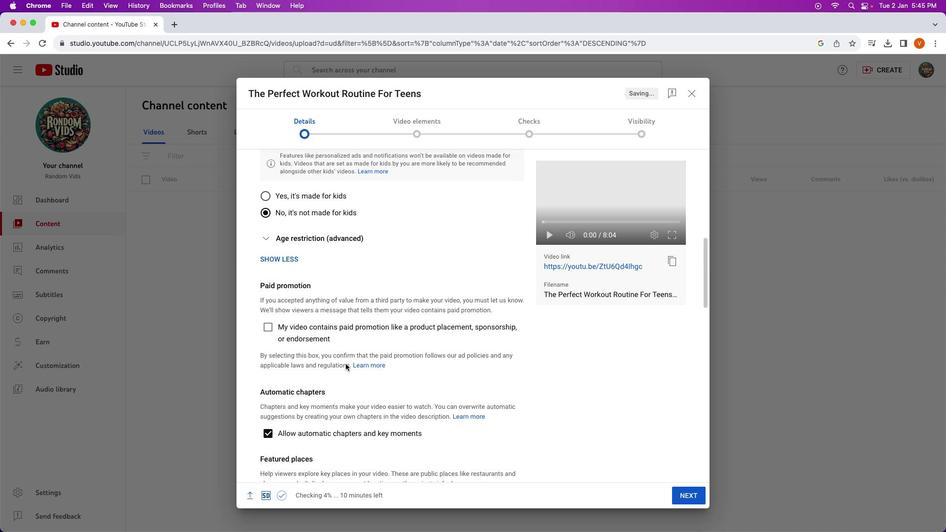 
Action: Mouse scrolled (413, 129) with delta (414, 129)
Screenshot: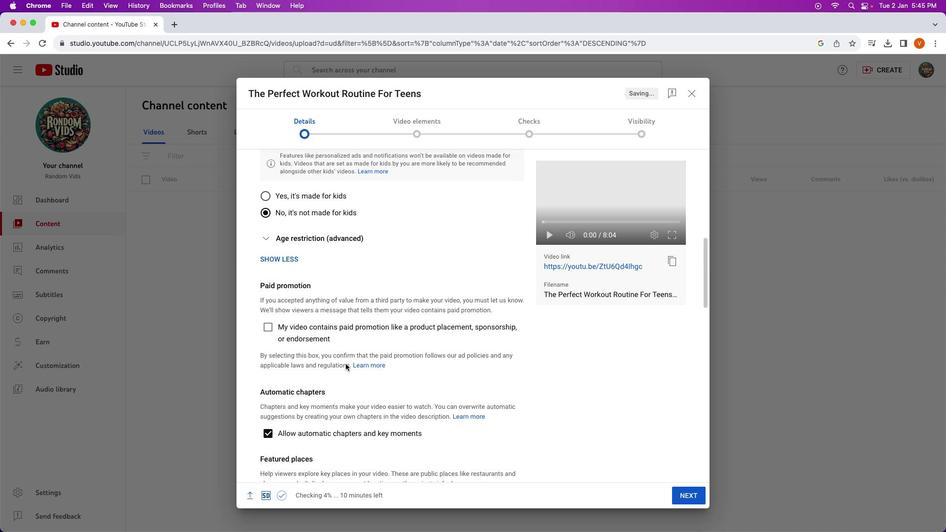 
Action: Mouse scrolled (413, 129) with delta (414, 129)
Screenshot: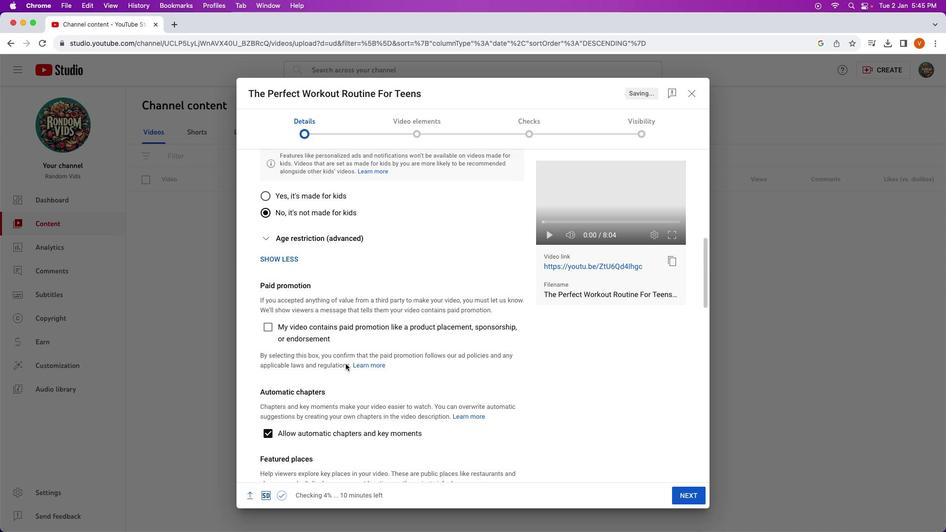 
Action: Mouse scrolled (413, 129) with delta (414, 129)
Screenshot: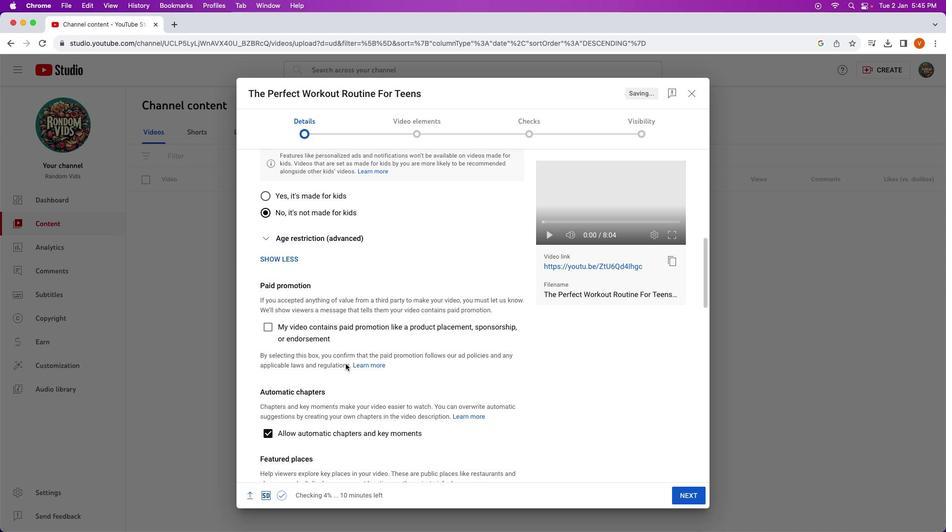 
Action: Mouse scrolled (413, 129) with delta (414, 129)
Screenshot: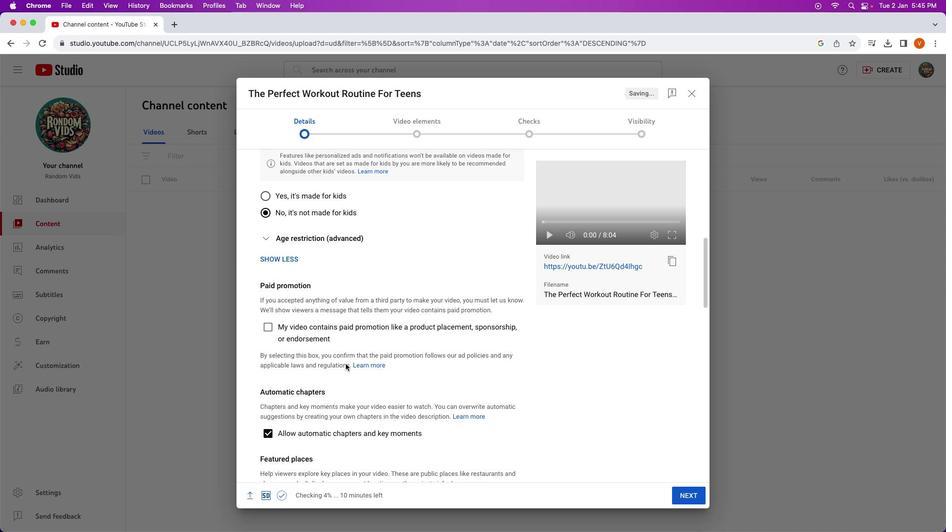 
Action: Mouse scrolled (413, 129) with delta (414, 129)
Screenshot: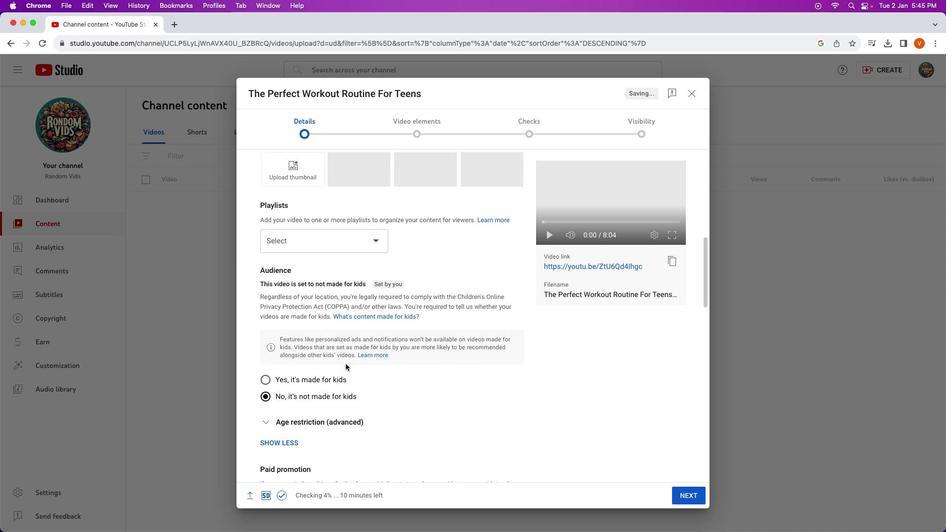 
Action: Mouse scrolled (413, 129) with delta (414, 129)
Screenshot: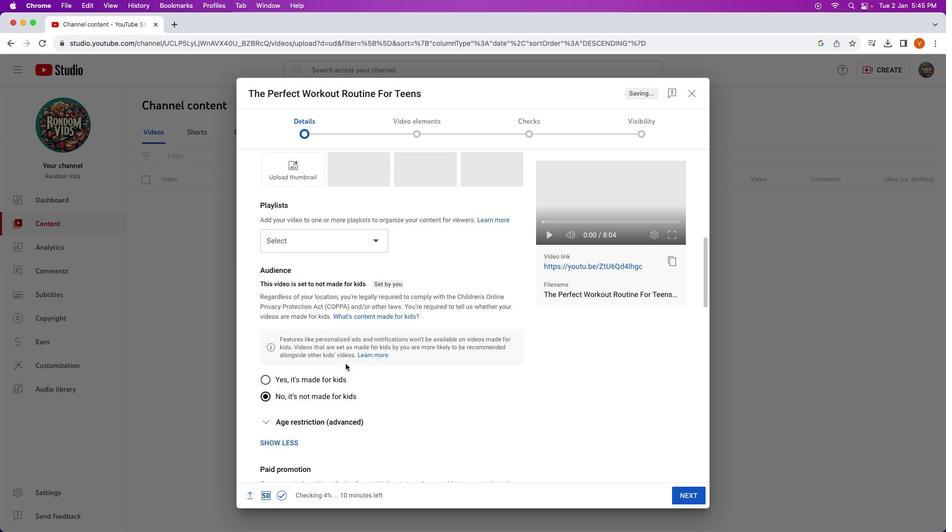 
Action: Mouse scrolled (413, 129) with delta (414, 129)
Screenshot: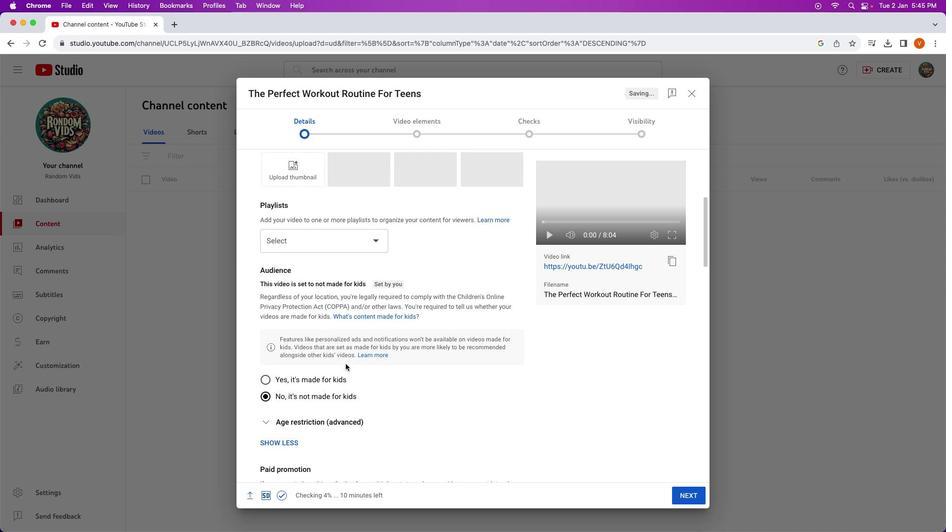 
Action: Mouse scrolled (413, 129) with delta (414, 129)
Screenshot: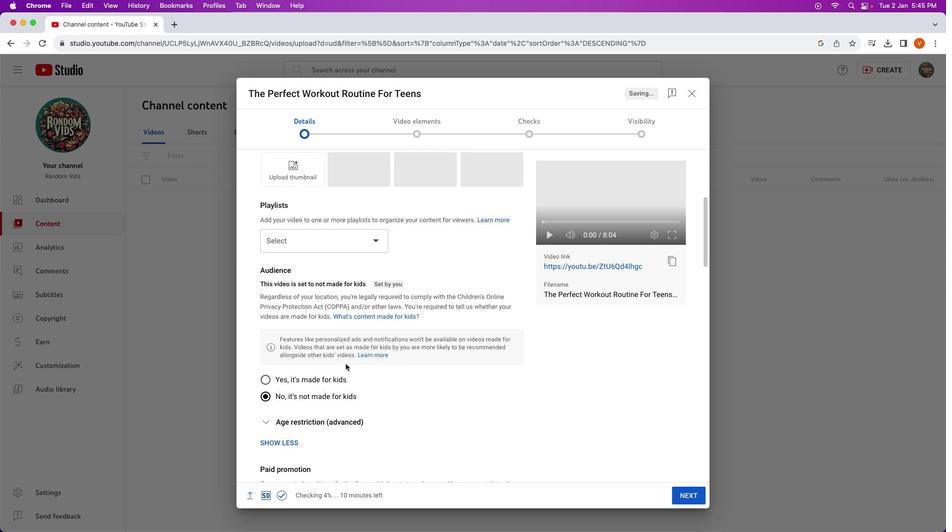 
Action: Mouse scrolled (413, 129) with delta (414, 129)
Screenshot: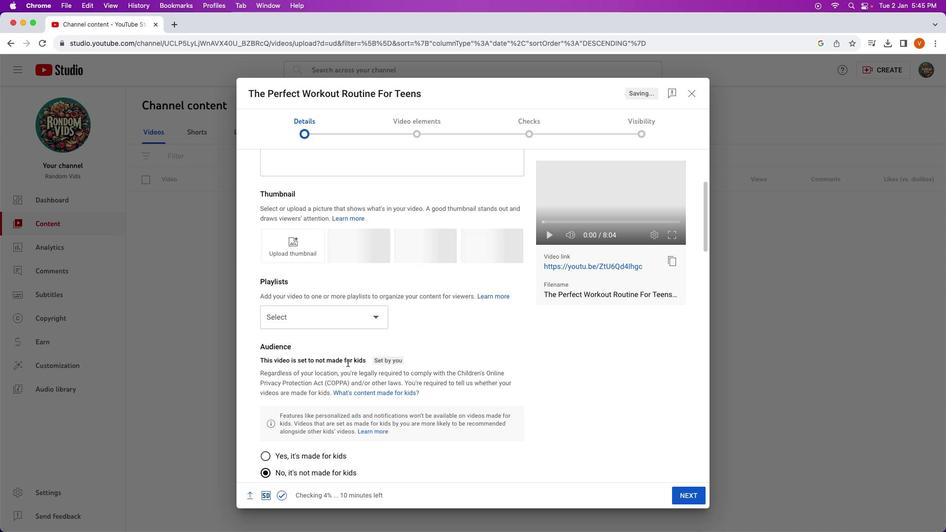 
Action: Mouse scrolled (413, 129) with delta (414, 129)
Screenshot: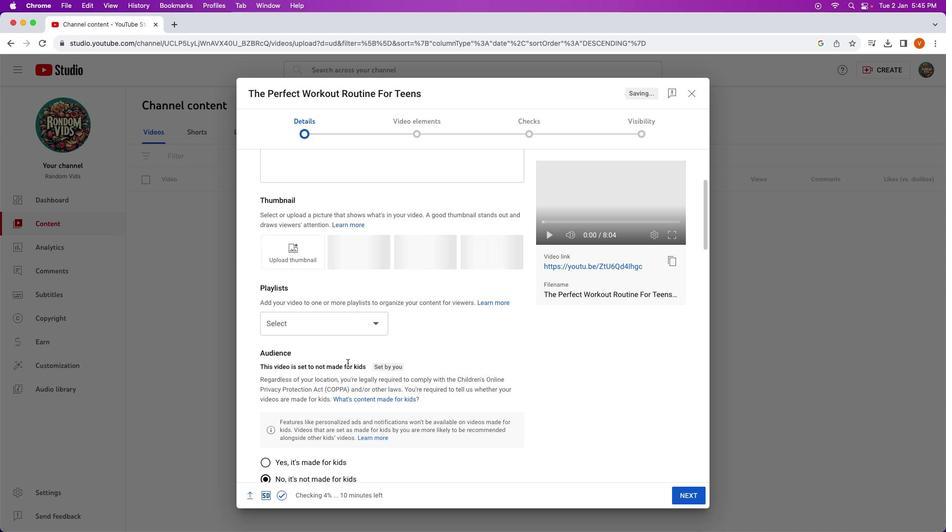
Action: Mouse scrolled (413, 129) with delta (414, 129)
Screenshot: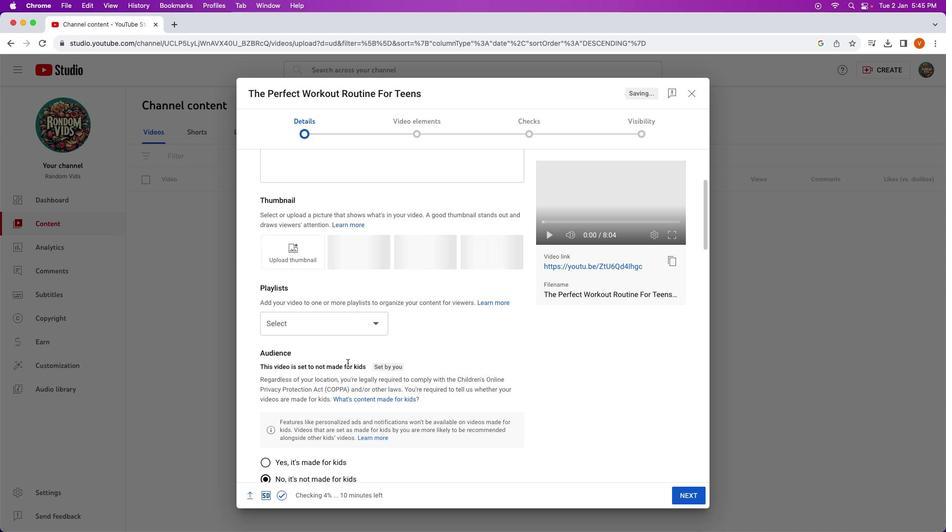 
Action: Mouse moved to (413, 129)
Screenshot: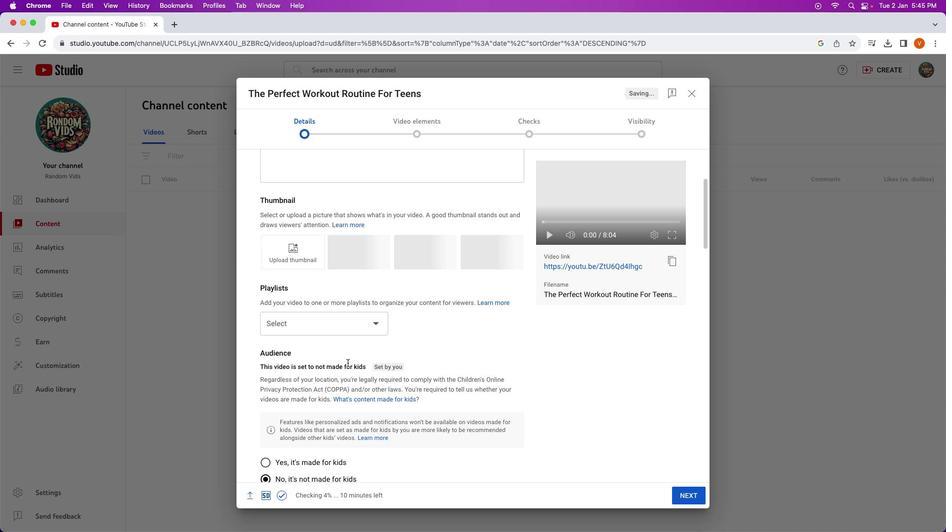 
Action: Mouse scrolled (413, 129) with delta (414, 129)
Screenshot: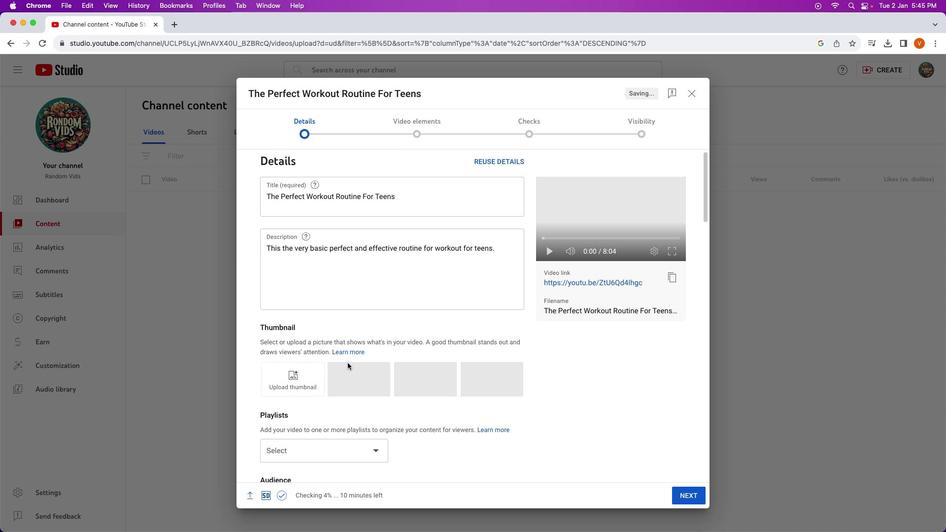 
Action: Mouse scrolled (413, 129) with delta (414, 129)
Screenshot: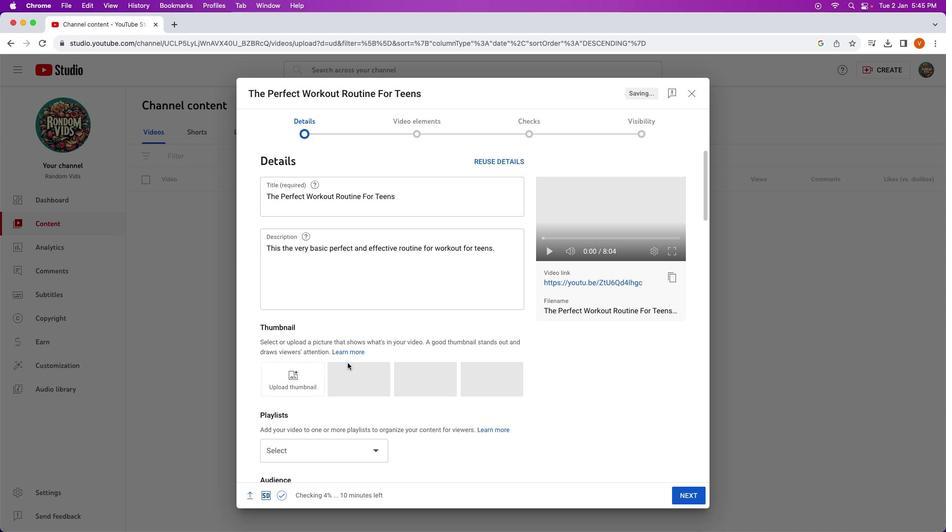 
Action: Mouse scrolled (413, 129) with delta (414, 129)
Screenshot: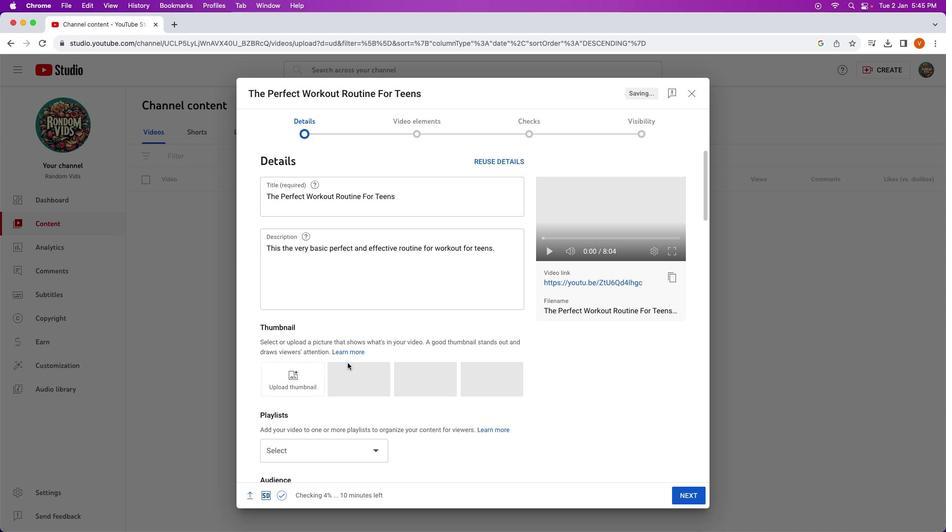 
Action: Mouse scrolled (413, 129) with delta (414, 129)
Screenshot: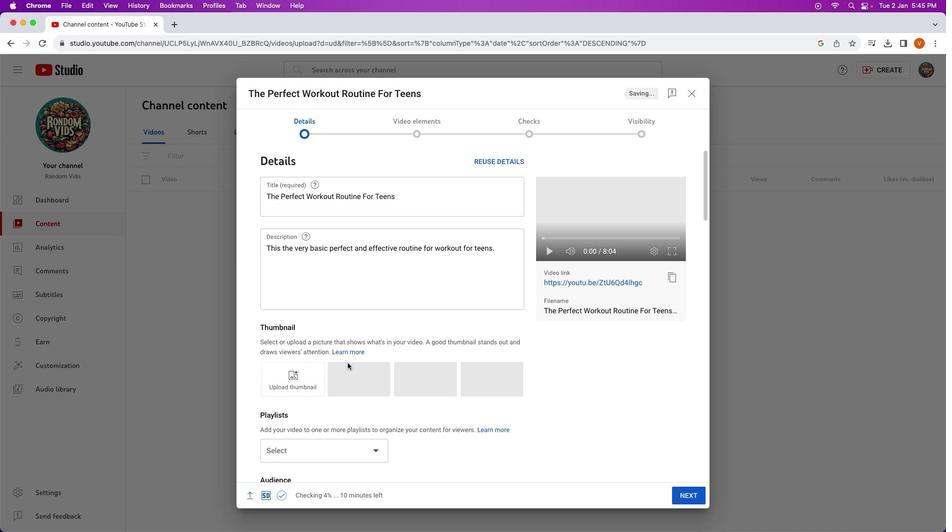 
Action: Mouse scrolled (413, 129) with delta (414, 129)
Screenshot: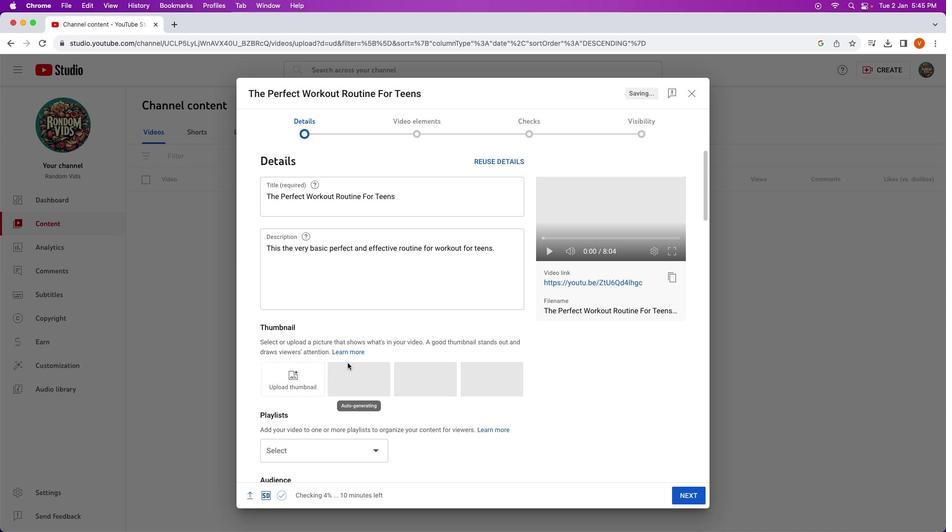 
Action: Mouse scrolled (413, 129) with delta (414, 129)
Screenshot: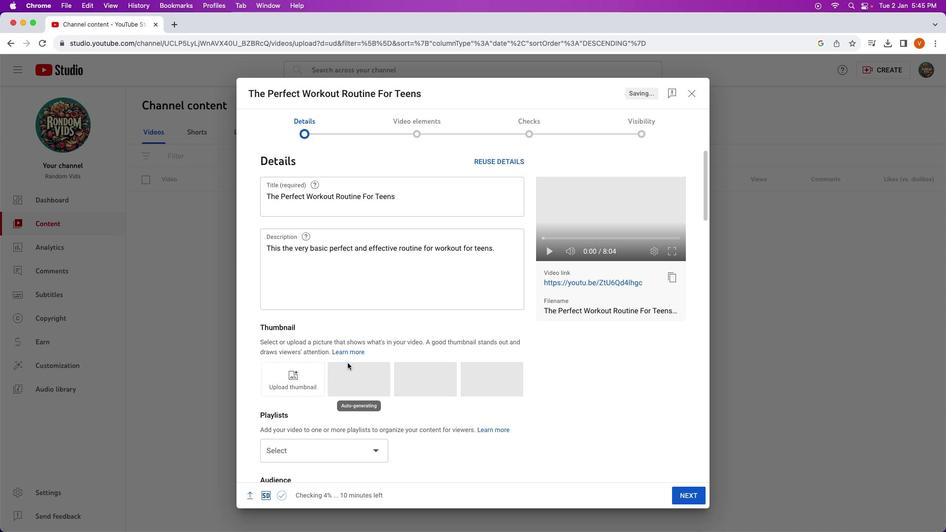 
Action: Mouse scrolled (413, 129) with delta (414, 129)
Screenshot: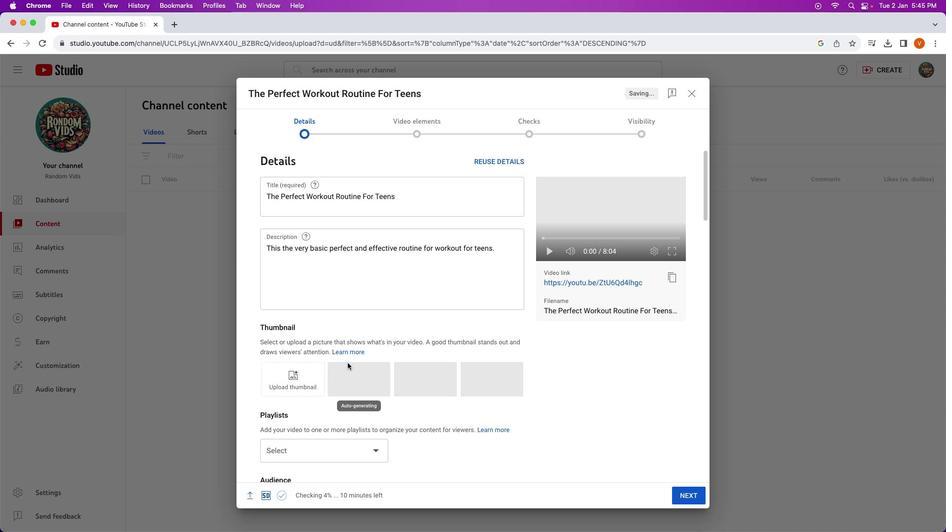 
Action: Mouse scrolled (413, 129) with delta (414, 129)
Screenshot: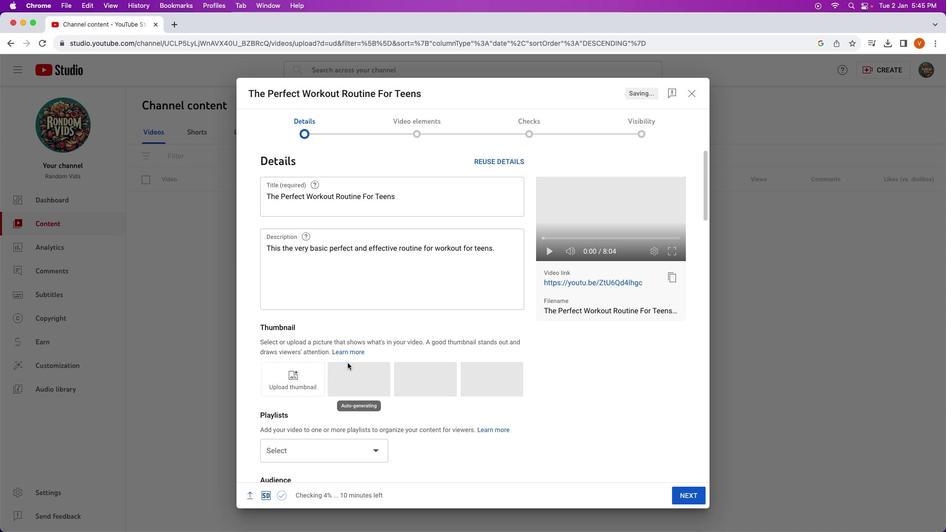 
Action: Mouse moved to (413, 129)
Screenshot: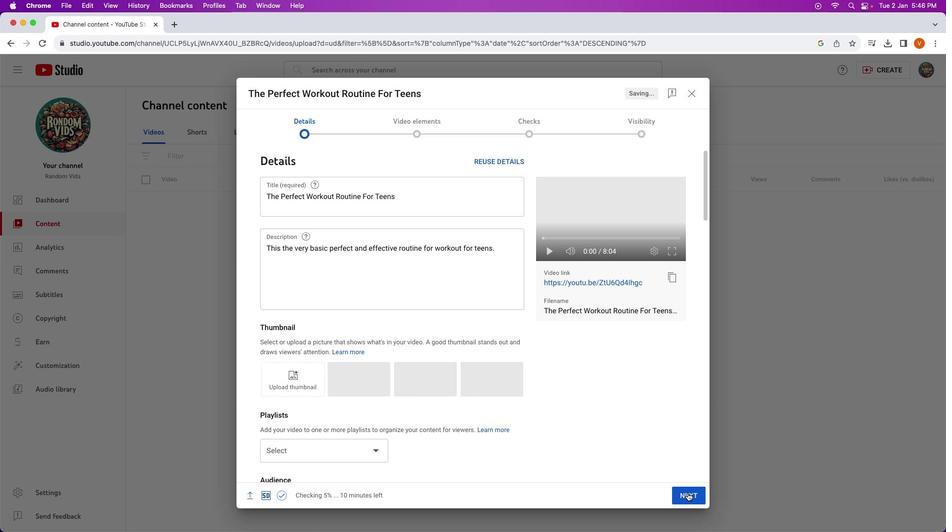 
Action: Mouse pressed left at (413, 129)
Screenshot: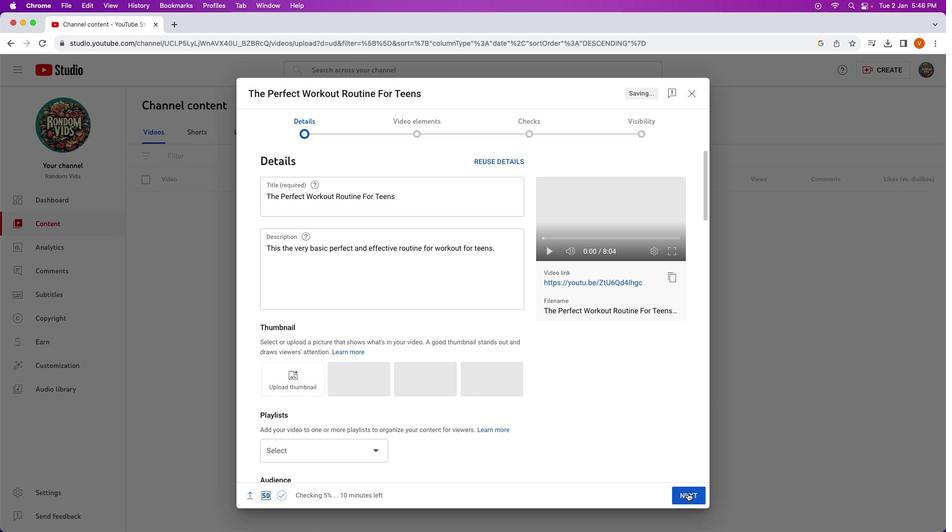 
Action: Mouse moved to (413, 129)
Screenshot: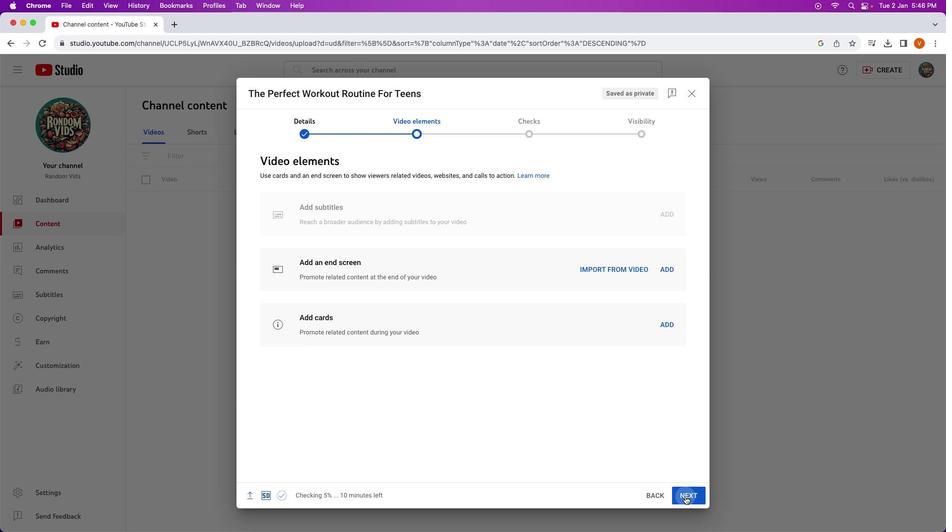 
Action: Mouse pressed left at (413, 129)
Screenshot: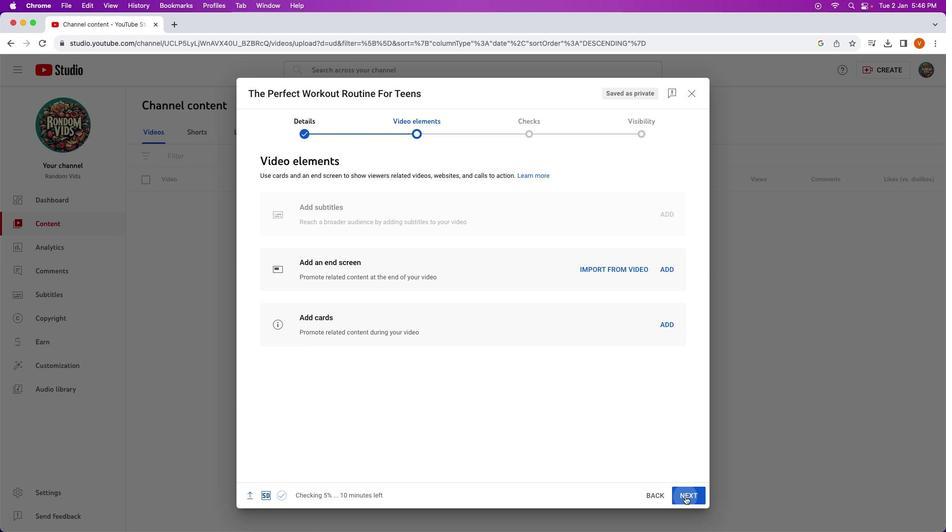 
Action: Mouse moved to (413, 129)
Screenshot: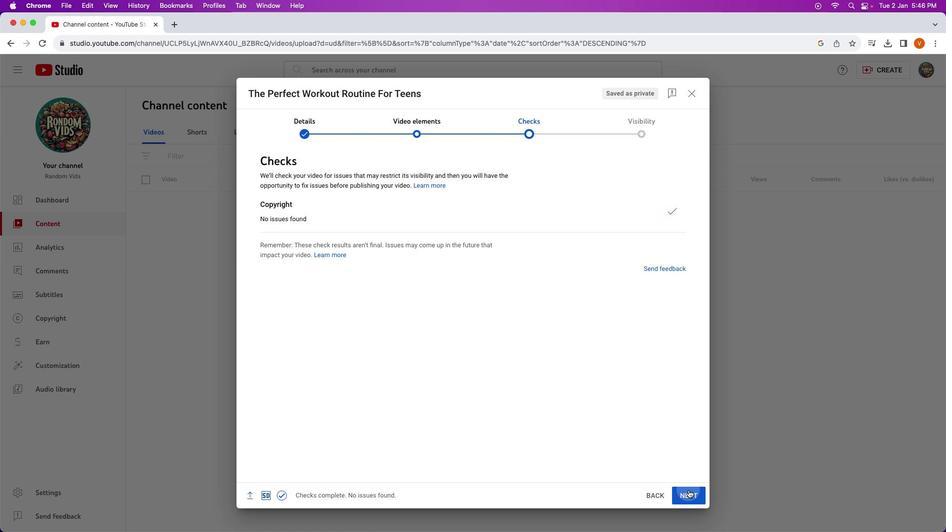 
Action: Mouse pressed left at (413, 129)
Screenshot: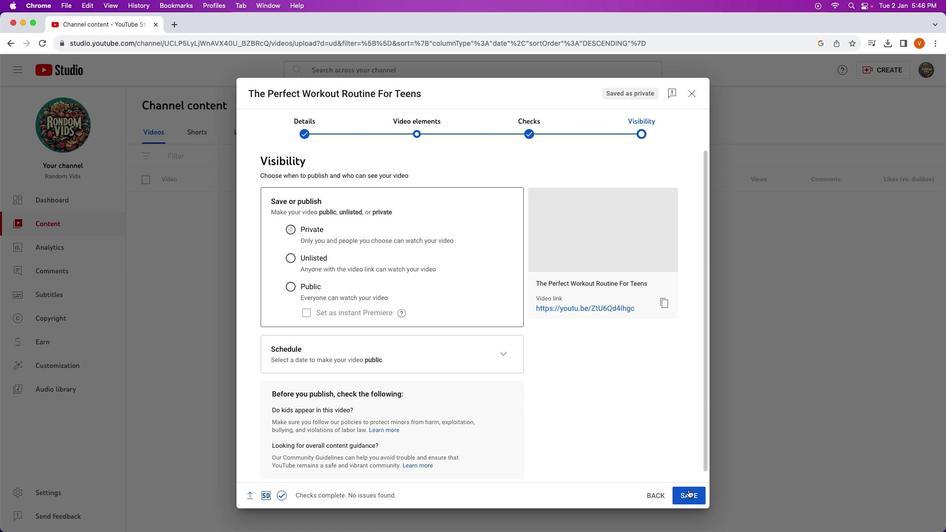 
Action: Mouse moved to (413, 129)
Screenshot: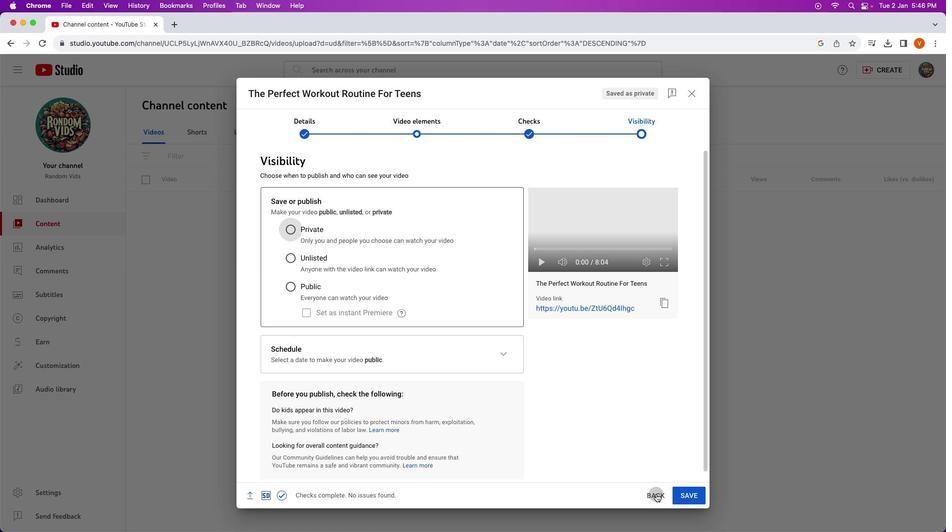 
Action: Mouse pressed left at (413, 129)
Screenshot: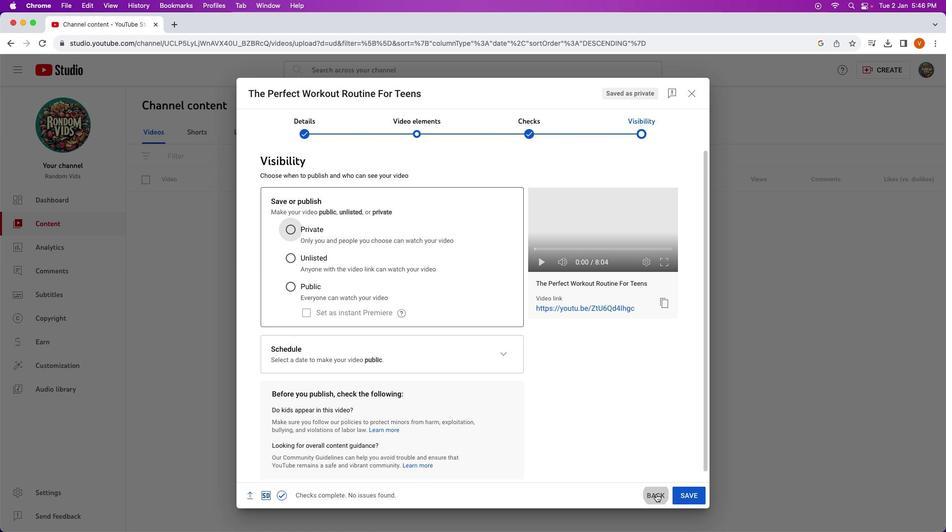 
Action: Mouse pressed left at (413, 129)
Screenshot: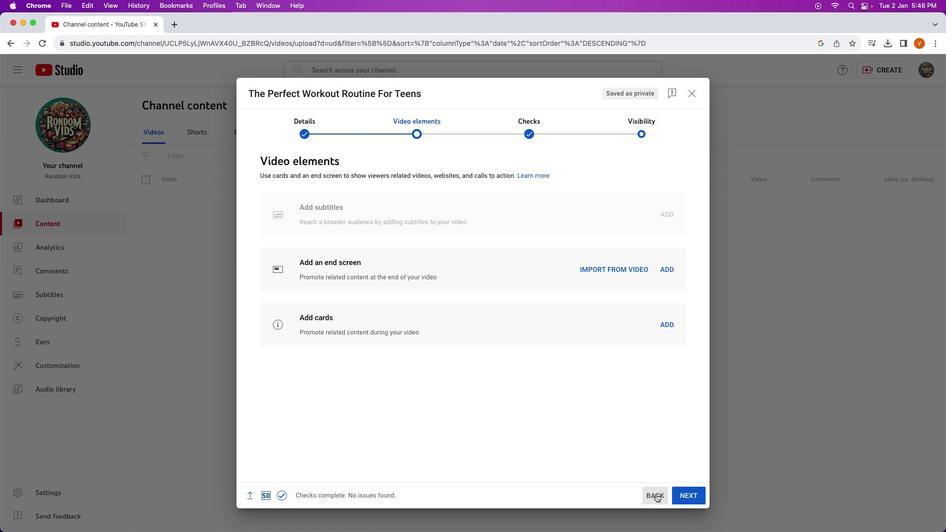 
Action: Mouse pressed left at (413, 129)
Screenshot: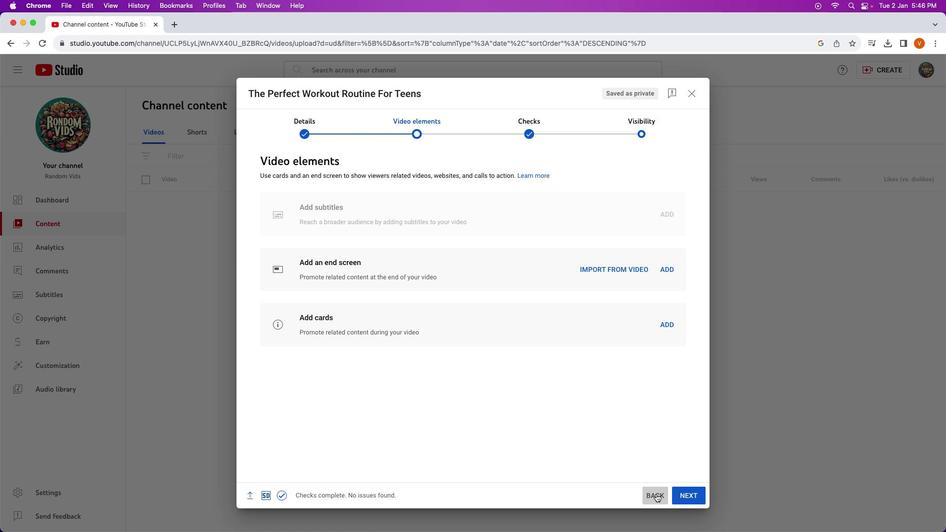 
Action: Mouse moved to (413, 129)
Screenshot: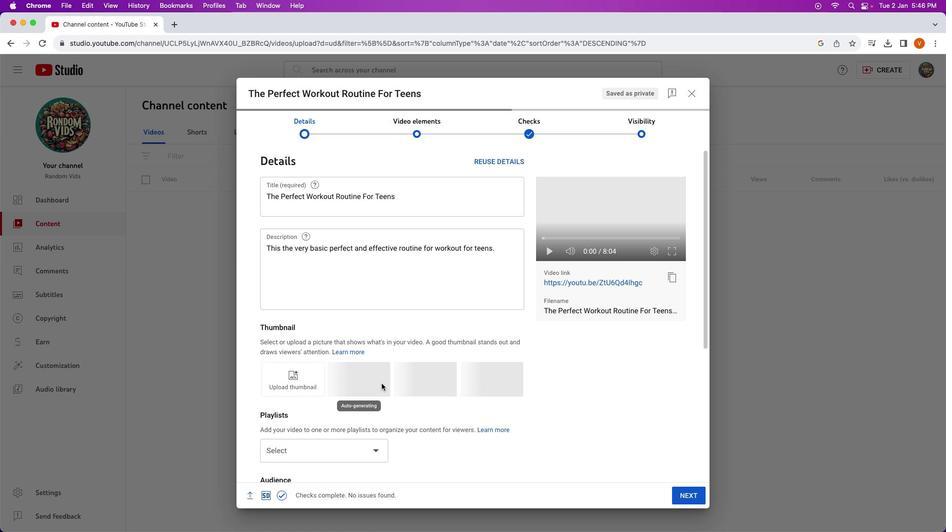 
Action: Mouse pressed left at (413, 129)
Screenshot: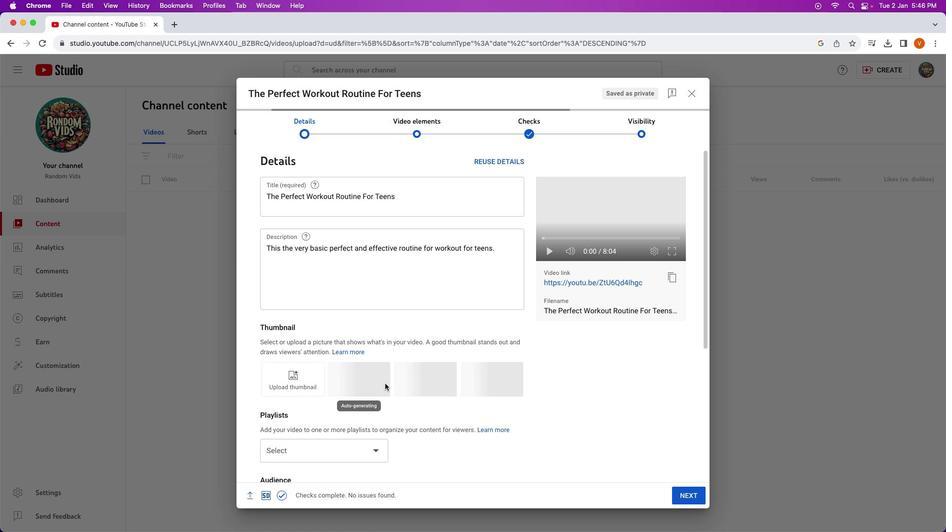 
Action: Mouse moved to (413, 129)
Screenshot: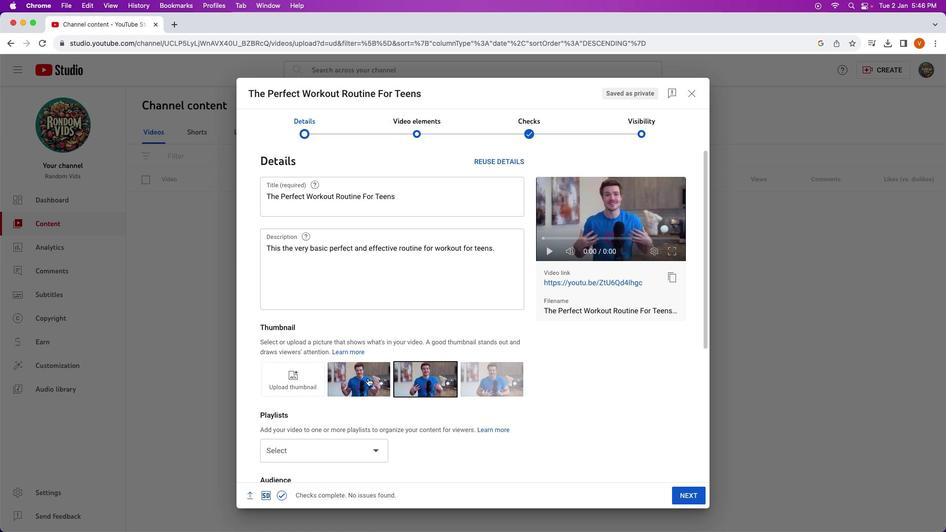 
Action: Mouse pressed left at (413, 129)
Screenshot: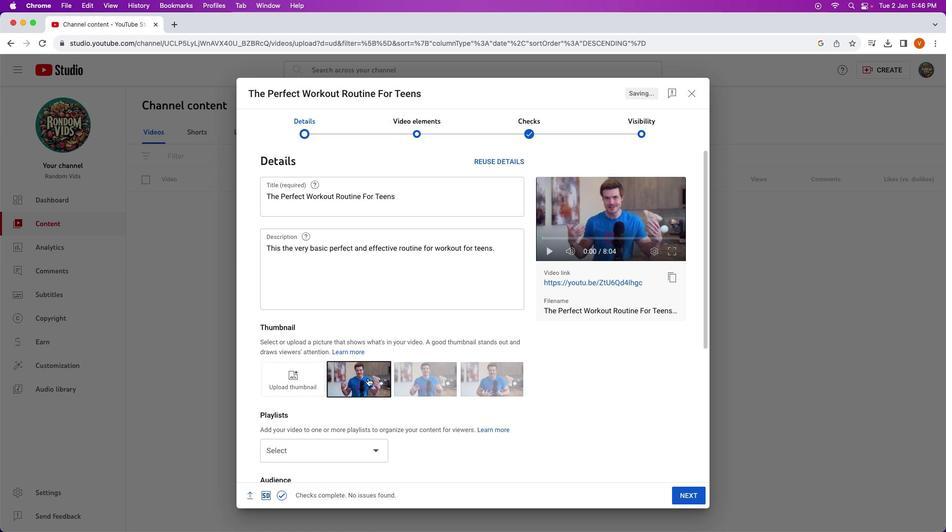 
Action: Mouse moved to (413, 129)
Screenshot: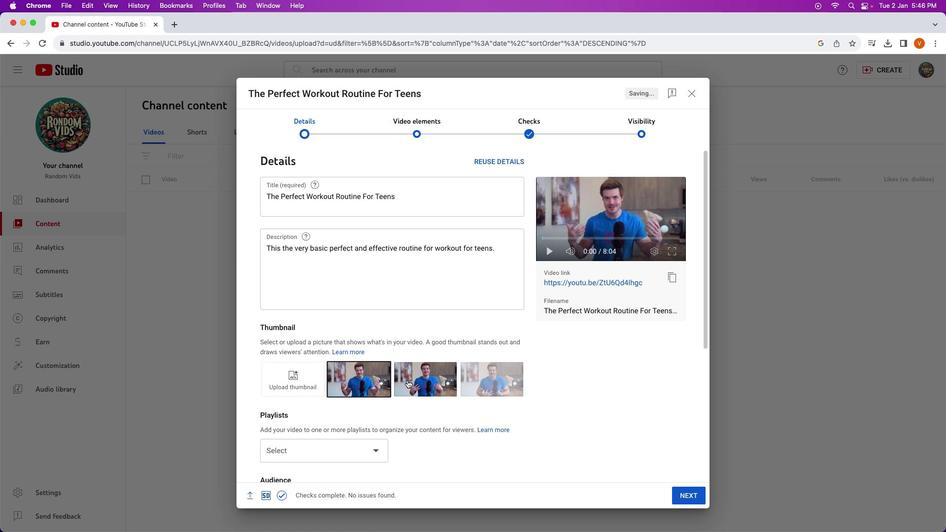 
Action: Mouse pressed left at (413, 129)
Screenshot: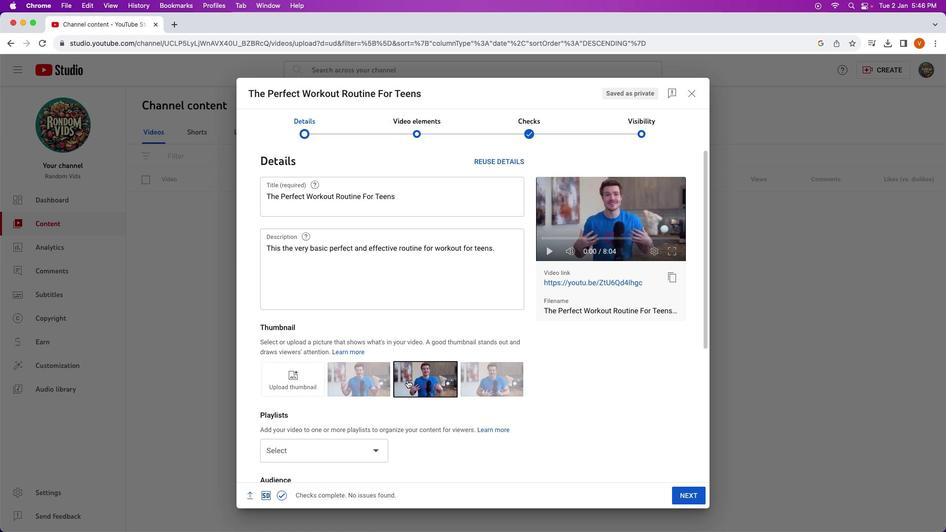 
Action: Mouse moved to (413, 129)
Screenshot: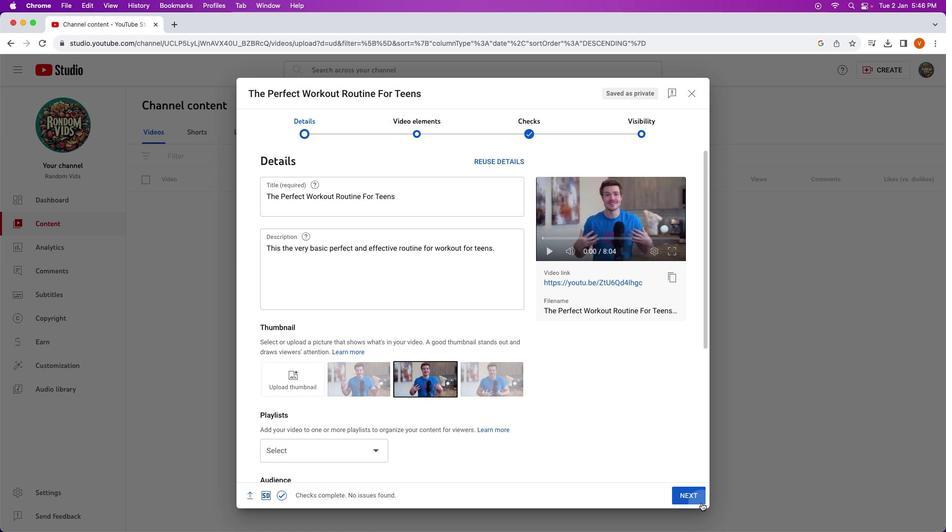 
Action: Mouse pressed left at (413, 129)
Screenshot: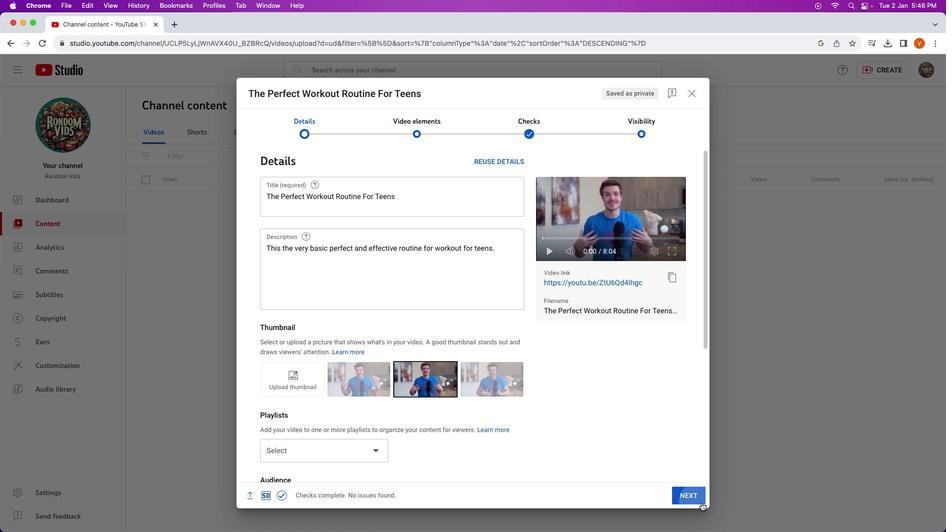 
Action: Mouse pressed left at (413, 129)
Screenshot: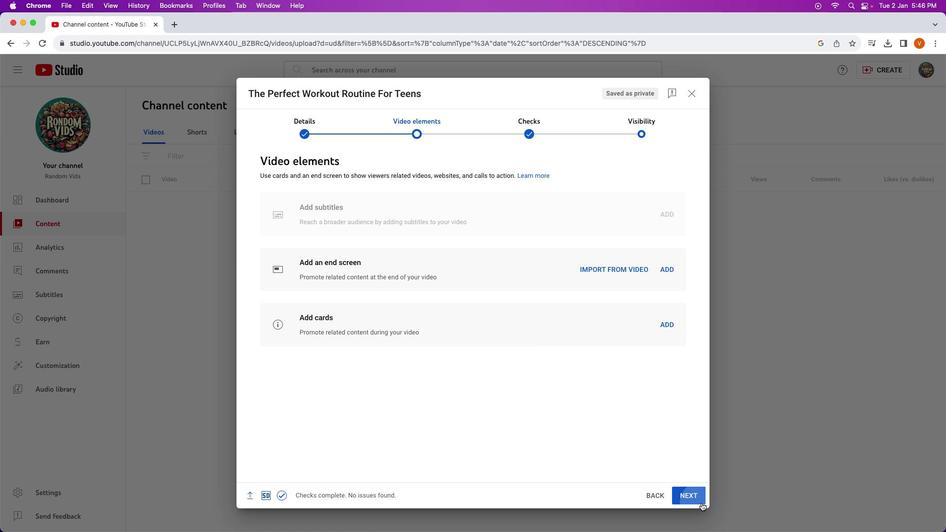 
Action: Mouse moved to (413, 129)
Screenshot: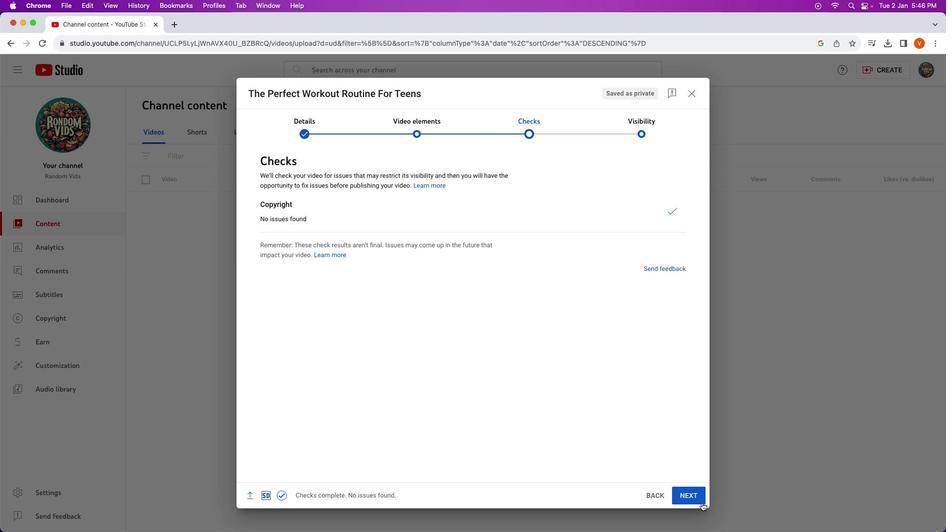 
Action: Mouse pressed left at (413, 129)
Screenshot: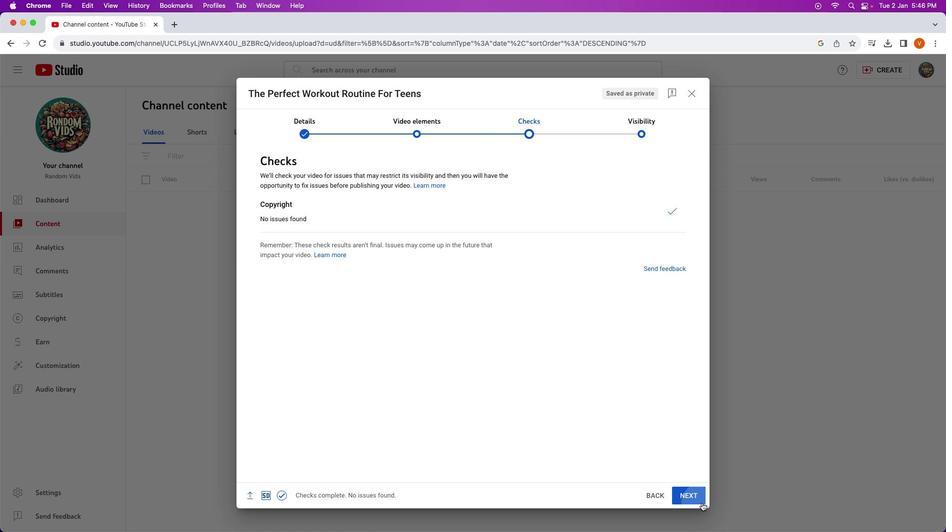 
Action: Mouse moved to (413, 129)
Screenshot: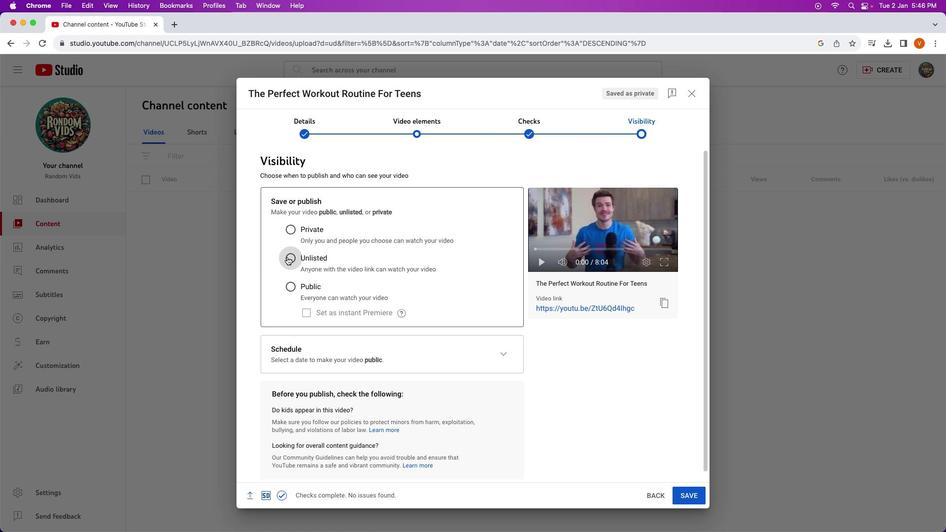
Action: Mouse pressed left at (413, 129)
Screenshot: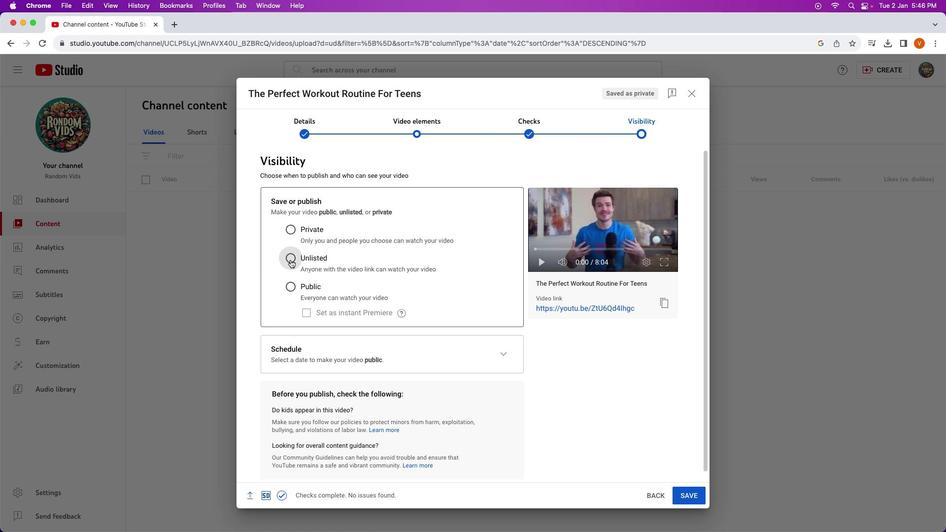 
Action: Mouse moved to (413, 129)
Screenshot: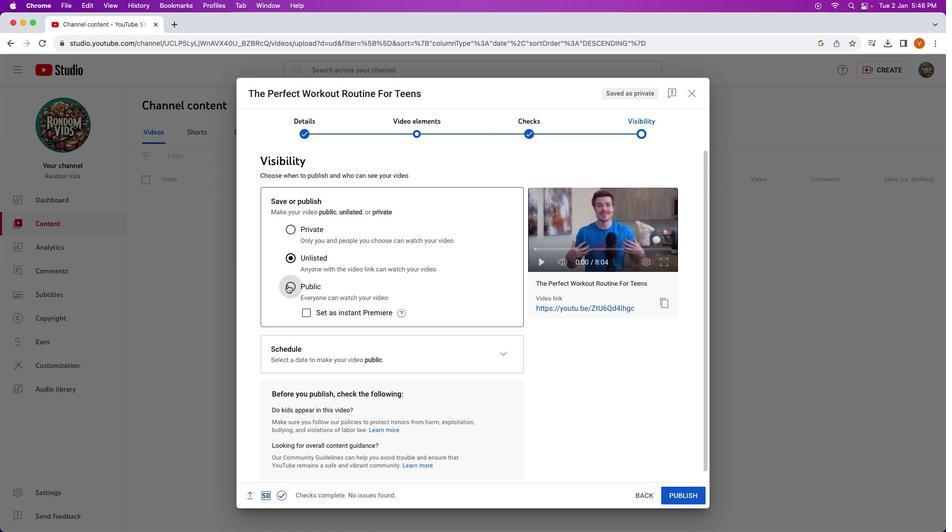 
Action: Mouse pressed left at (413, 129)
Screenshot: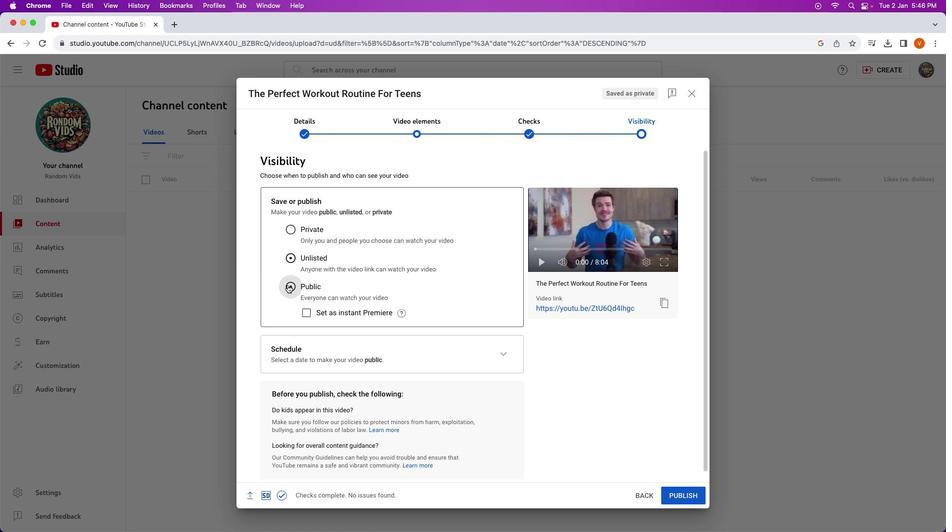 
Action: Mouse moved to (413, 129)
Screenshot: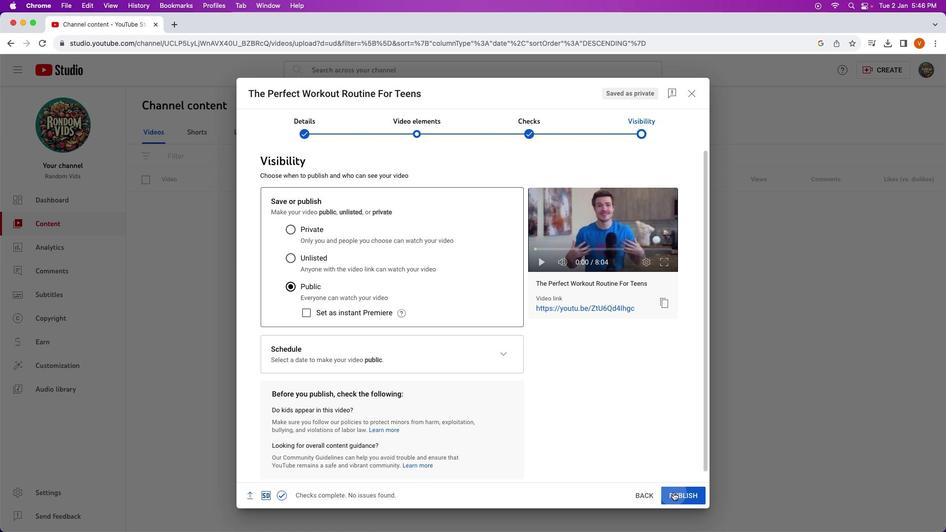 
Action: Mouse pressed left at (413, 129)
Screenshot: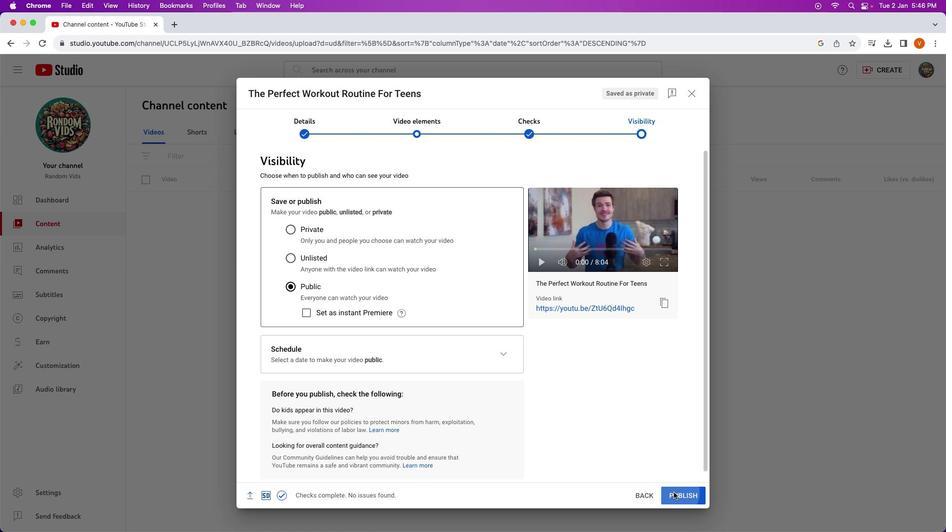 
Action: Mouse moved to (413, 129)
Screenshot: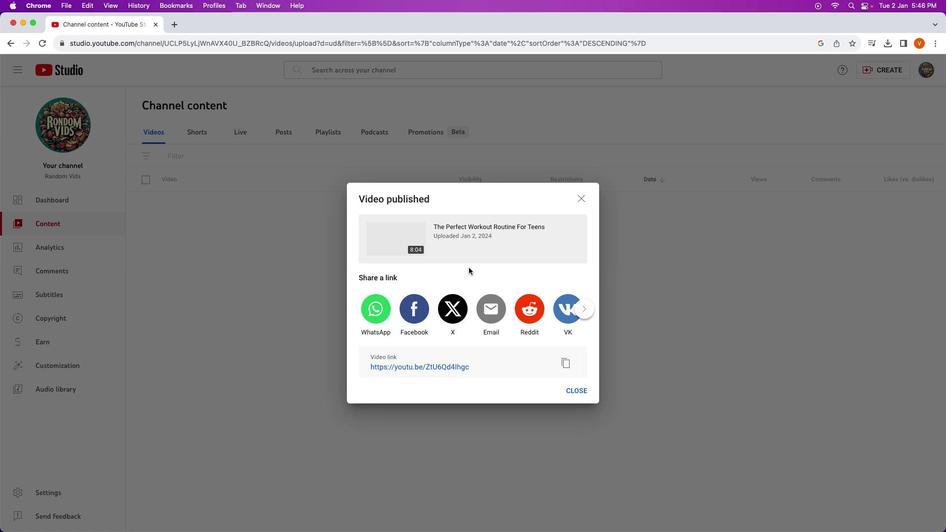 
